 Task: Search one way flight ticket for 5 adults, 1 child, 2 infants in seat and 1 infant on lap in business from Tucson: Tucson International Airport to Wilmington: Wilmington International Airport on 8-6-2023. Choice of flights is American. Number of bags: 1 carry on bag. Price is upto 86000. Outbound departure time preference is 22:45.
Action: Mouse moved to (353, 146)
Screenshot: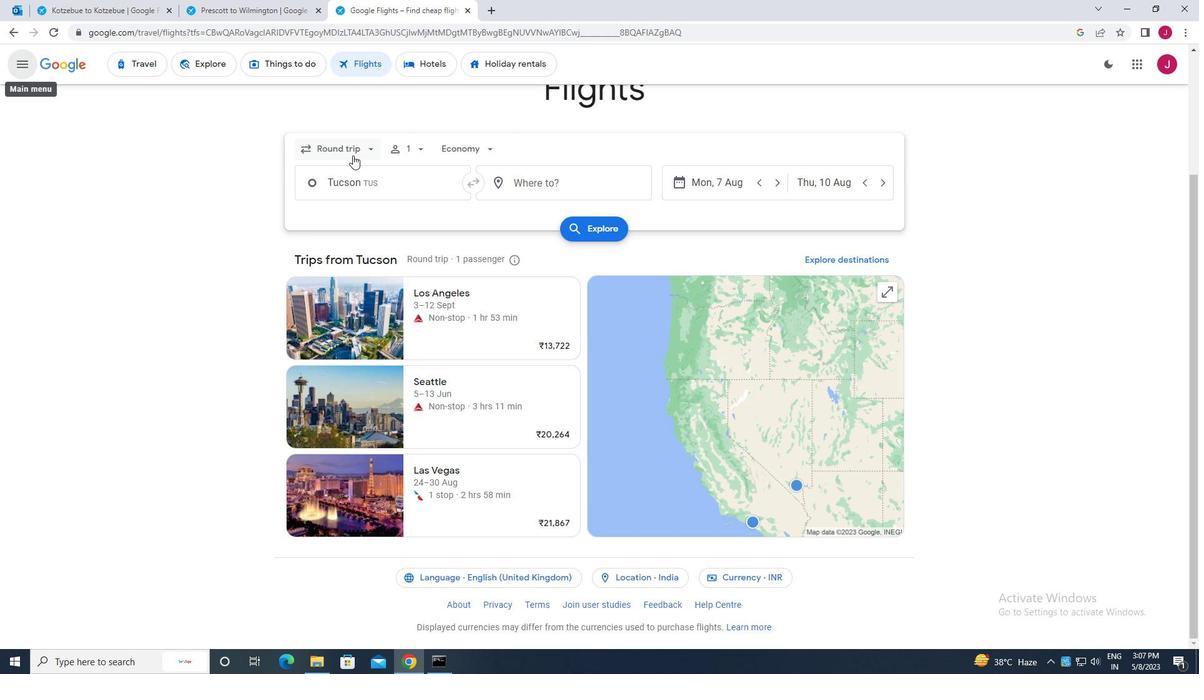 
Action: Mouse pressed left at (353, 146)
Screenshot: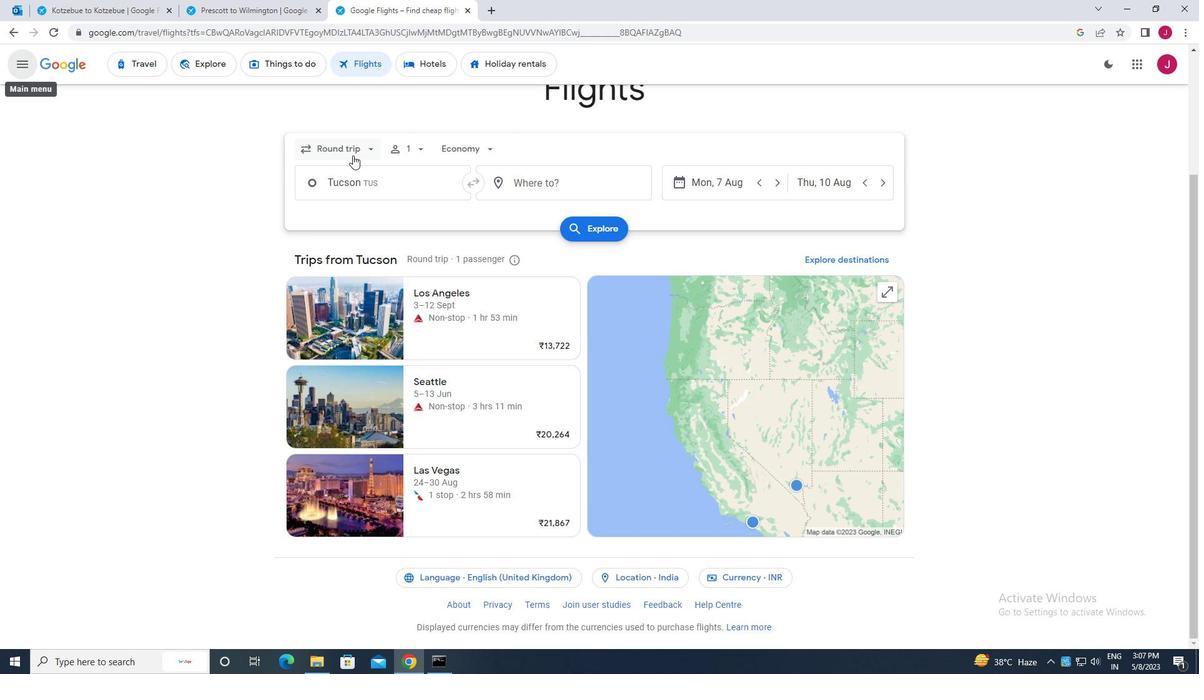 
Action: Mouse moved to (363, 206)
Screenshot: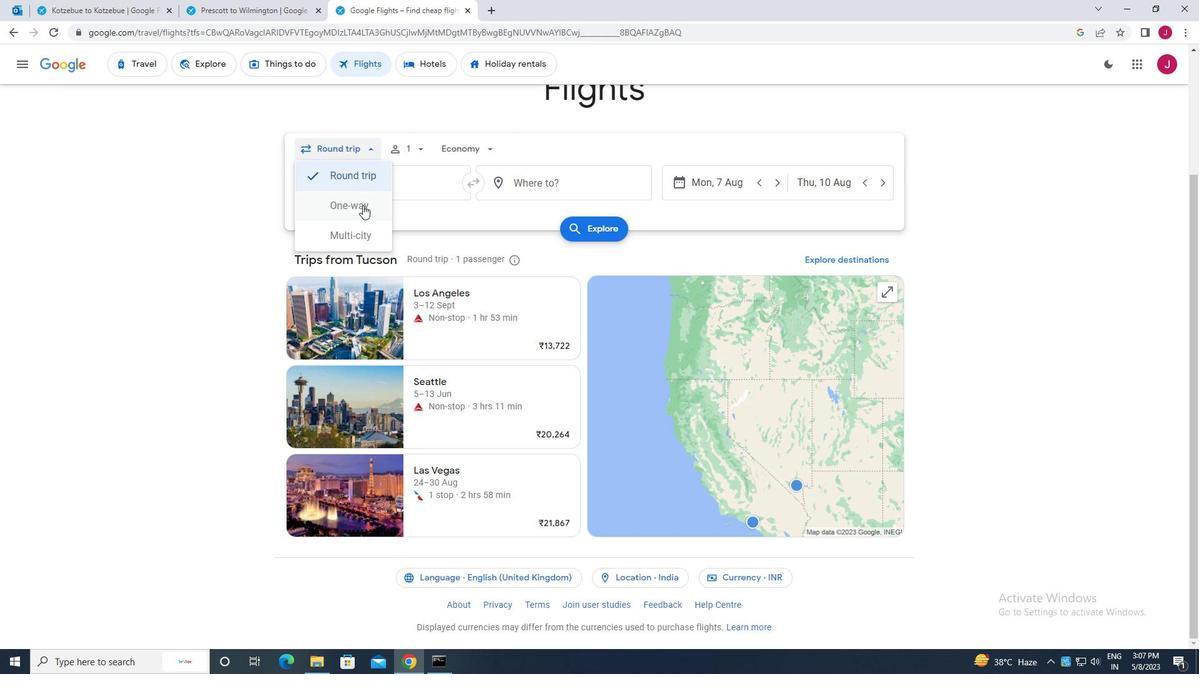 
Action: Mouse pressed left at (363, 206)
Screenshot: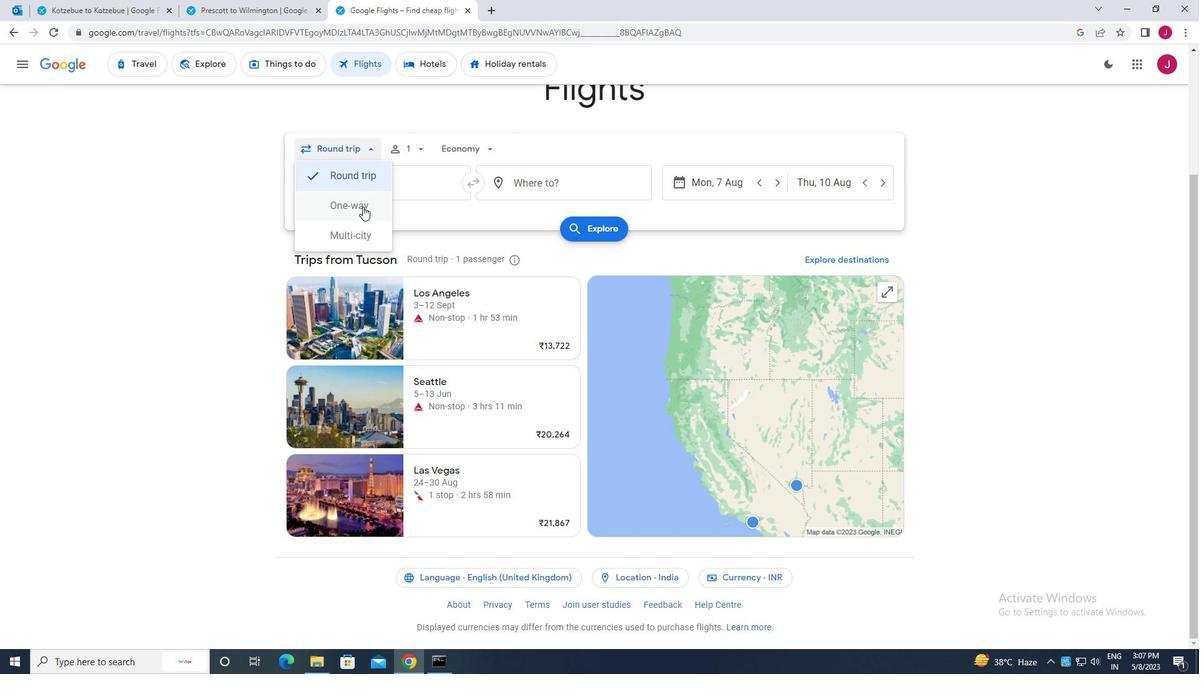 
Action: Mouse moved to (413, 148)
Screenshot: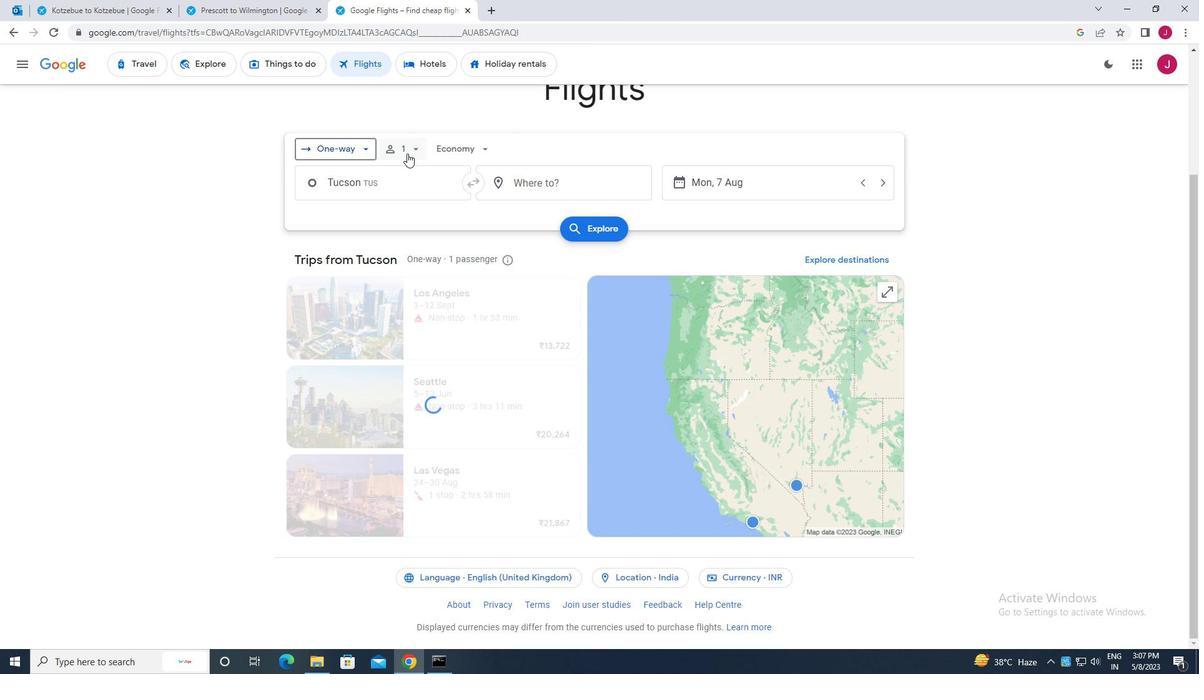 
Action: Mouse pressed left at (413, 148)
Screenshot: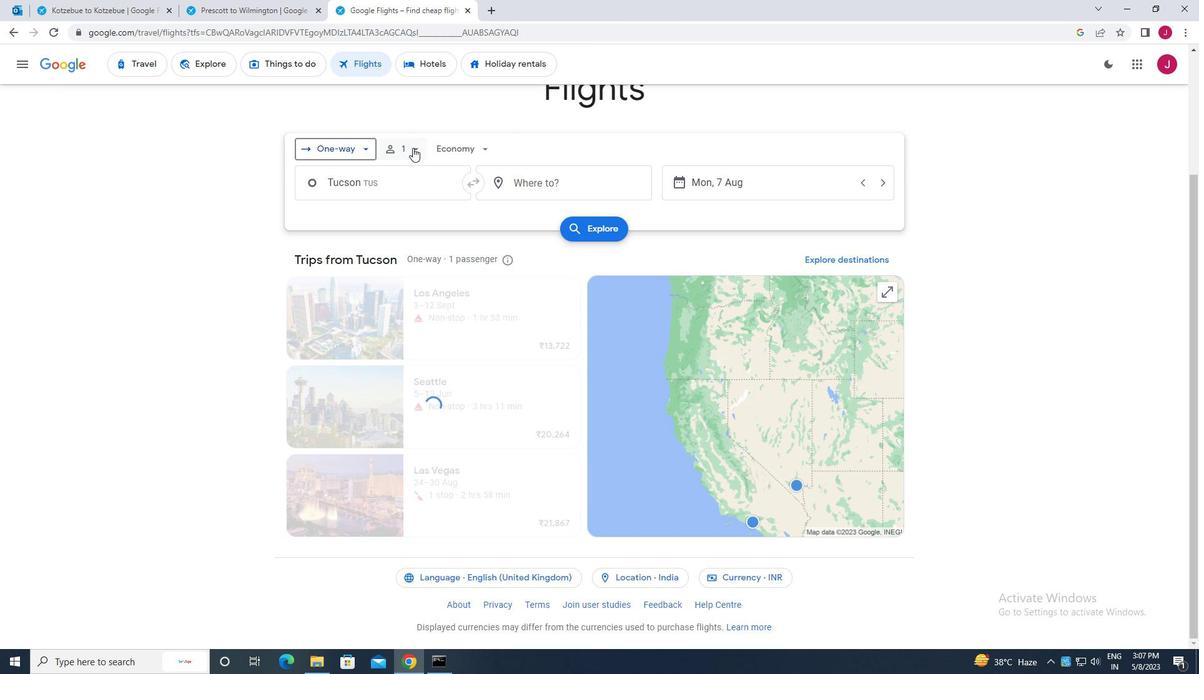 
Action: Mouse moved to (514, 183)
Screenshot: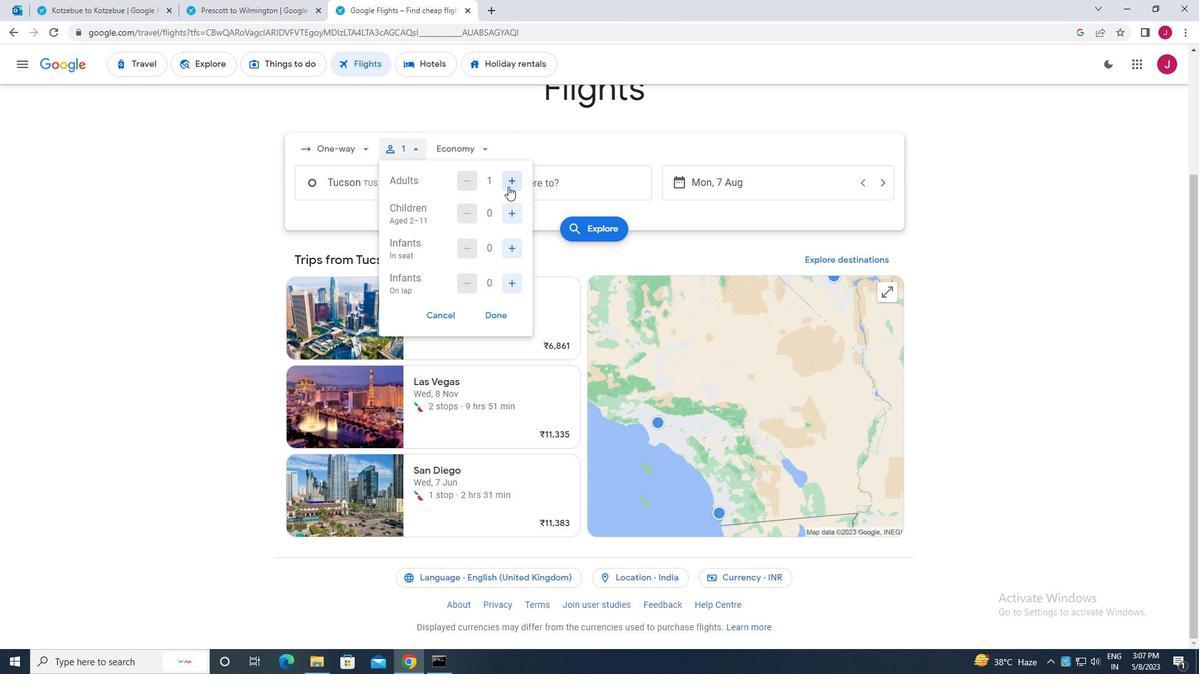 
Action: Mouse pressed left at (514, 183)
Screenshot: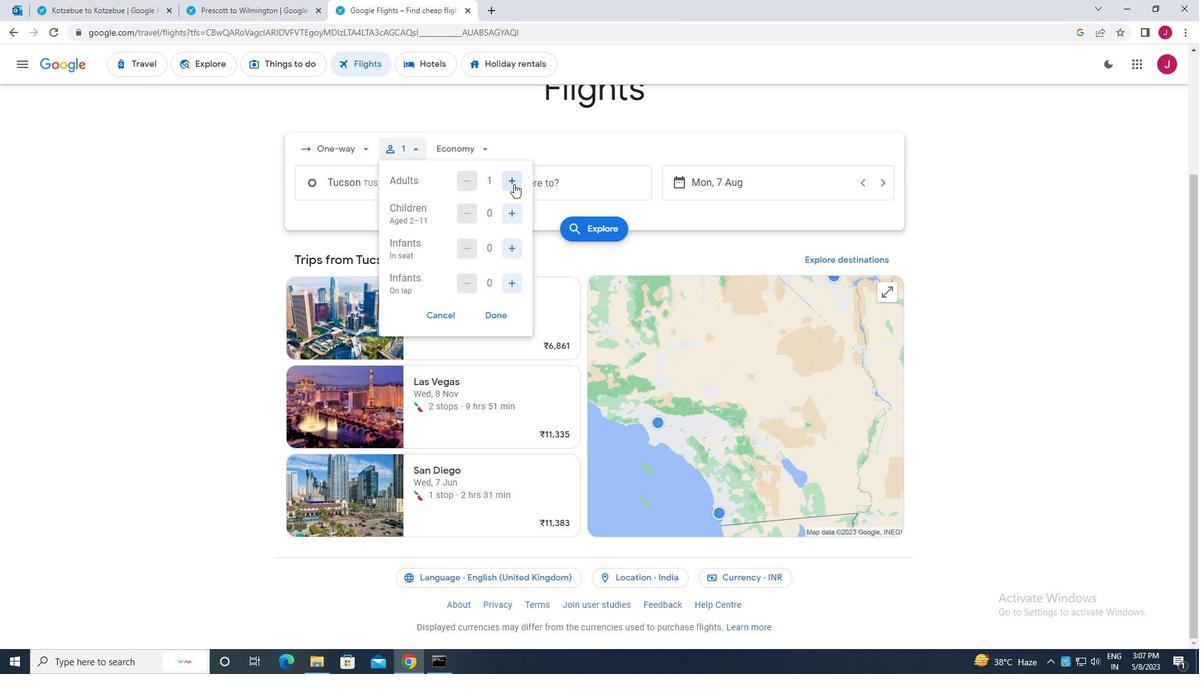 
Action: Mouse pressed left at (514, 183)
Screenshot: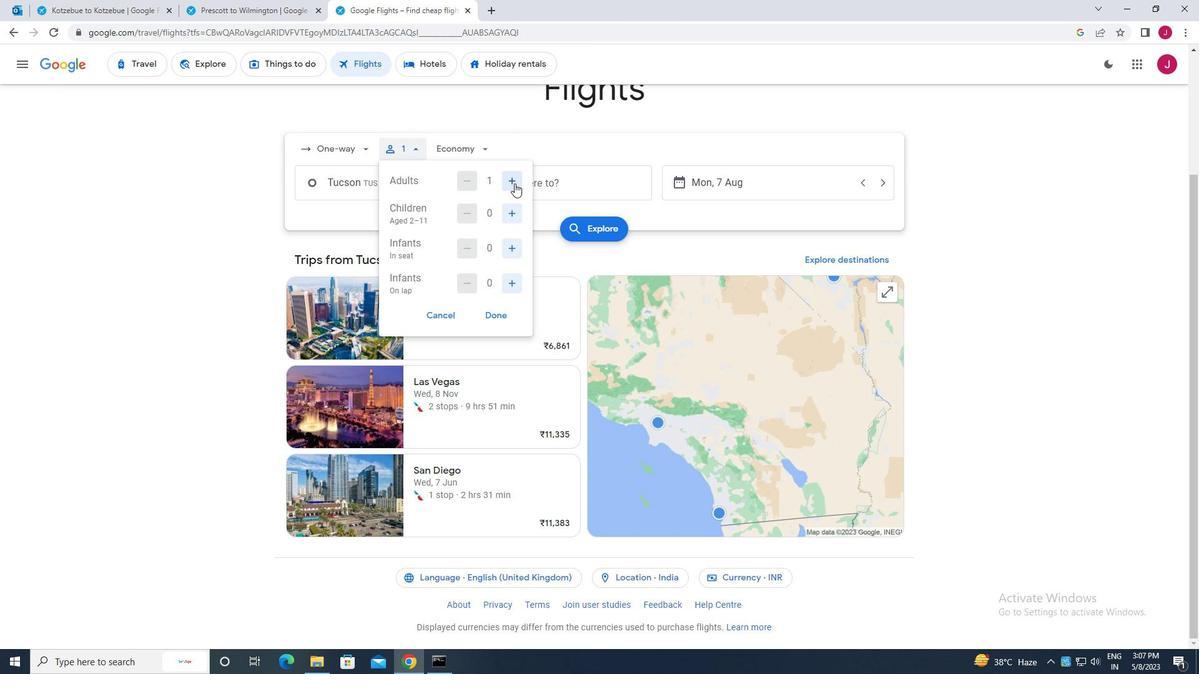 
Action: Mouse pressed left at (514, 183)
Screenshot: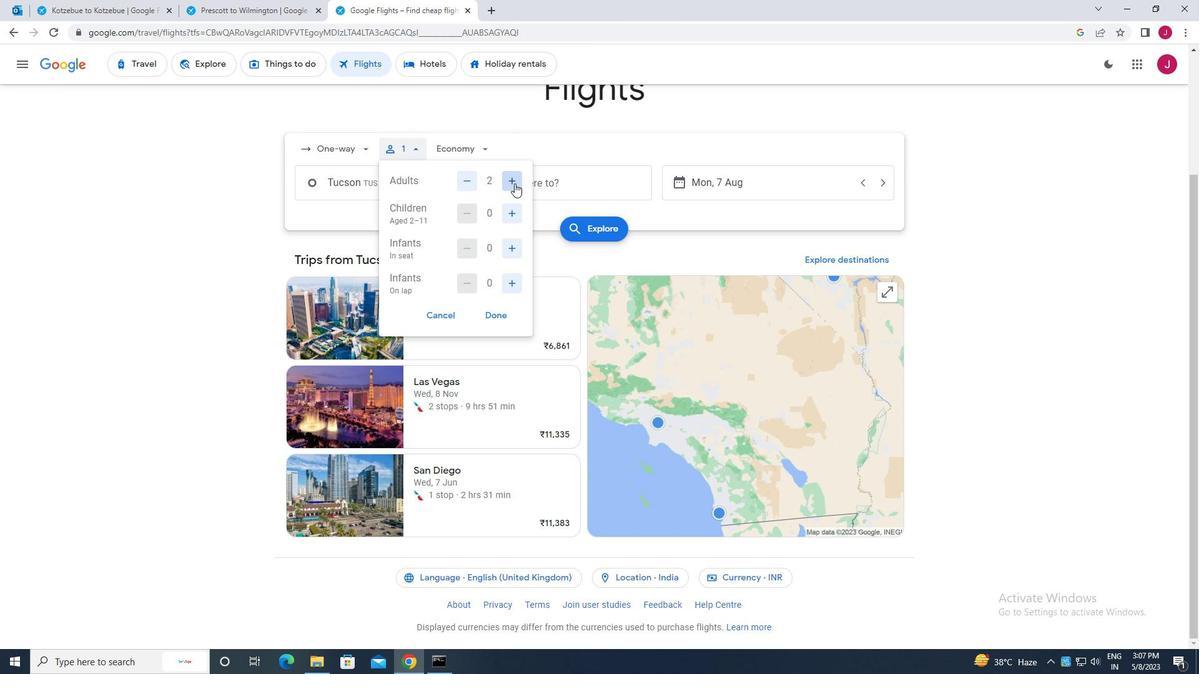 
Action: Mouse pressed left at (514, 183)
Screenshot: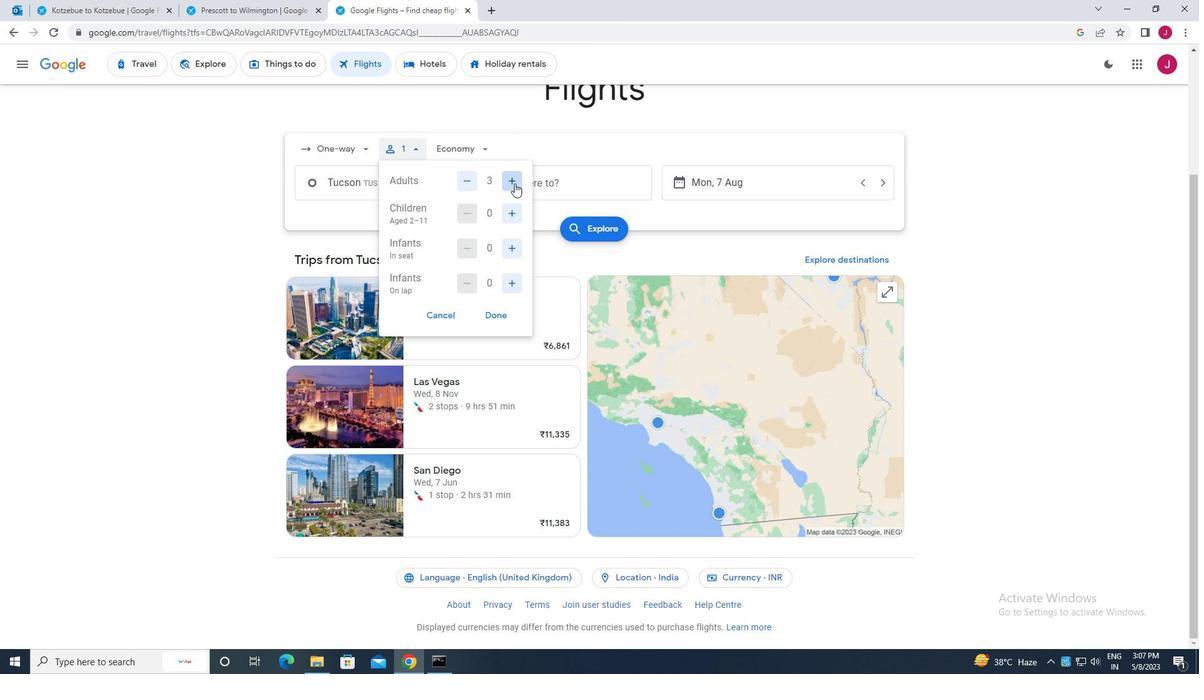 
Action: Mouse pressed left at (514, 183)
Screenshot: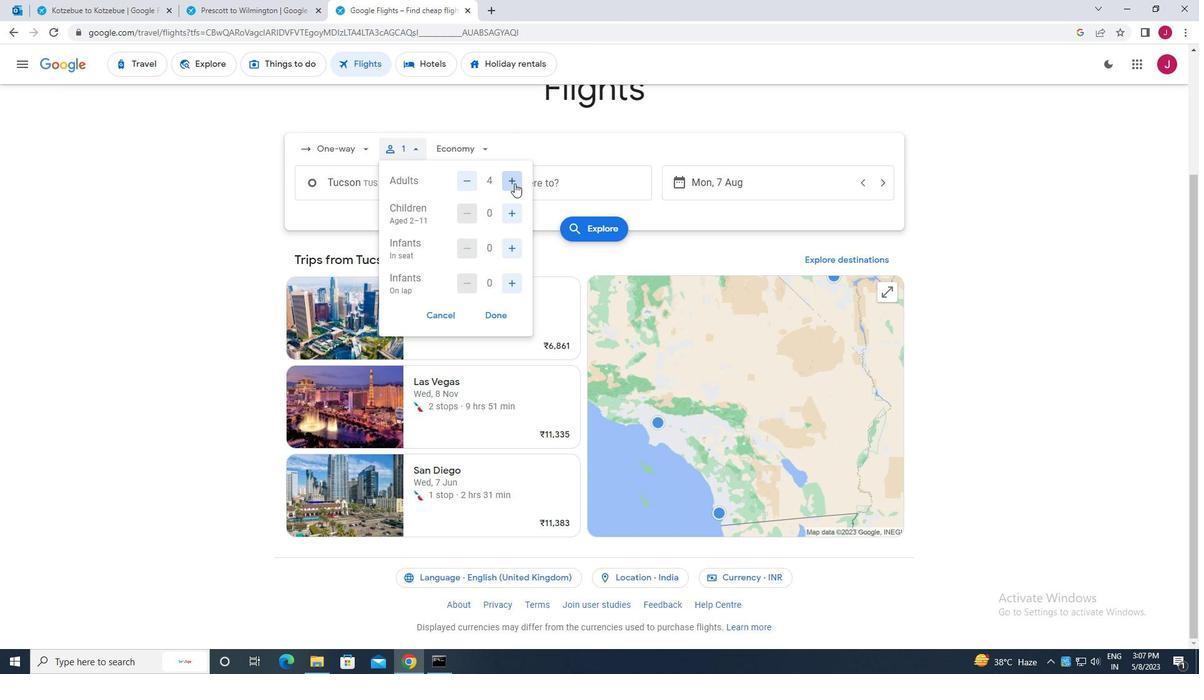 
Action: Mouse moved to (466, 180)
Screenshot: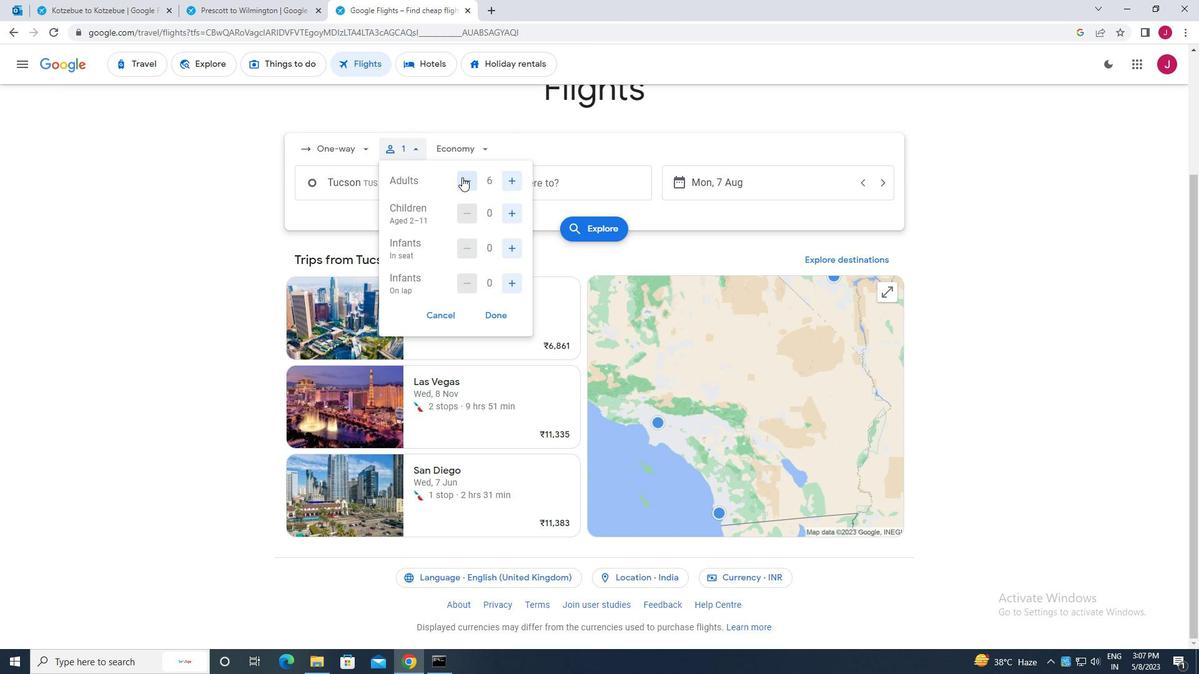 
Action: Mouse pressed left at (466, 180)
Screenshot: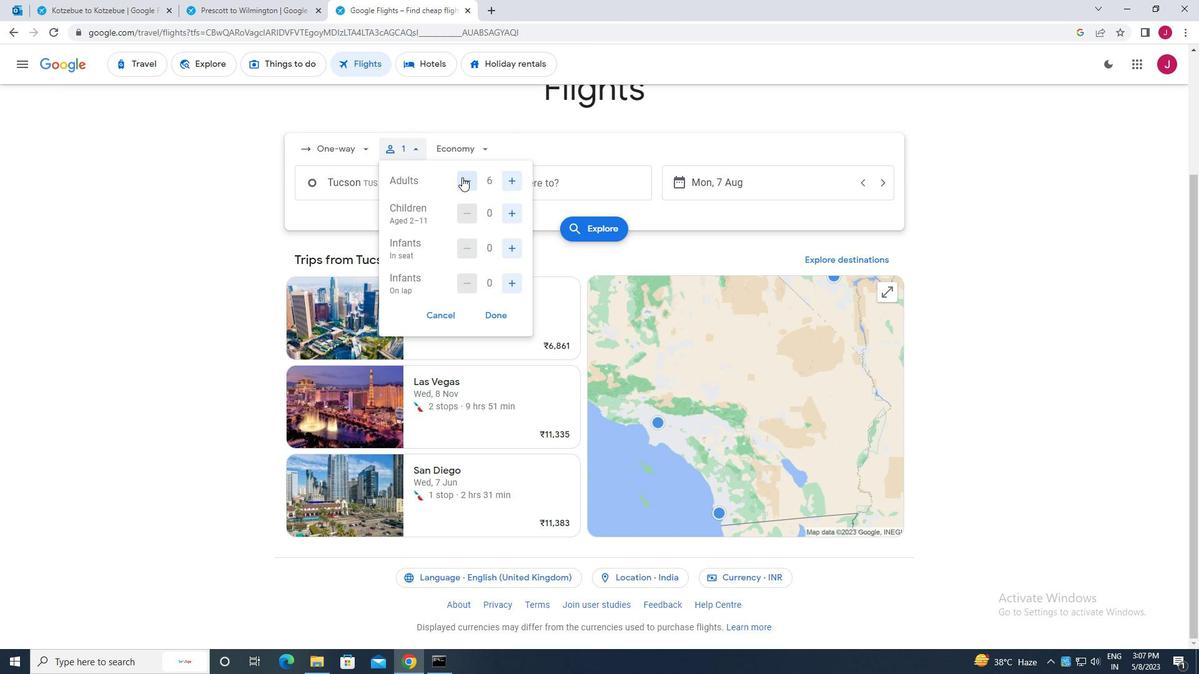 
Action: Mouse moved to (514, 208)
Screenshot: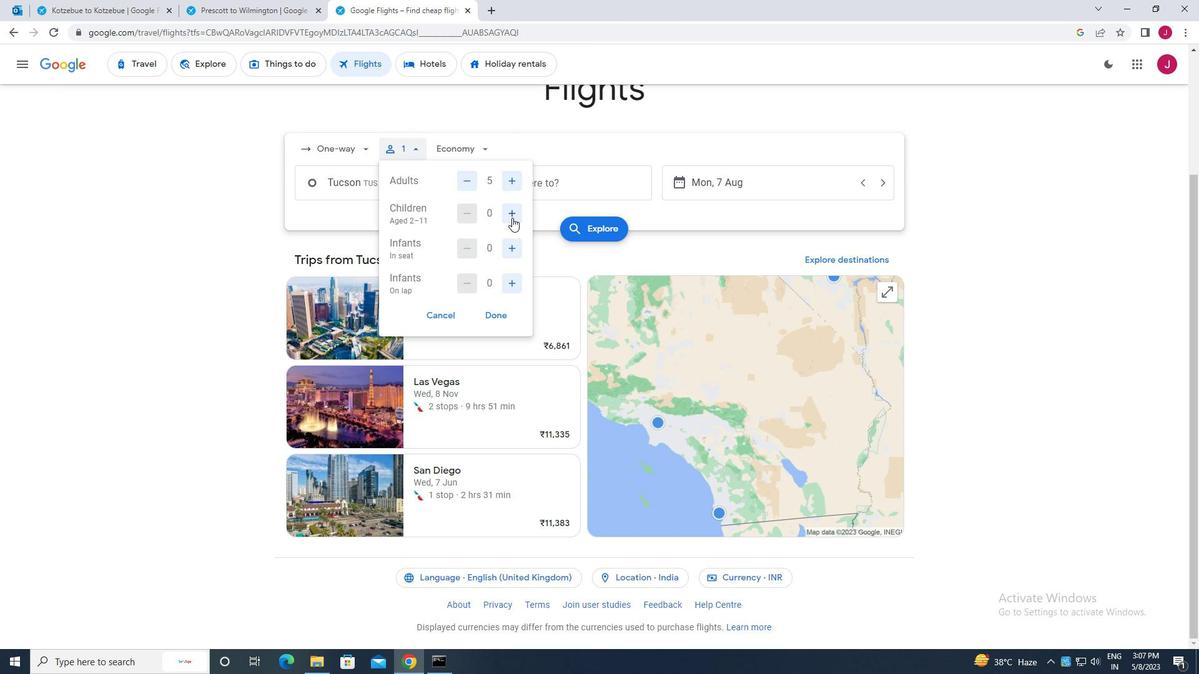 
Action: Mouse pressed left at (514, 208)
Screenshot: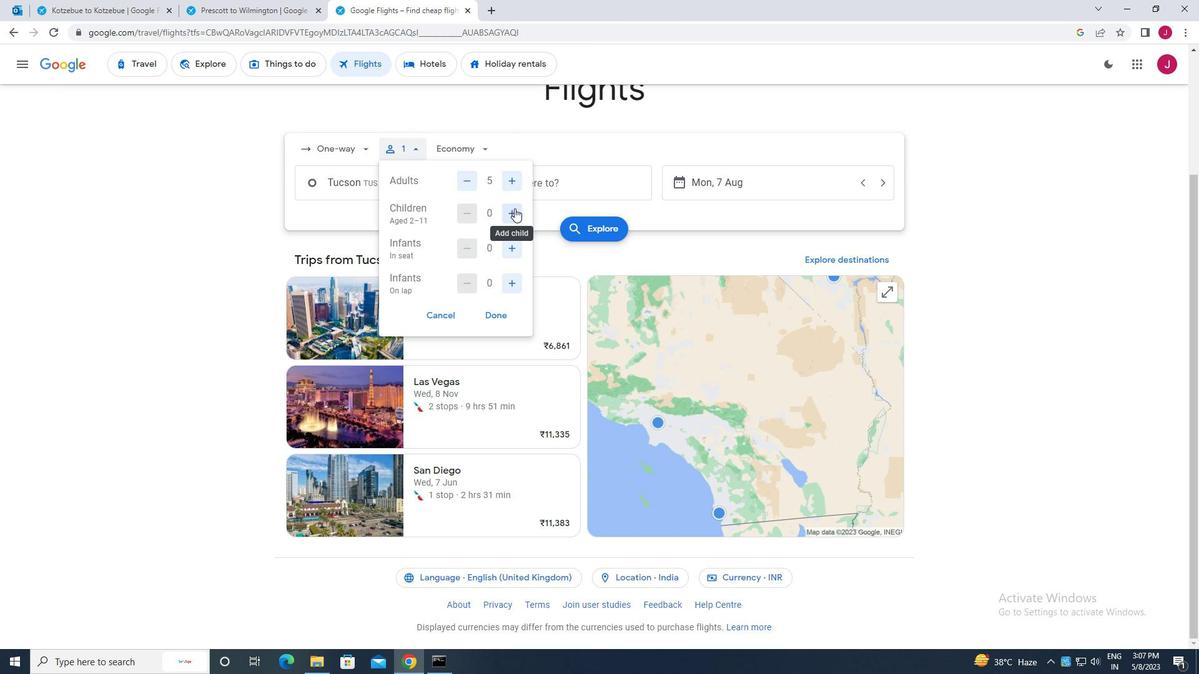 
Action: Mouse moved to (516, 248)
Screenshot: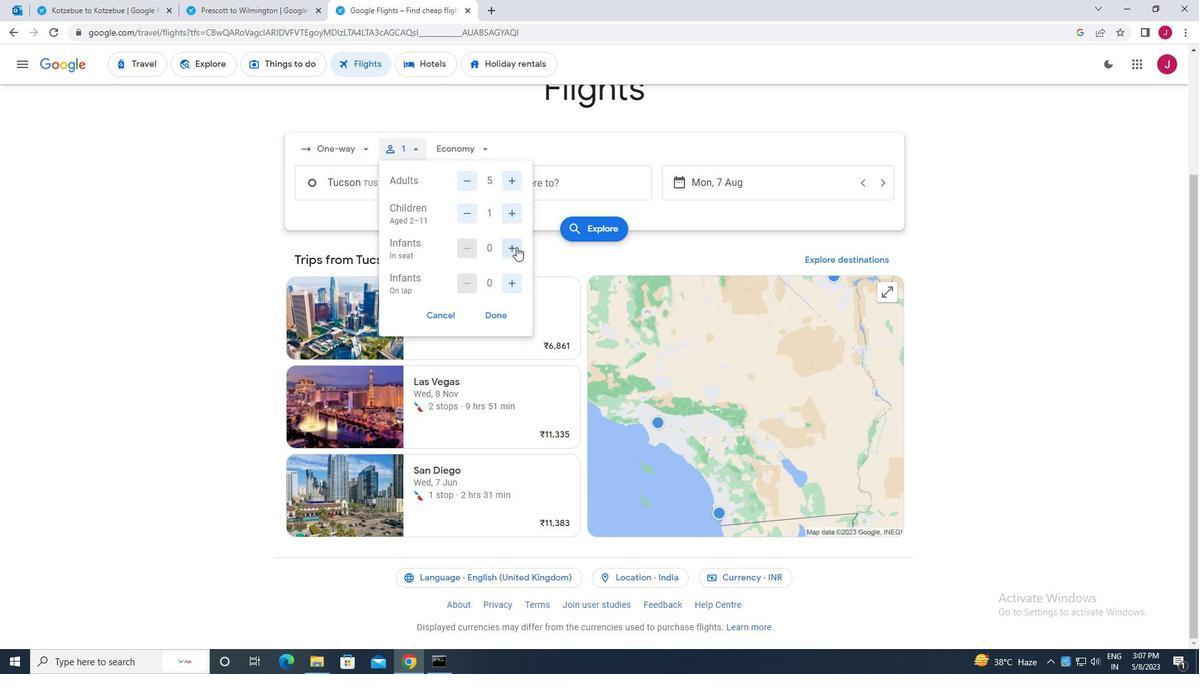 
Action: Mouse pressed left at (516, 248)
Screenshot: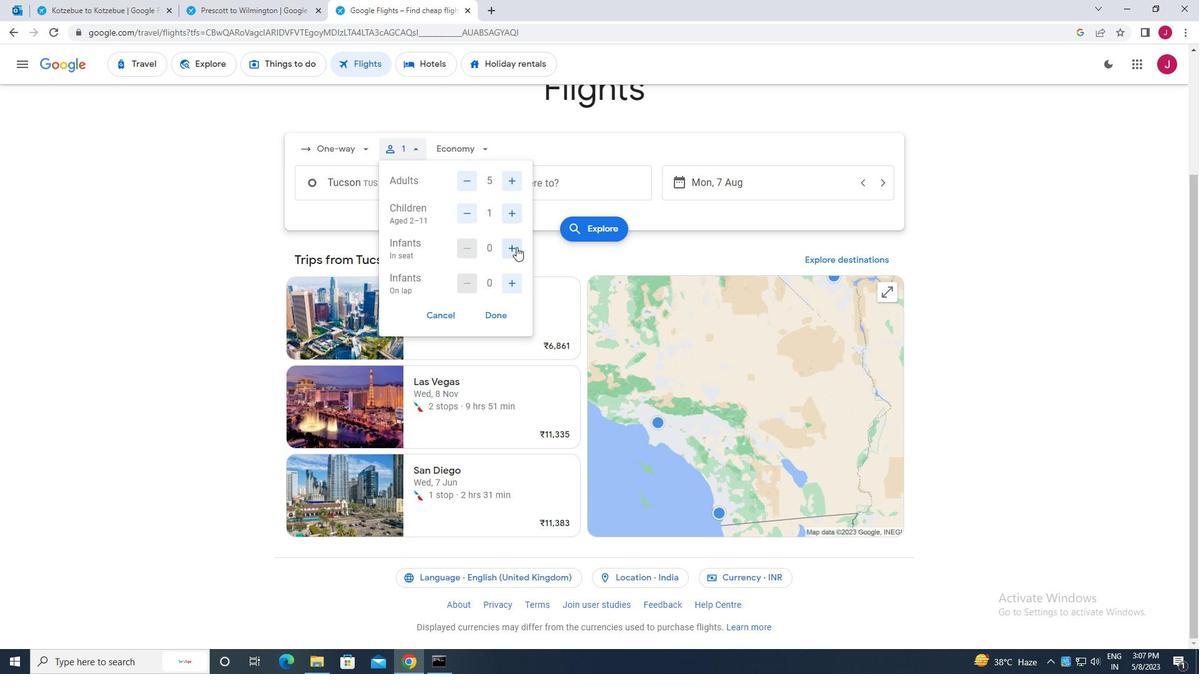 
Action: Mouse pressed left at (516, 248)
Screenshot: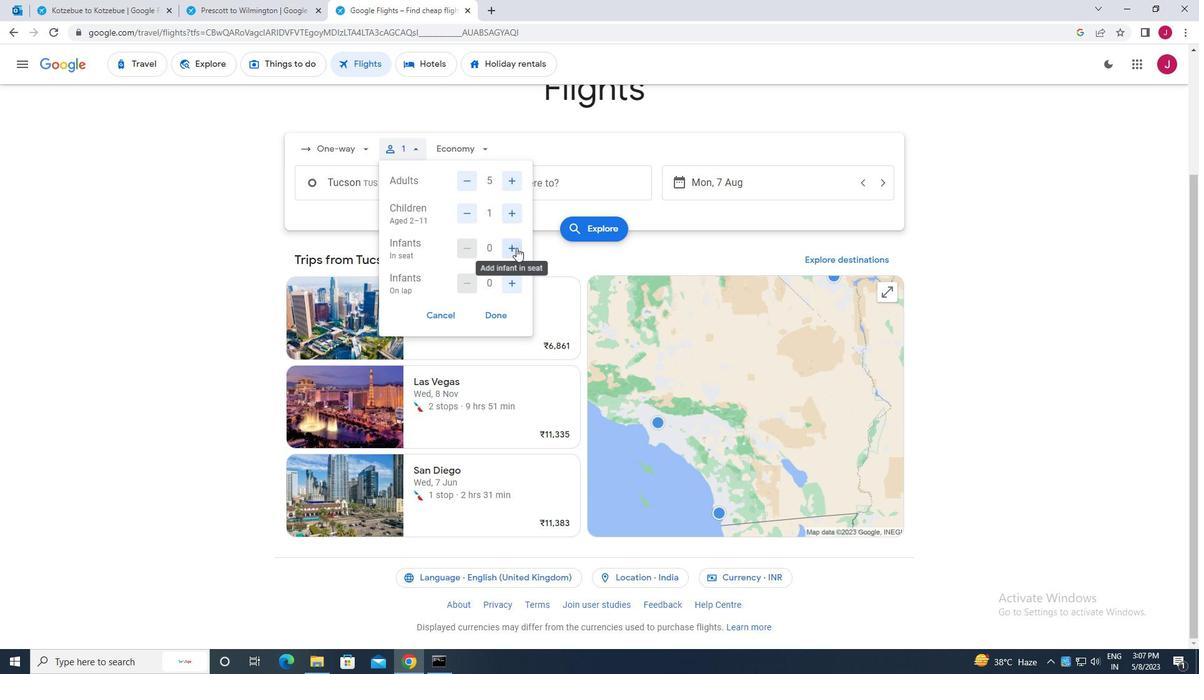 
Action: Mouse moved to (510, 288)
Screenshot: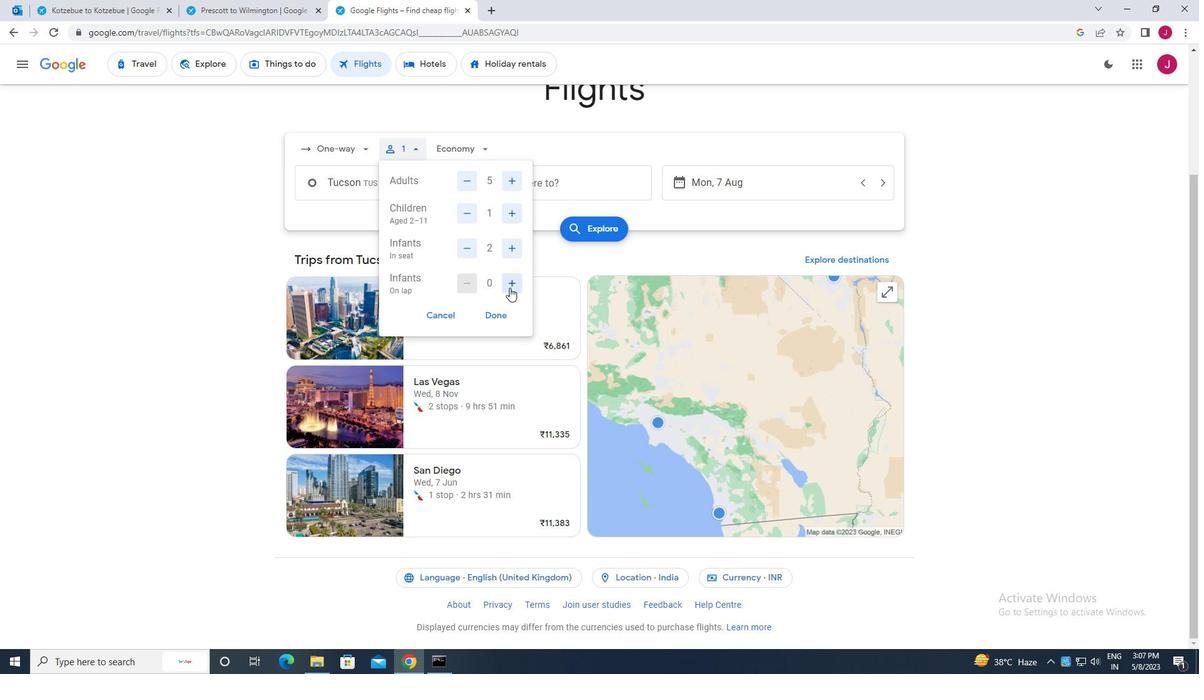 
Action: Mouse pressed left at (510, 288)
Screenshot: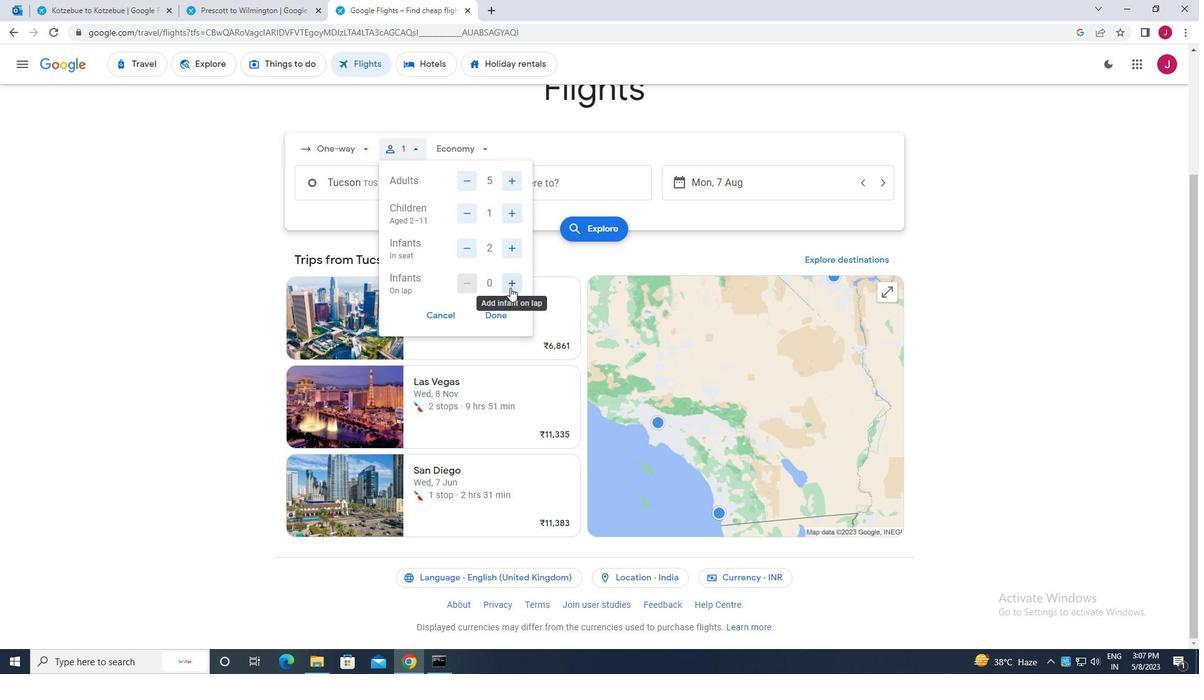 
Action: Mouse moved to (499, 317)
Screenshot: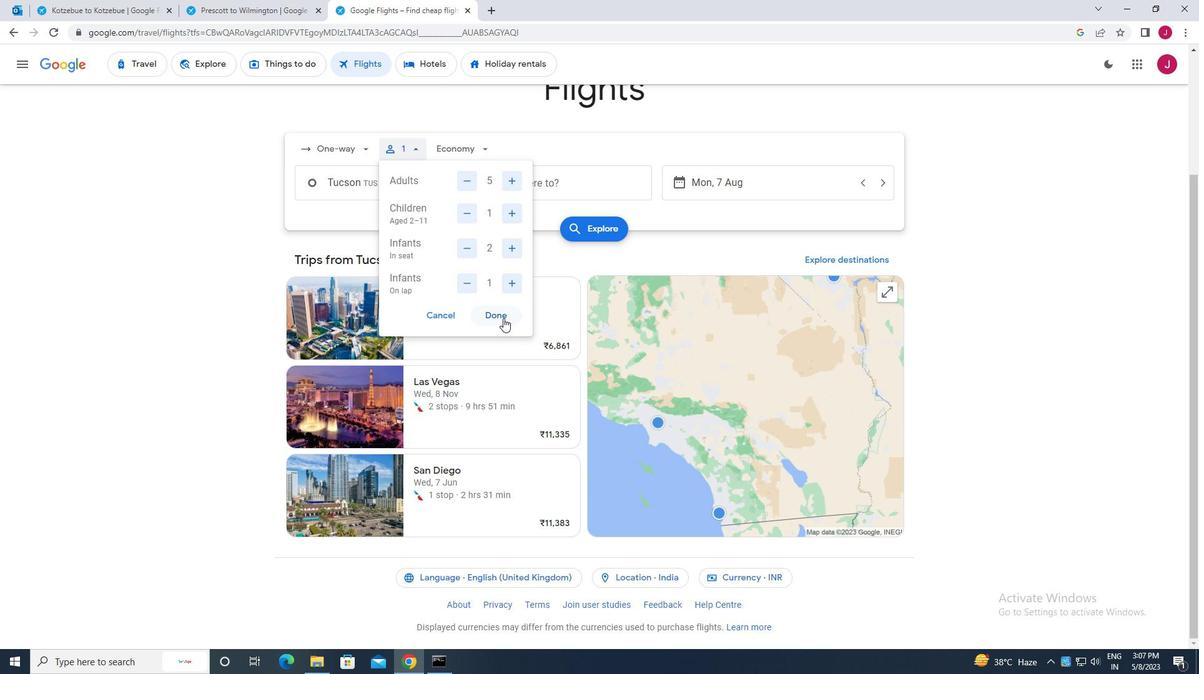 
Action: Mouse pressed left at (499, 317)
Screenshot: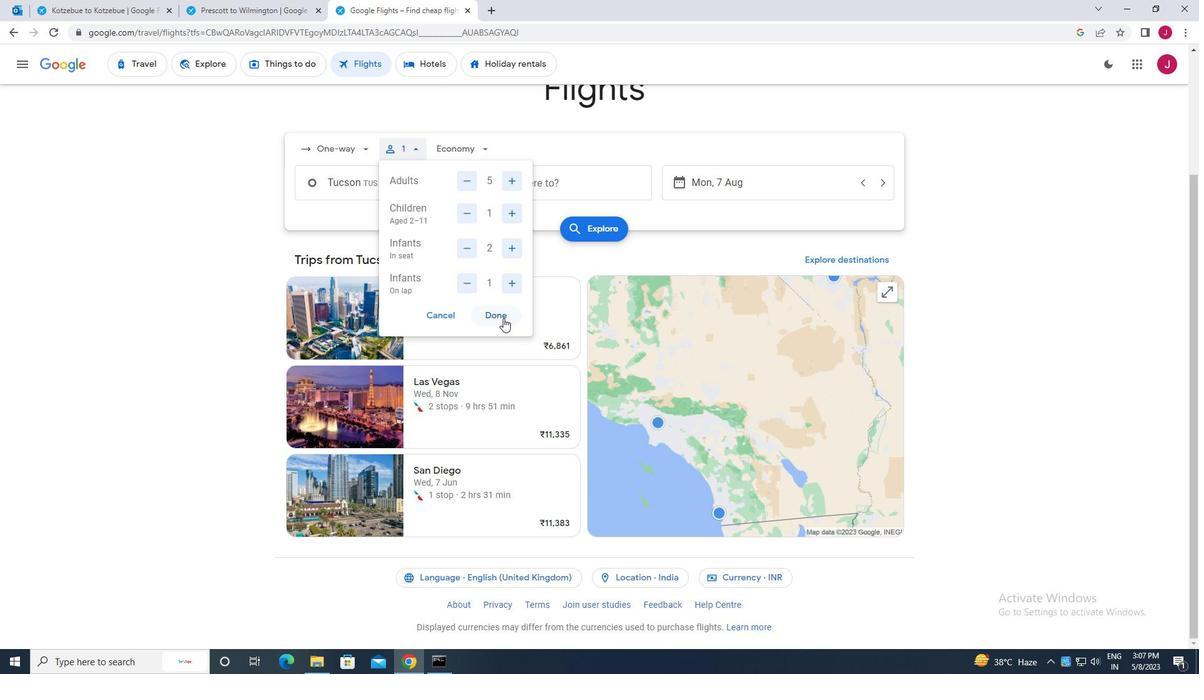 
Action: Mouse moved to (471, 143)
Screenshot: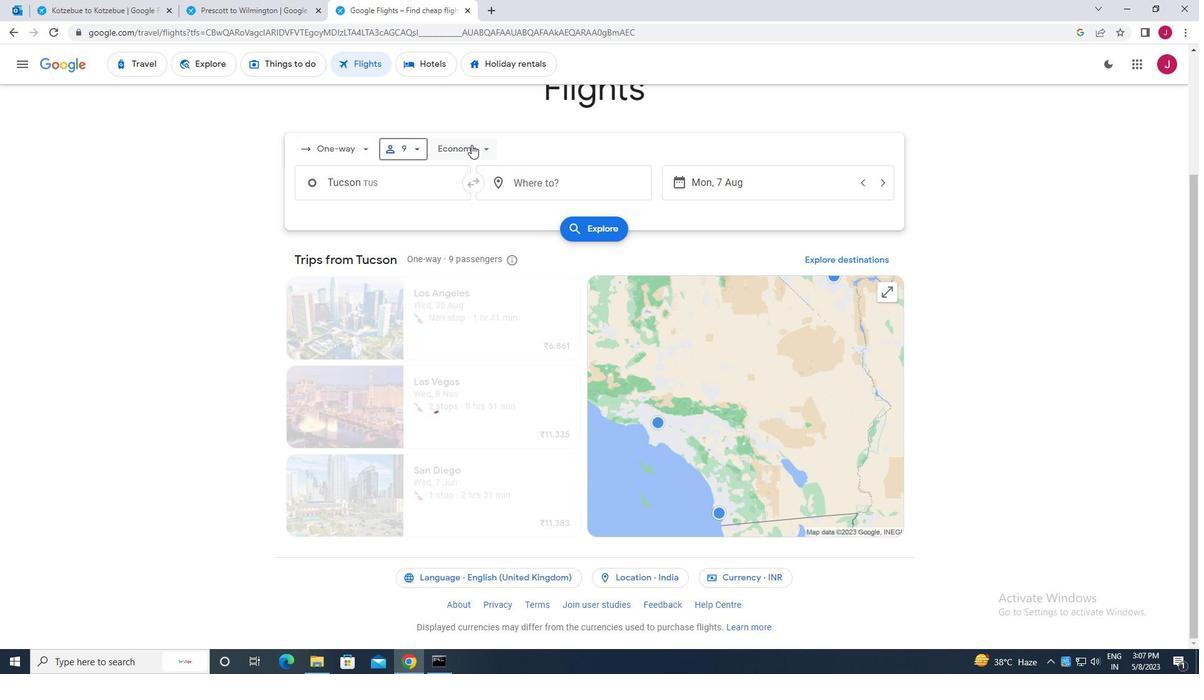 
Action: Mouse pressed left at (471, 143)
Screenshot: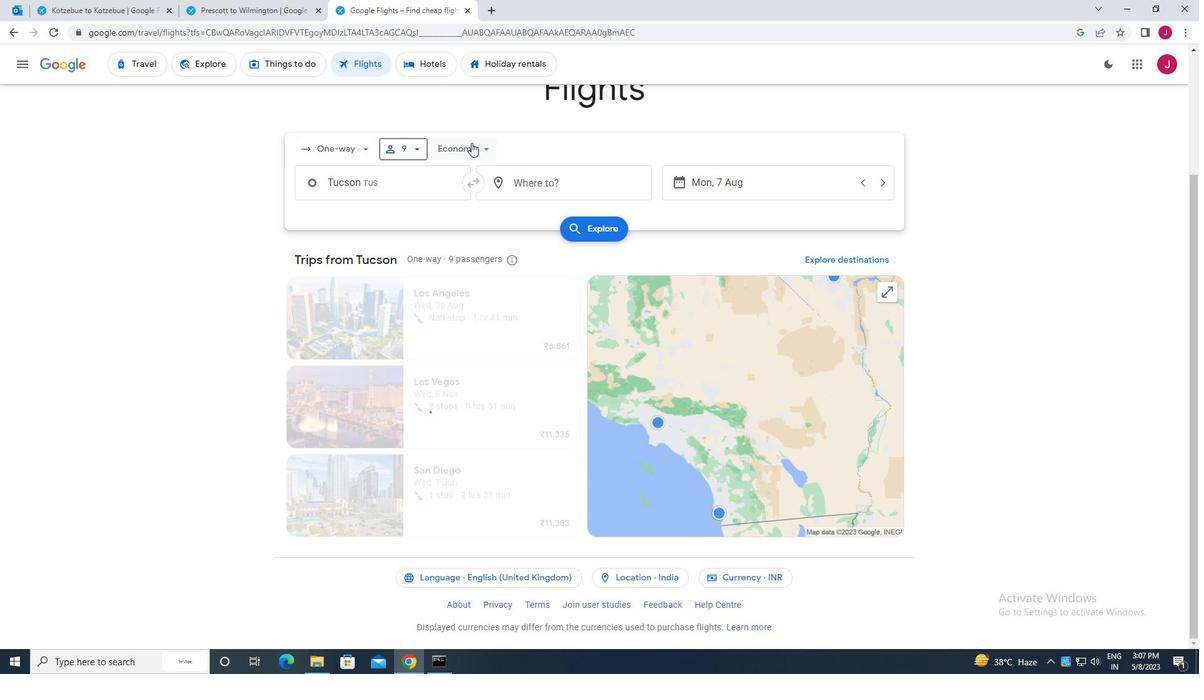 
Action: Mouse moved to (481, 236)
Screenshot: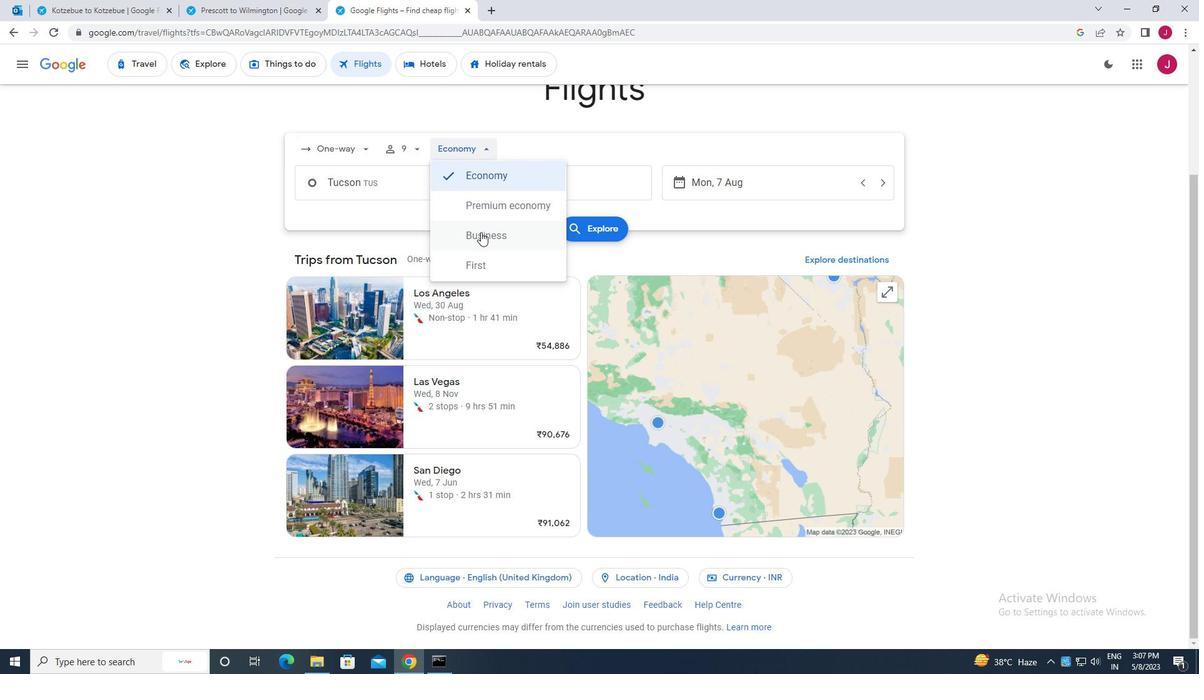 
Action: Mouse pressed left at (481, 236)
Screenshot: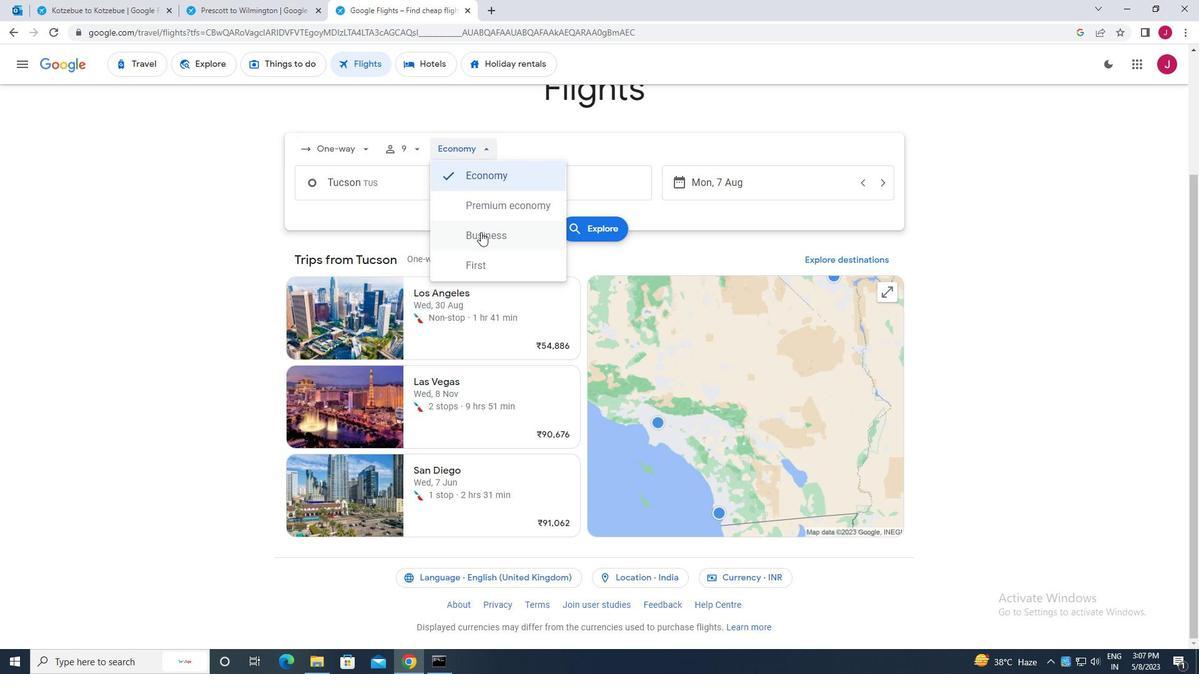 
Action: Mouse moved to (417, 189)
Screenshot: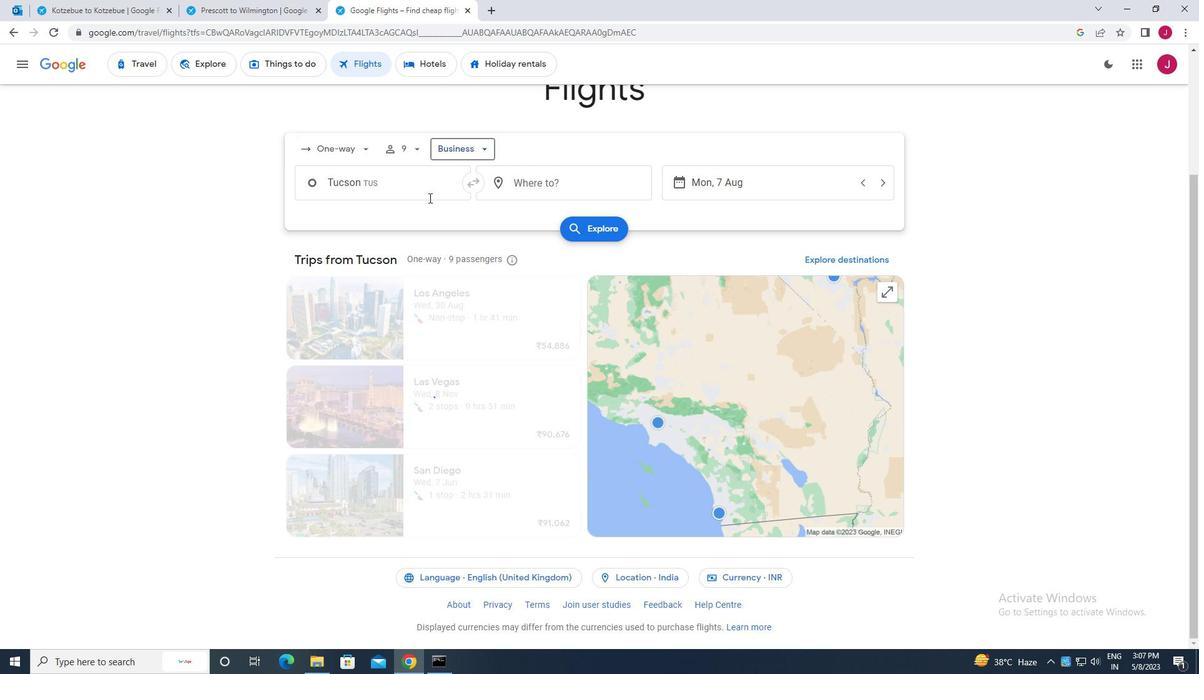 
Action: Mouse pressed left at (417, 189)
Screenshot: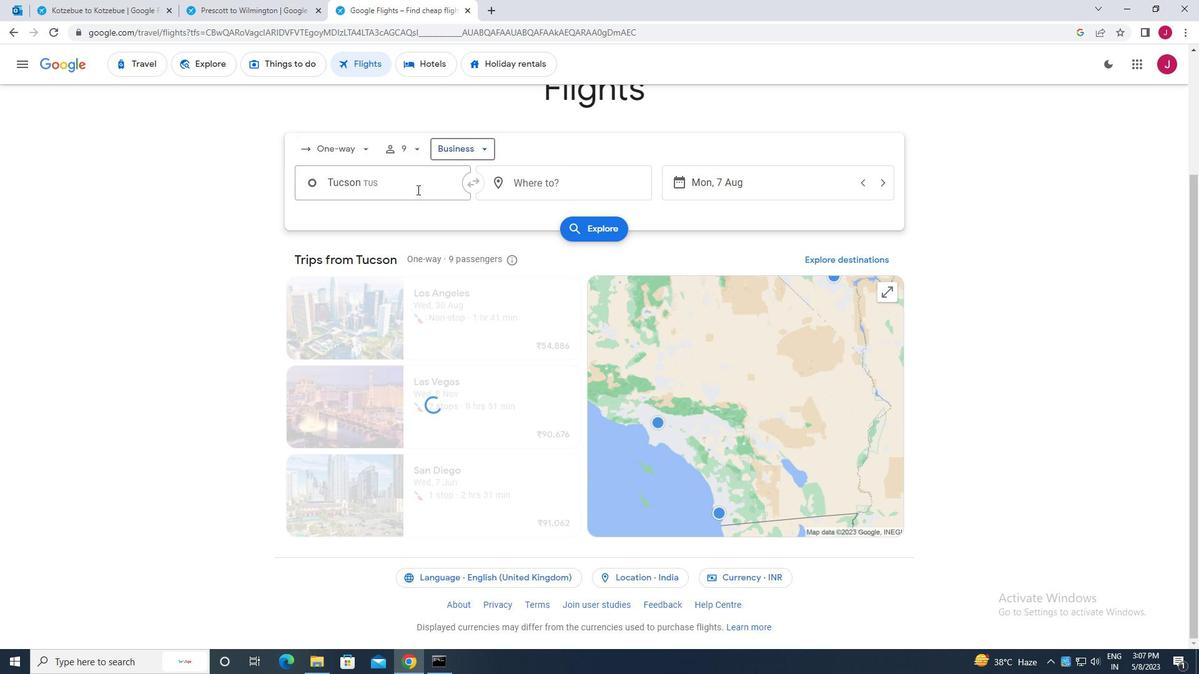 
Action: Key pressed tucson
Screenshot: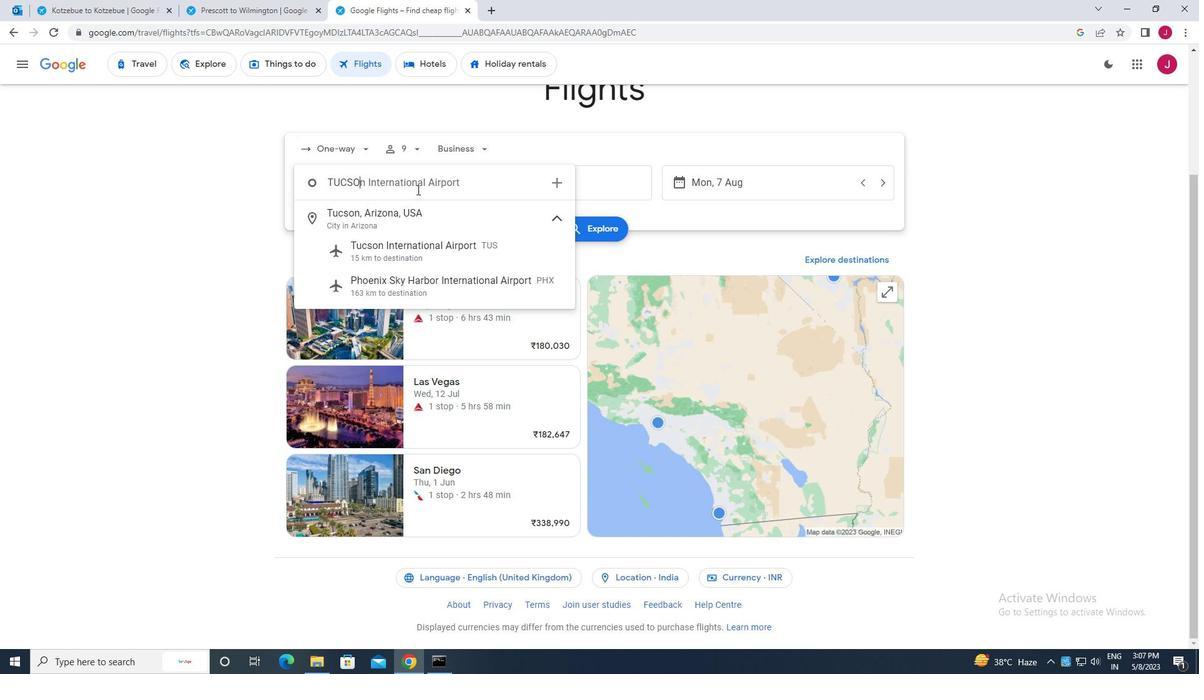 
Action: Mouse moved to (431, 244)
Screenshot: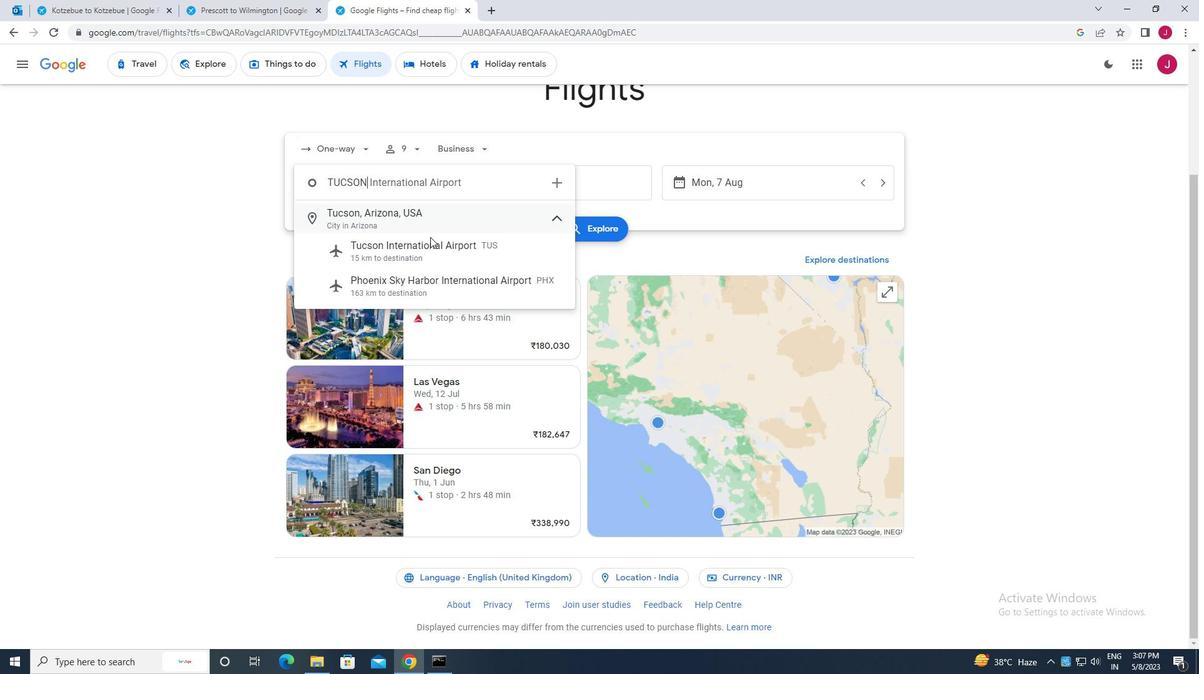 
Action: Mouse pressed left at (431, 244)
Screenshot: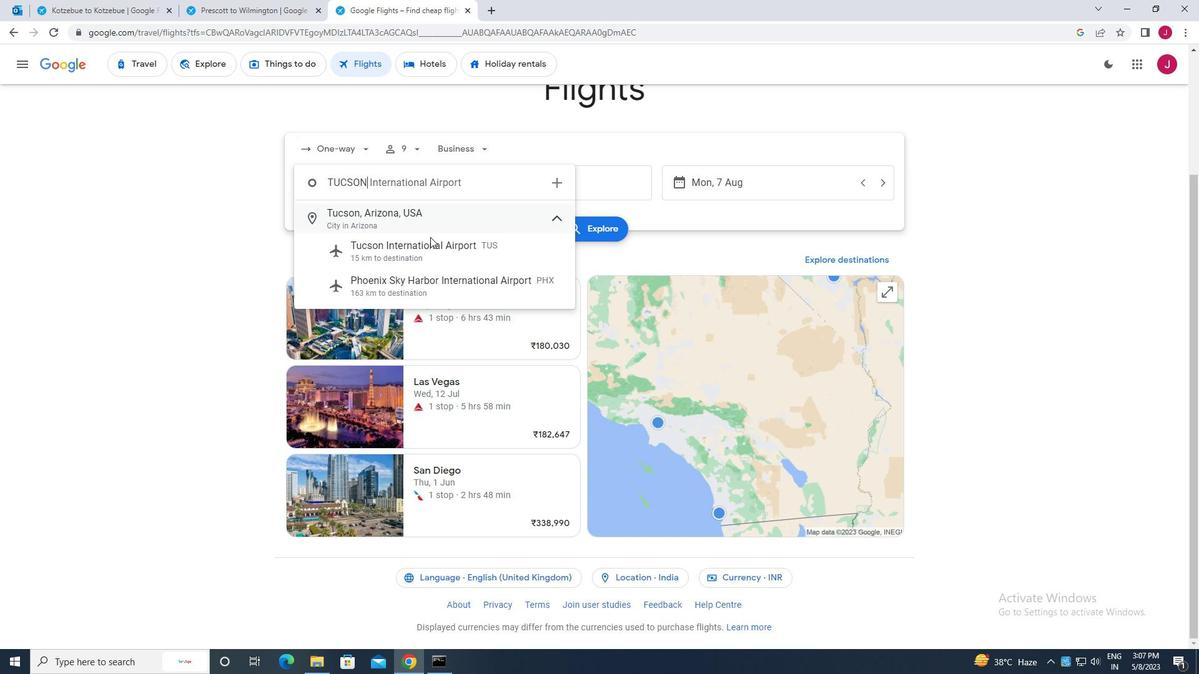 
Action: Mouse moved to (596, 186)
Screenshot: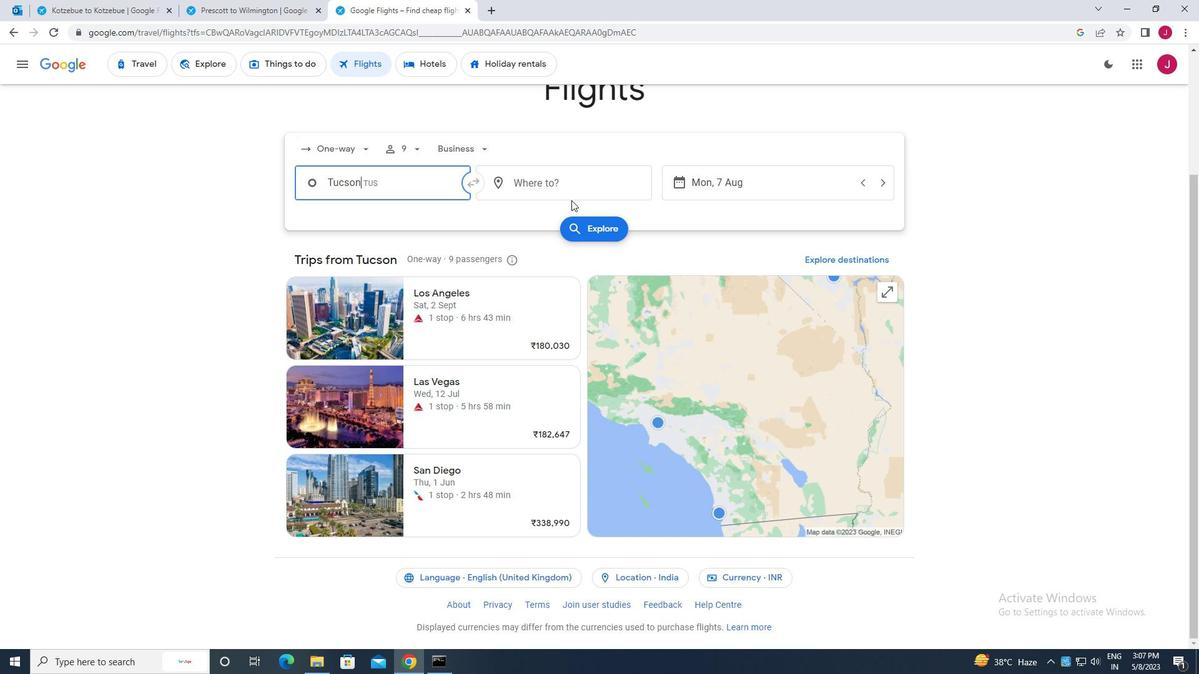 
Action: Mouse pressed left at (596, 186)
Screenshot: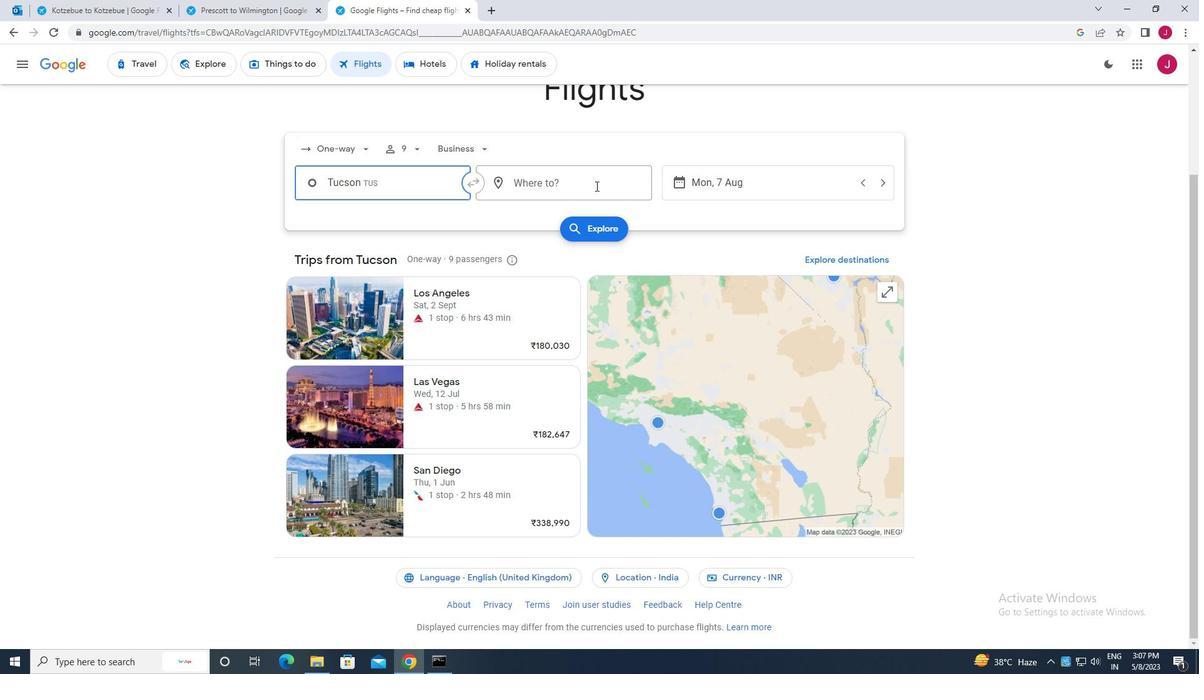 
Action: Mouse moved to (589, 188)
Screenshot: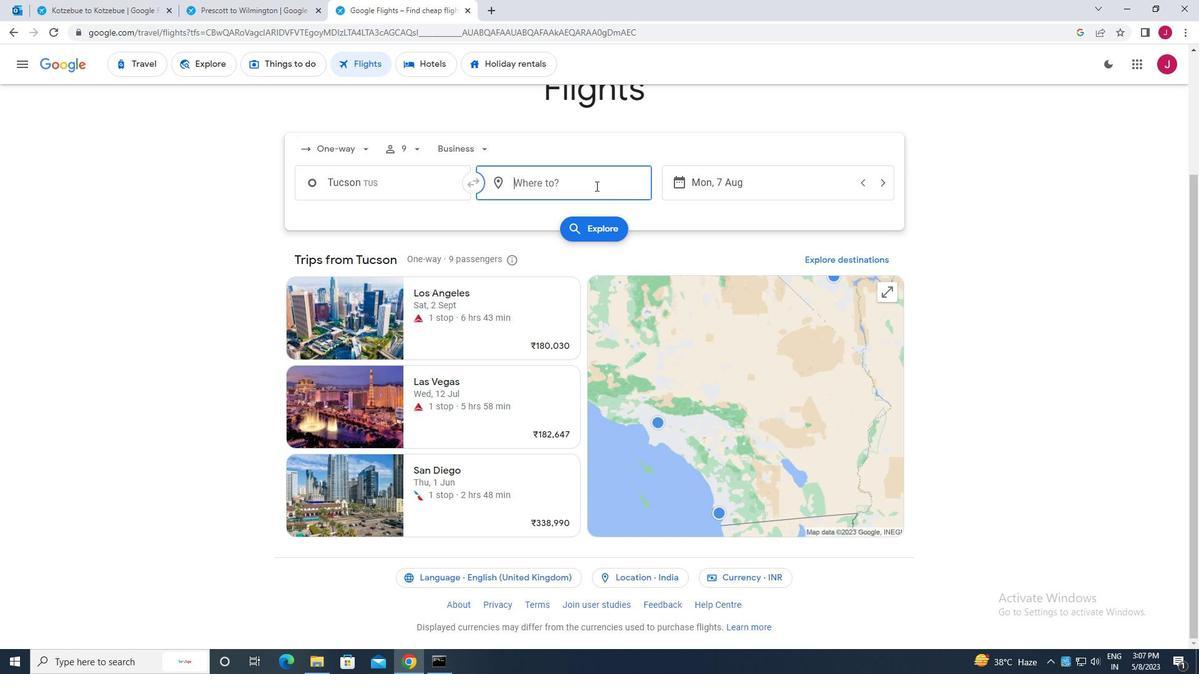
Action: Key pressed wilmn<Key.backspace>in
Screenshot: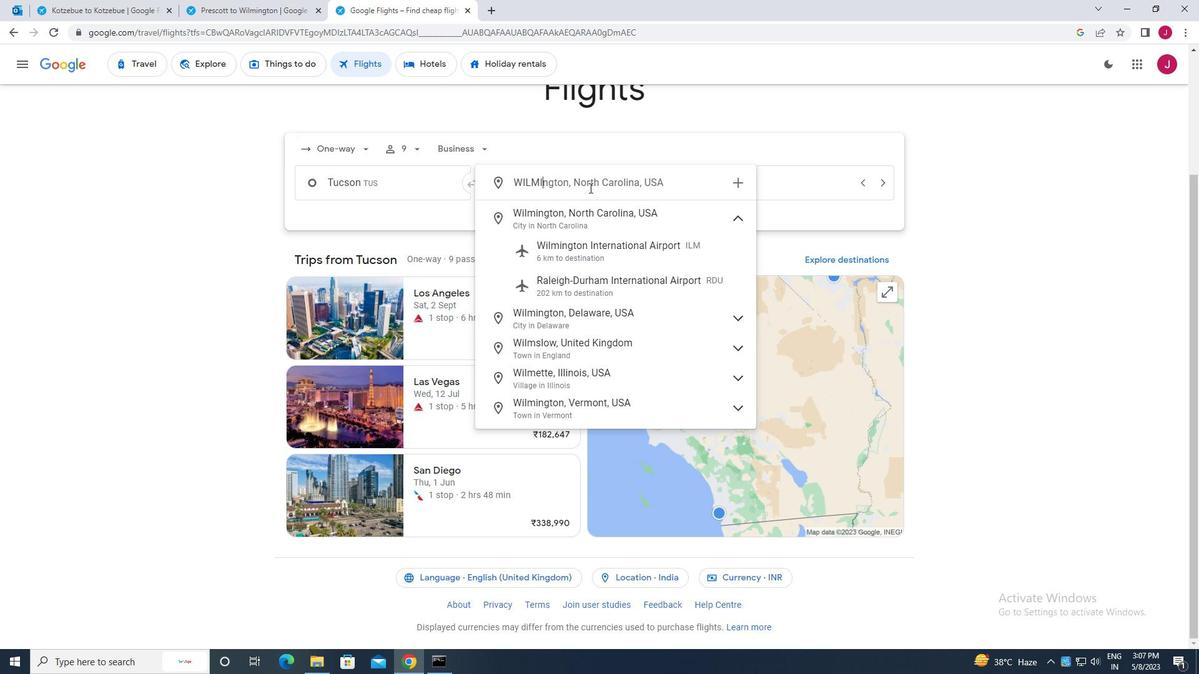 
Action: Mouse moved to (618, 247)
Screenshot: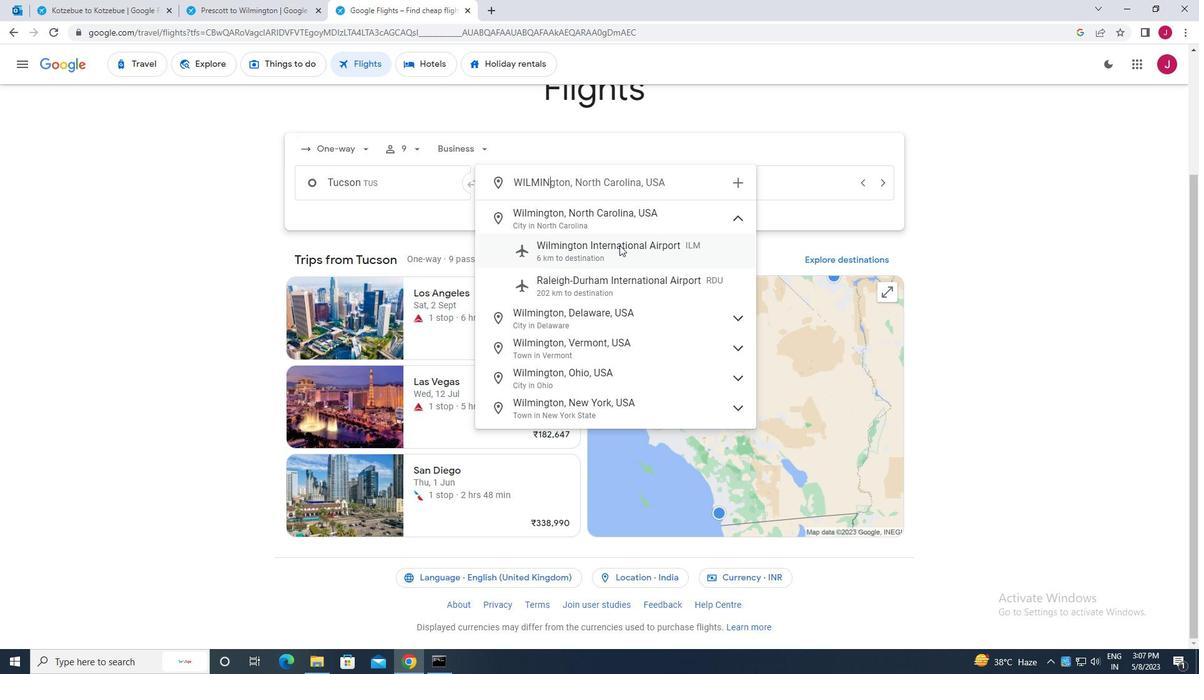 
Action: Mouse pressed left at (618, 247)
Screenshot: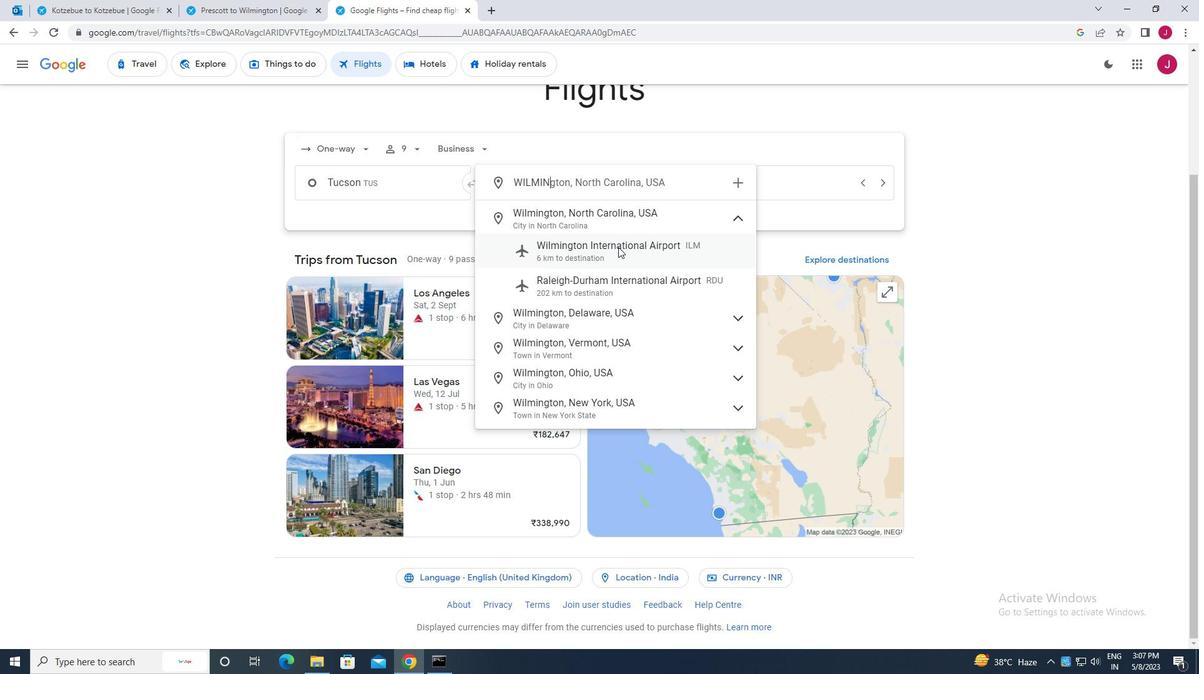 
Action: Mouse moved to (747, 181)
Screenshot: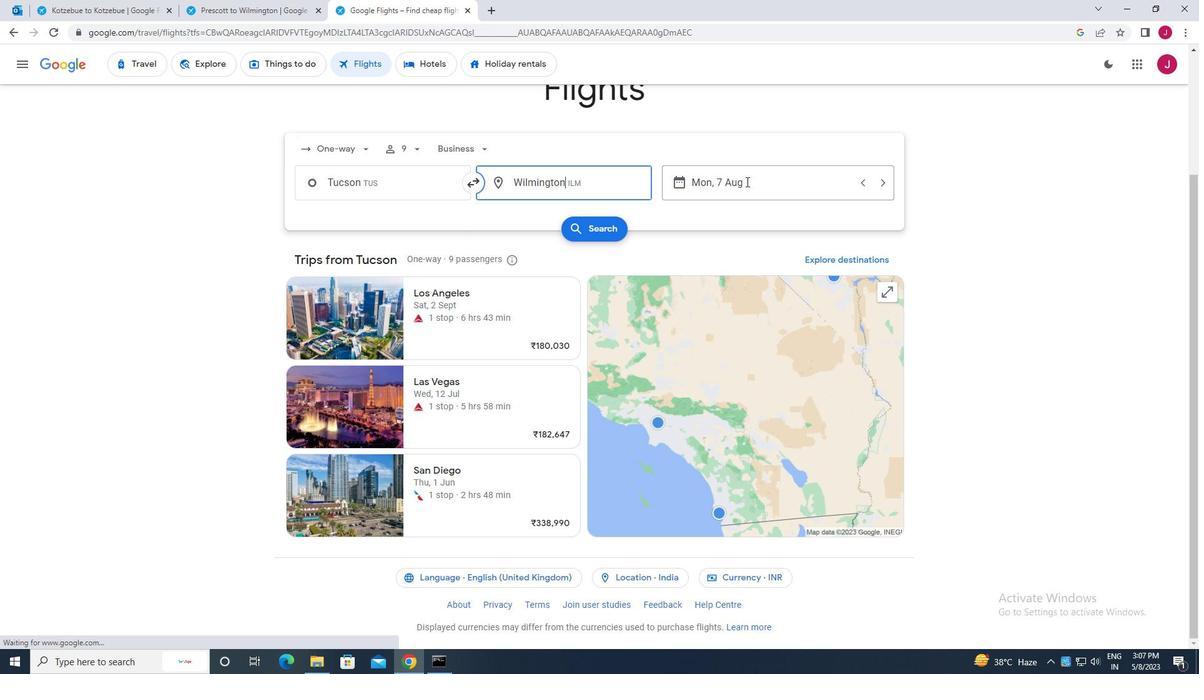 
Action: Mouse pressed left at (747, 181)
Screenshot: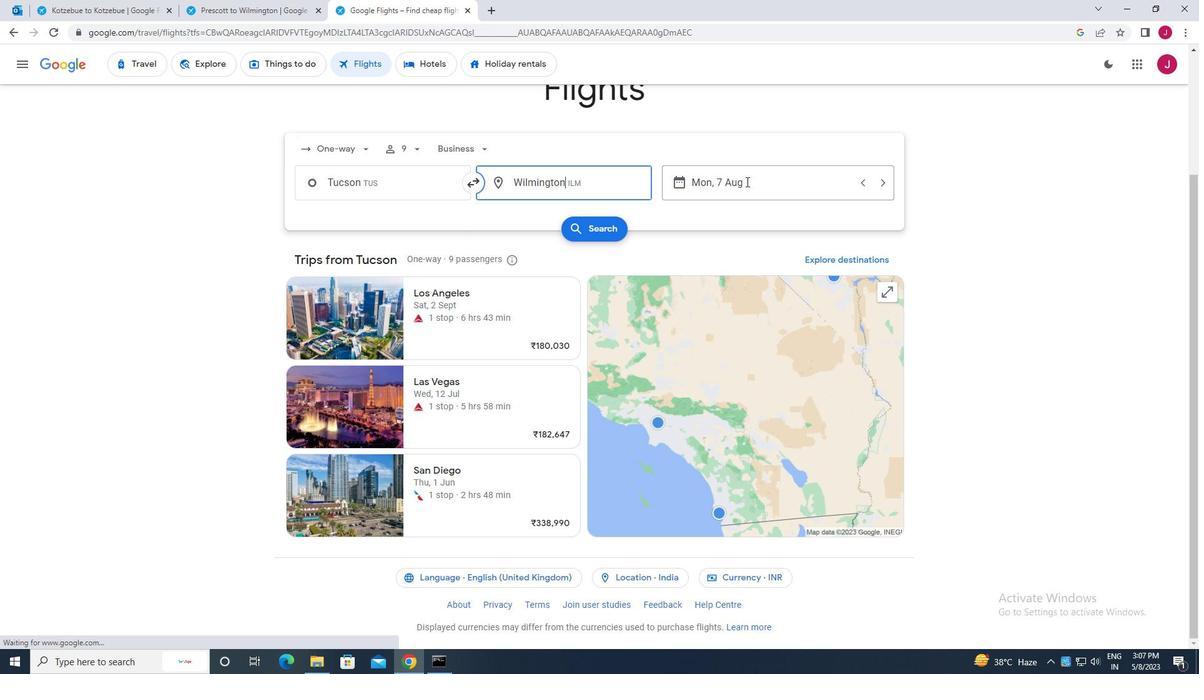 
Action: Mouse moved to (453, 305)
Screenshot: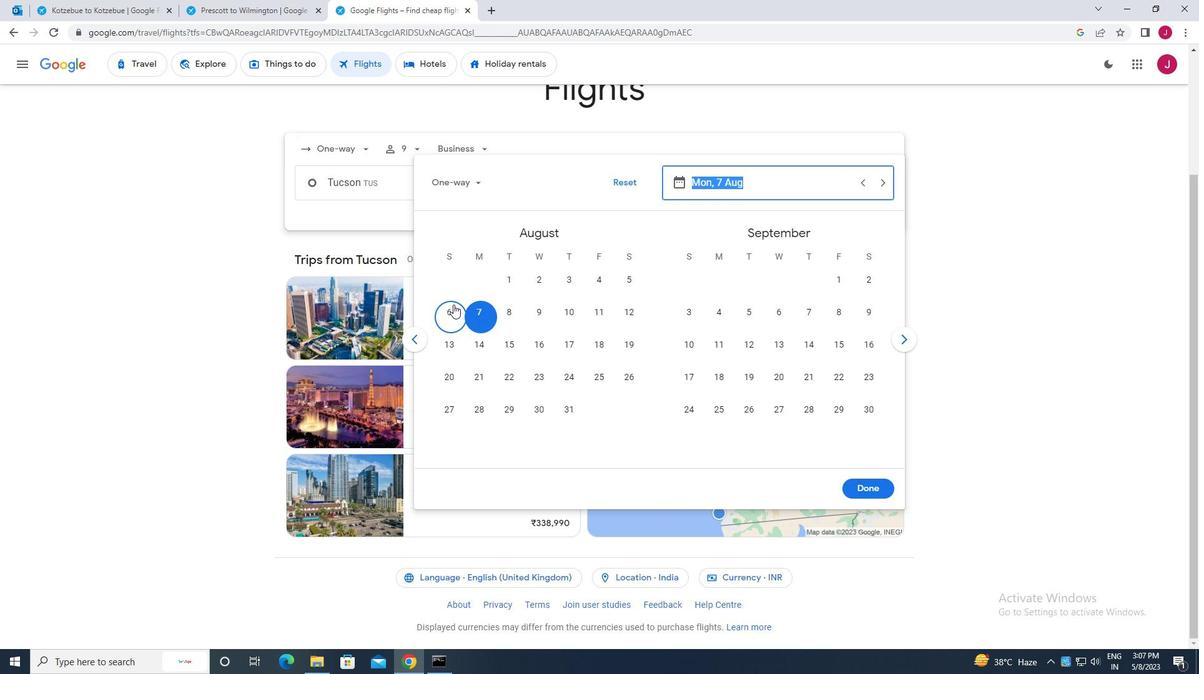 
Action: Mouse pressed left at (453, 305)
Screenshot: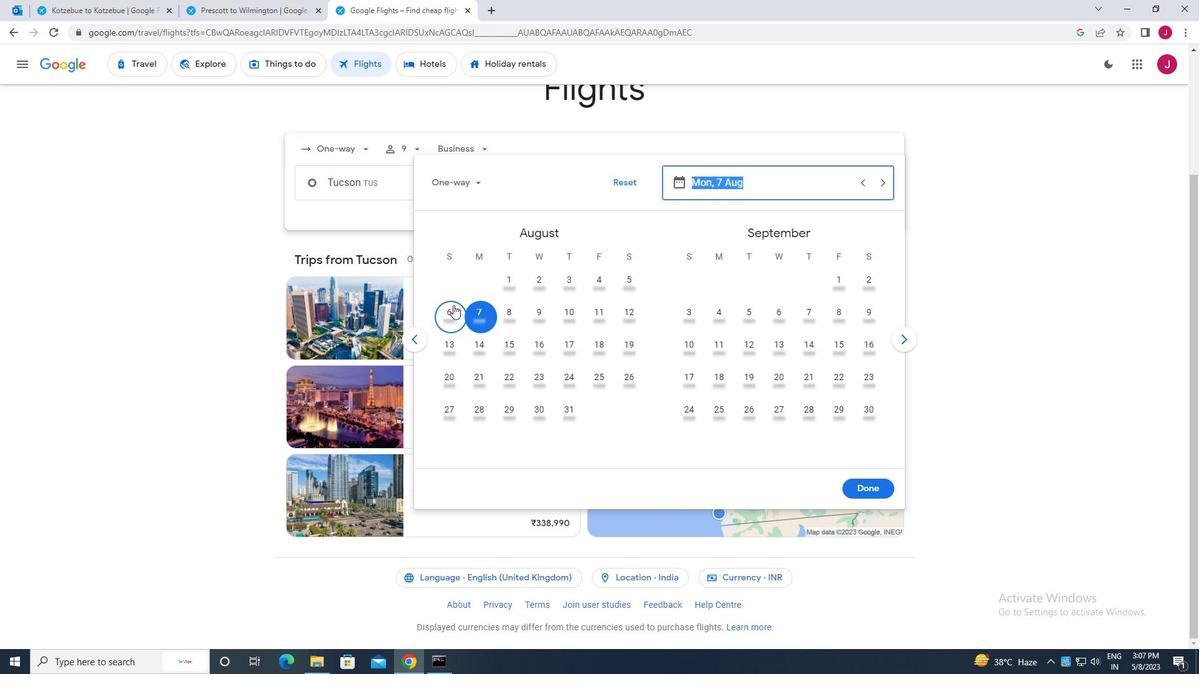 
Action: Mouse moved to (871, 487)
Screenshot: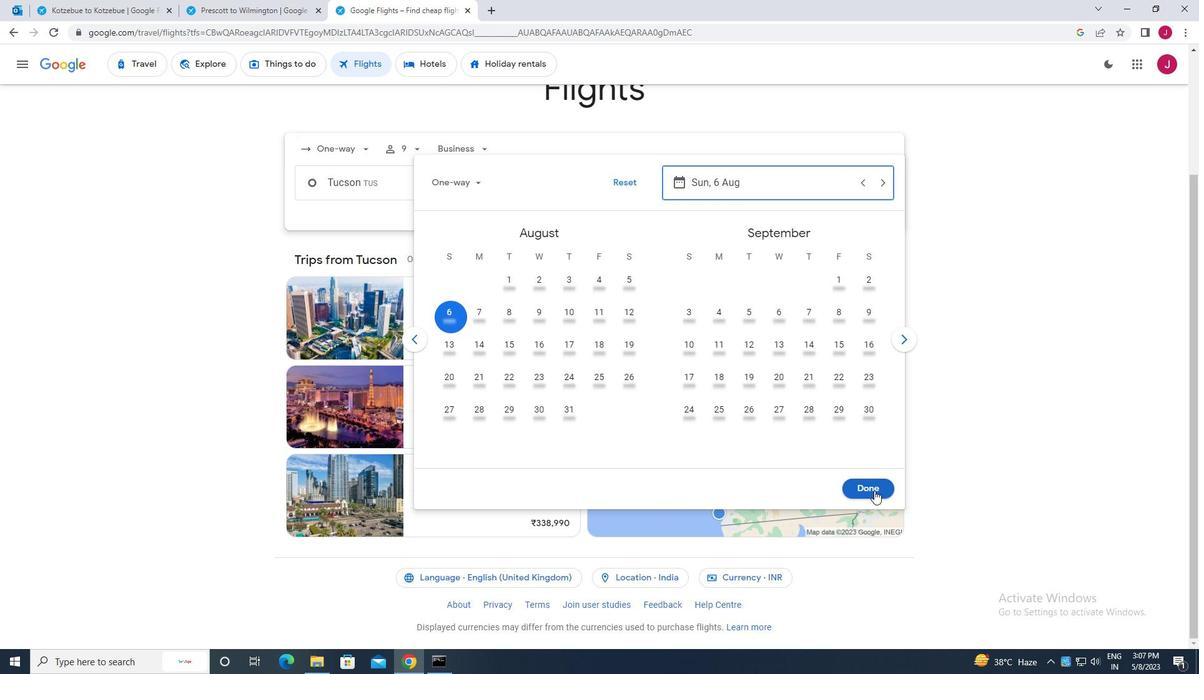 
Action: Mouse pressed left at (871, 487)
Screenshot: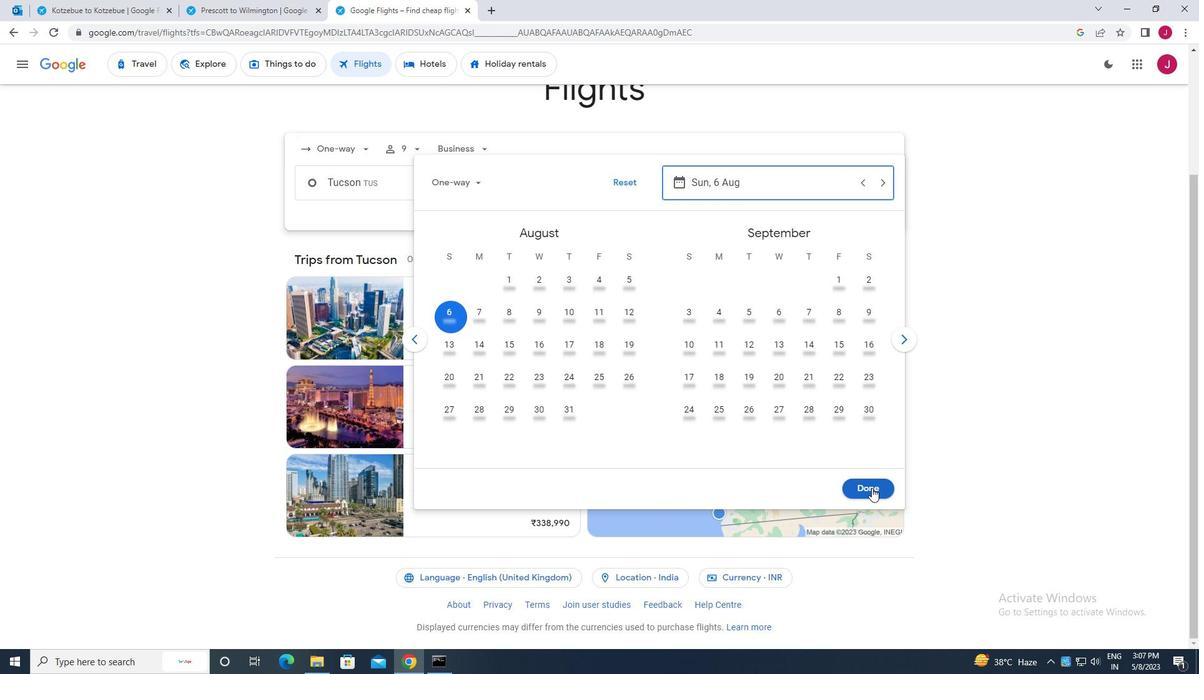 
Action: Mouse moved to (606, 225)
Screenshot: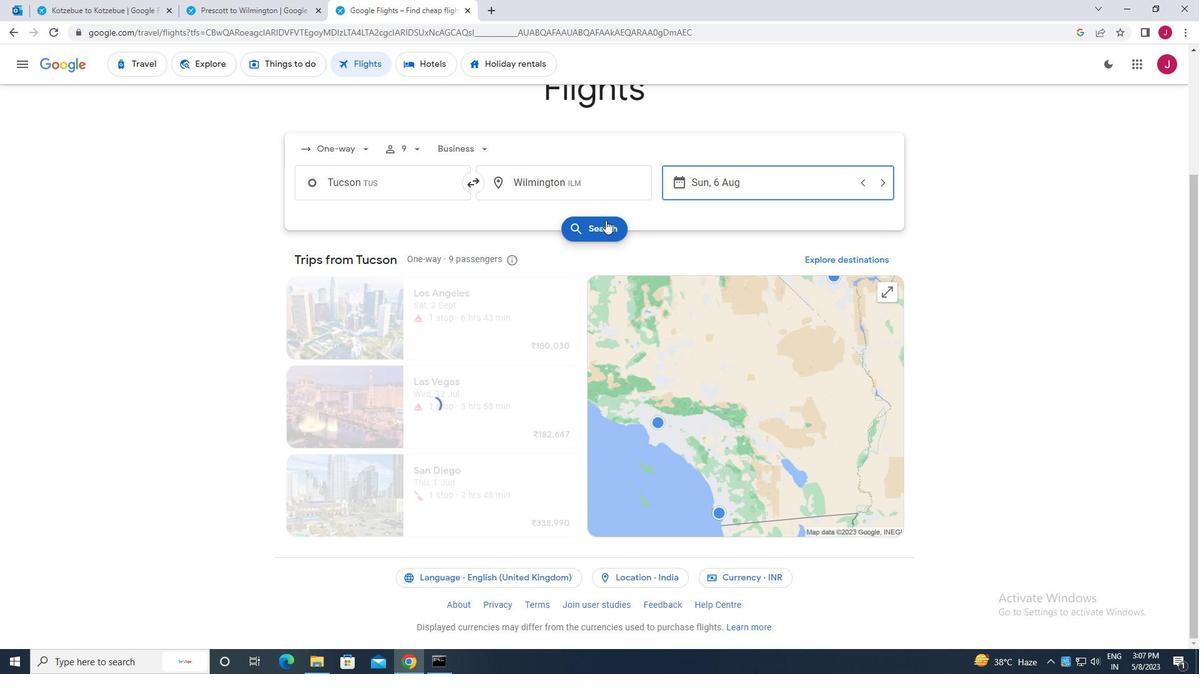 
Action: Mouse pressed left at (606, 225)
Screenshot: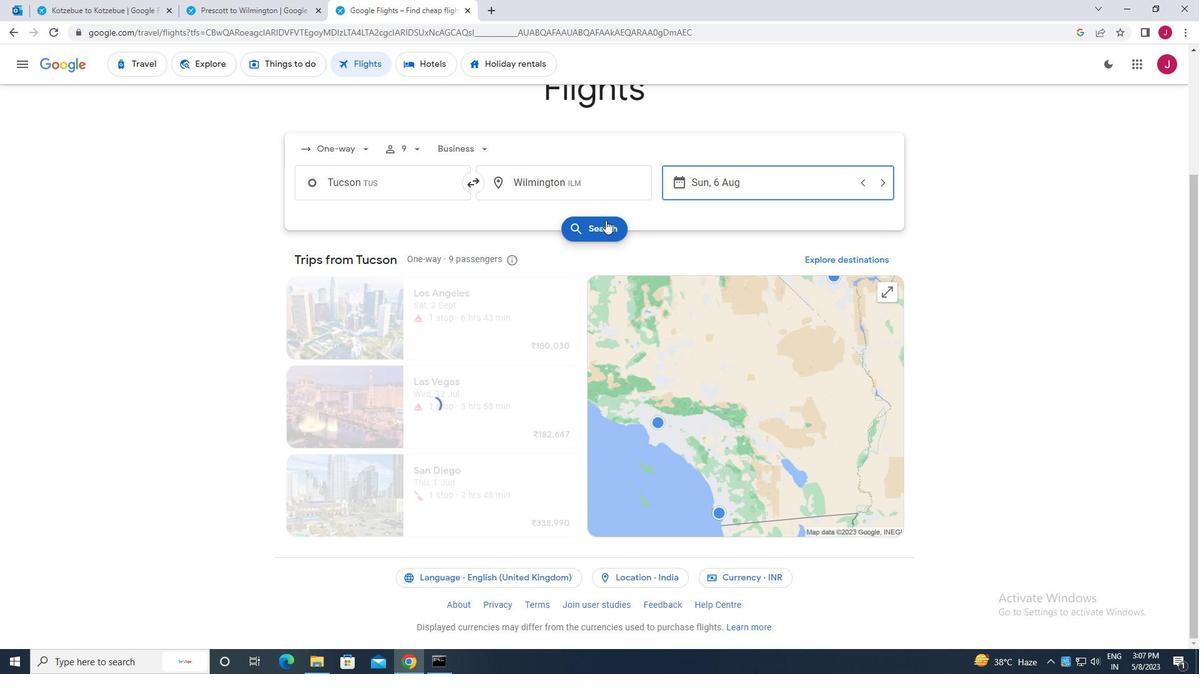 
Action: Mouse moved to (311, 181)
Screenshot: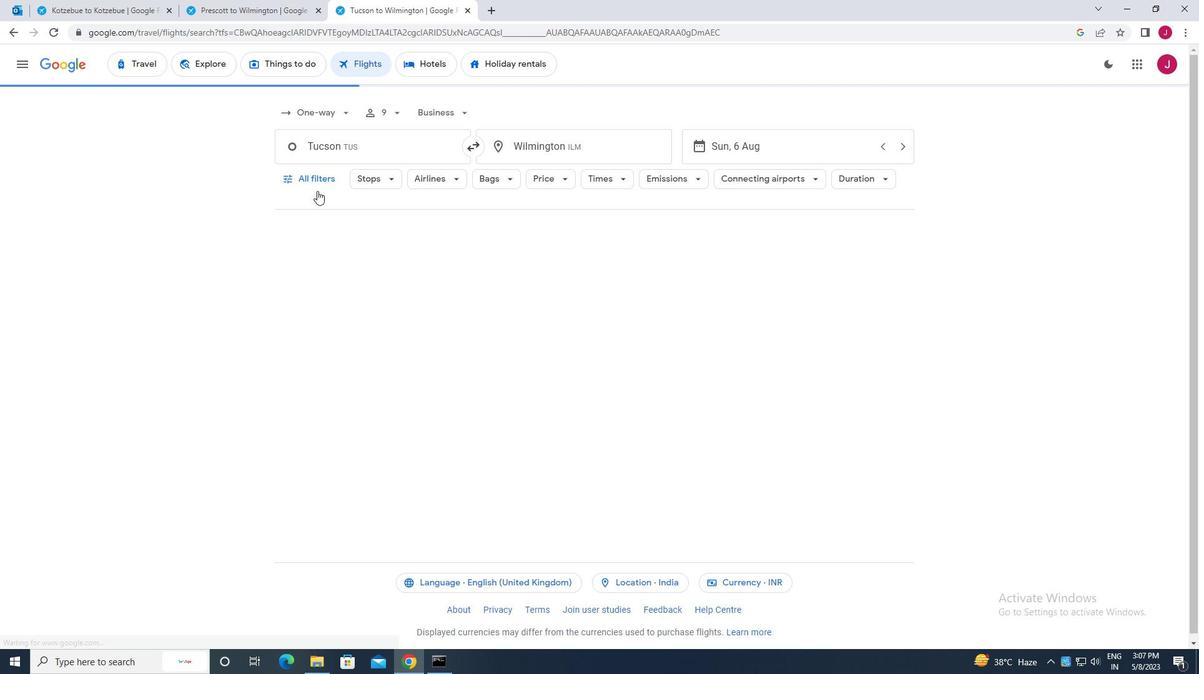 
Action: Mouse pressed left at (311, 181)
Screenshot: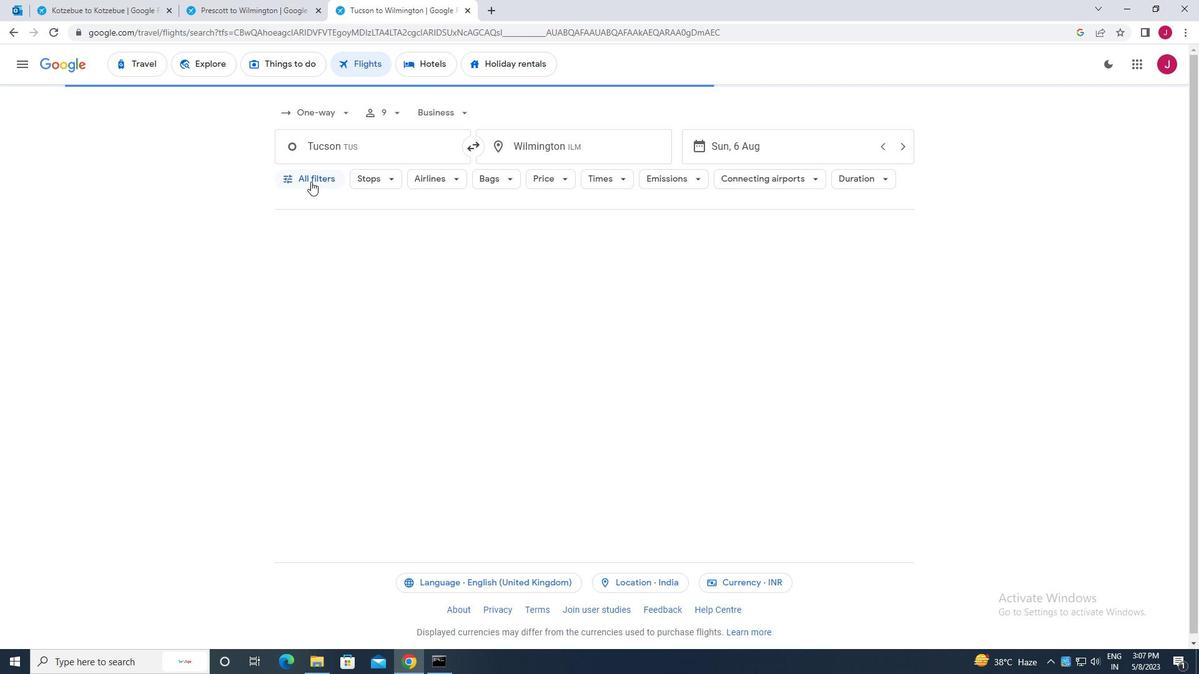 
Action: Mouse moved to (357, 268)
Screenshot: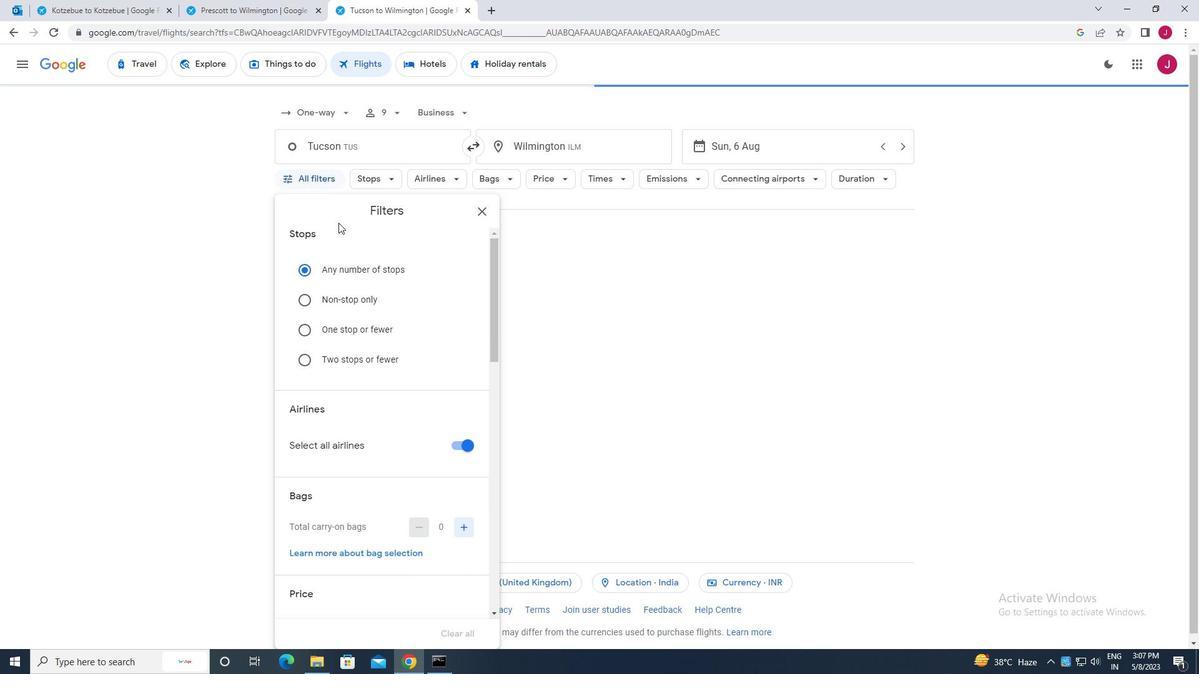 
Action: Mouse scrolled (357, 268) with delta (0, 0)
Screenshot: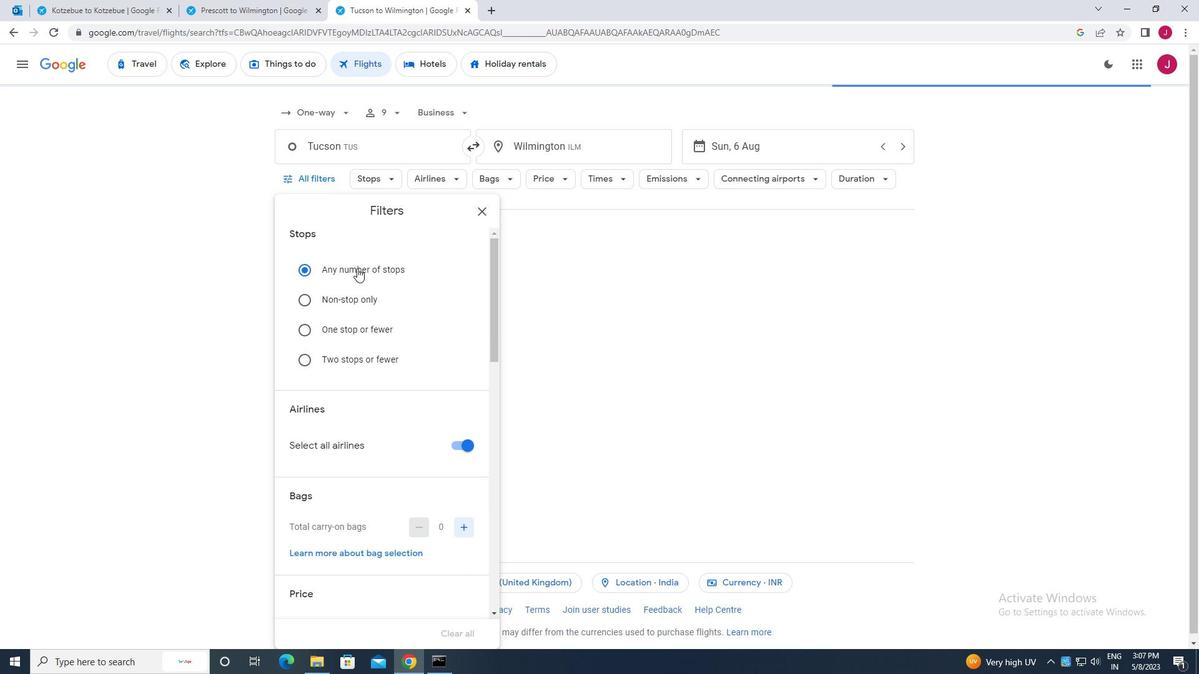 
Action: Mouse scrolled (357, 268) with delta (0, 0)
Screenshot: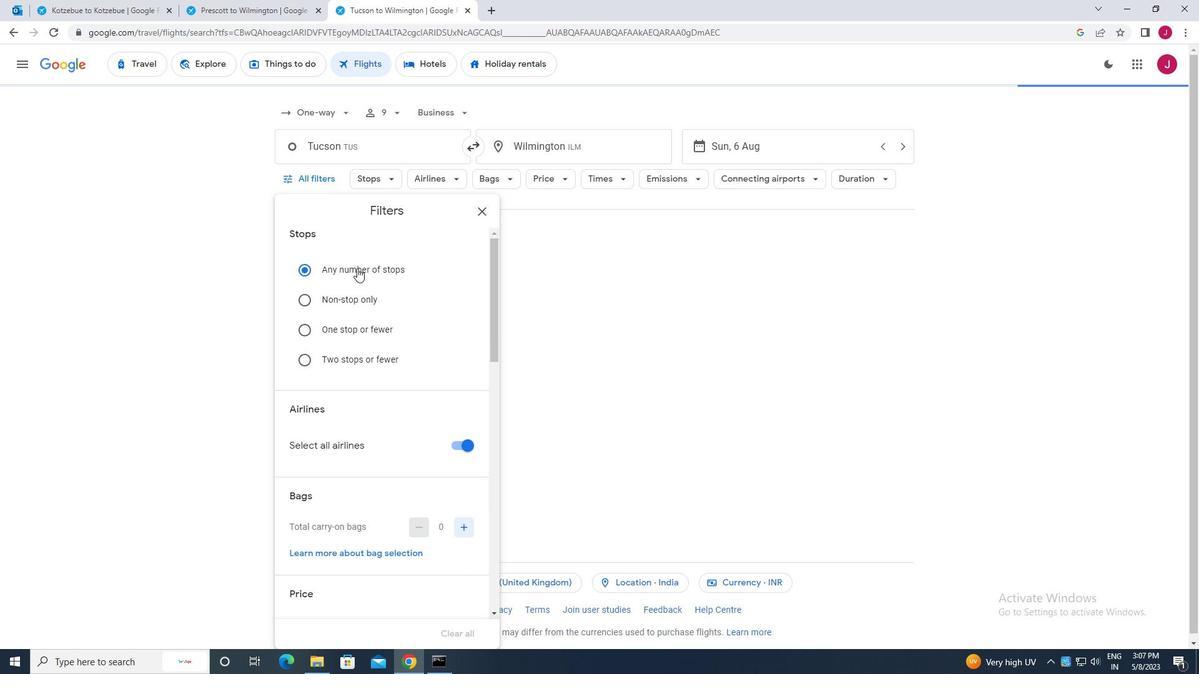 
Action: Mouse scrolled (357, 268) with delta (0, 0)
Screenshot: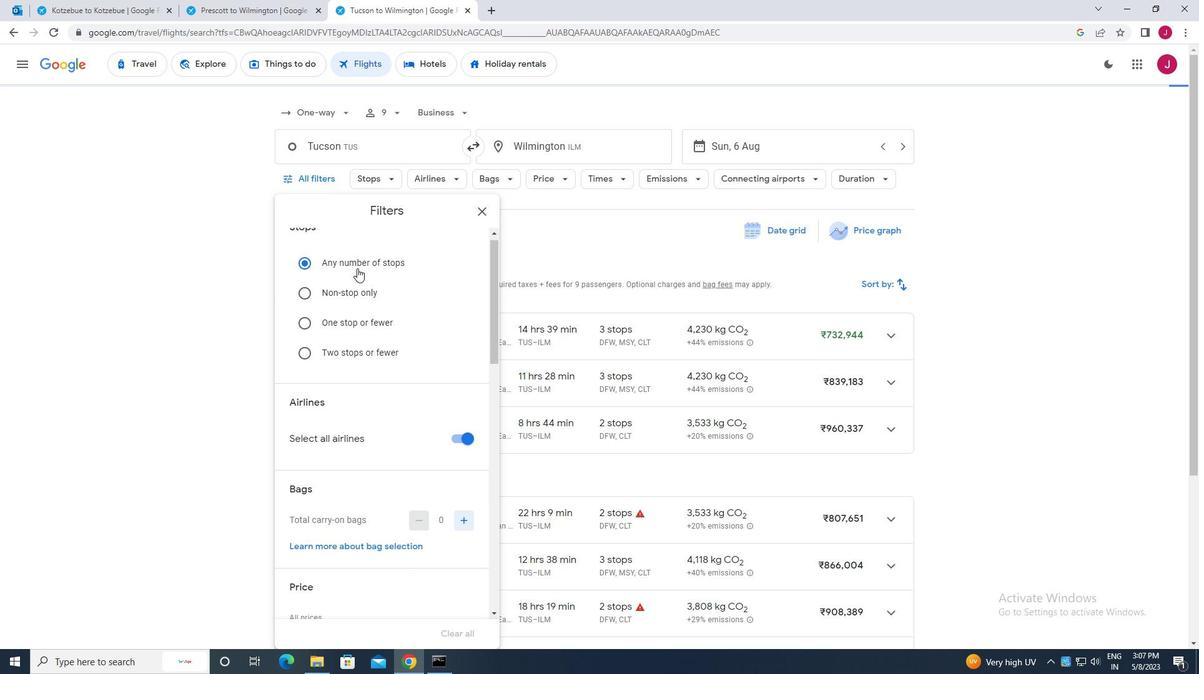 
Action: Mouse moved to (448, 275)
Screenshot: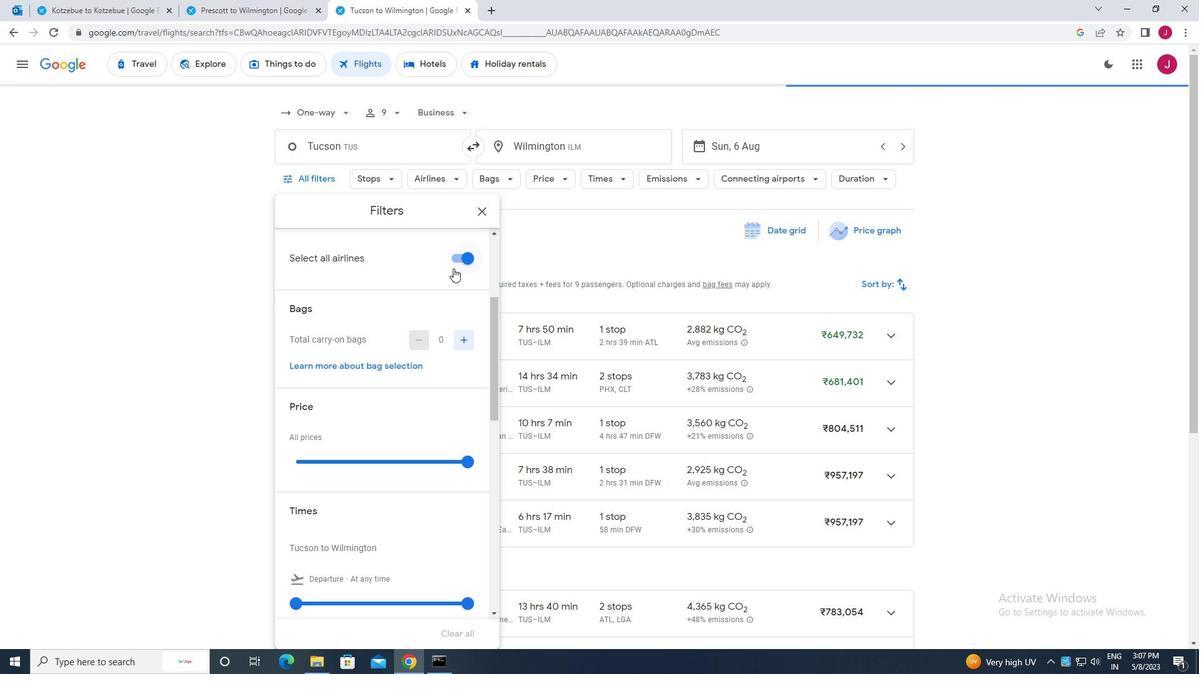 
Action: Mouse scrolled (448, 276) with delta (0, 0)
Screenshot: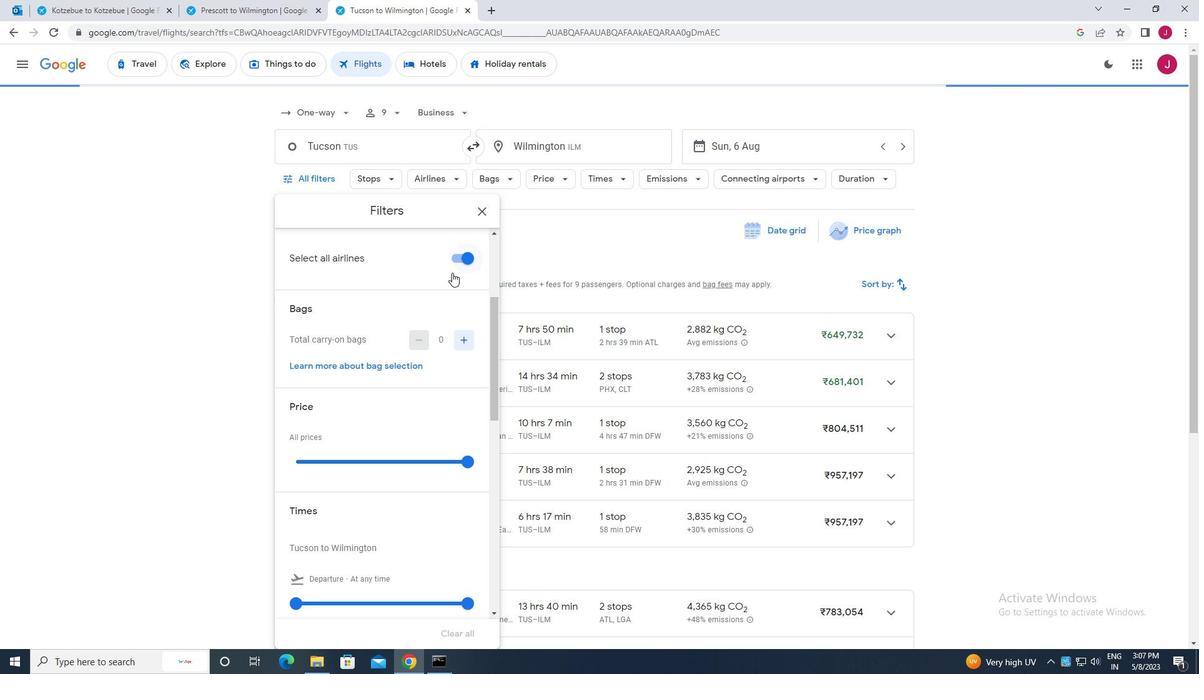
Action: Mouse scrolled (448, 276) with delta (0, 0)
Screenshot: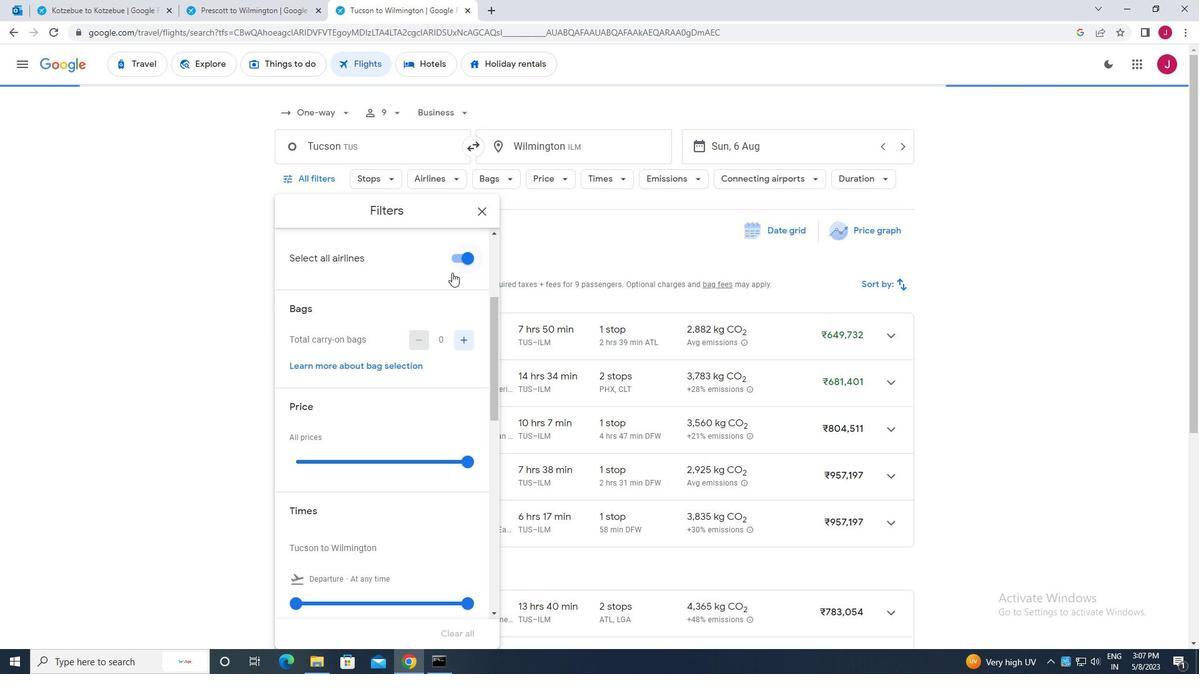 
Action: Mouse moved to (447, 275)
Screenshot: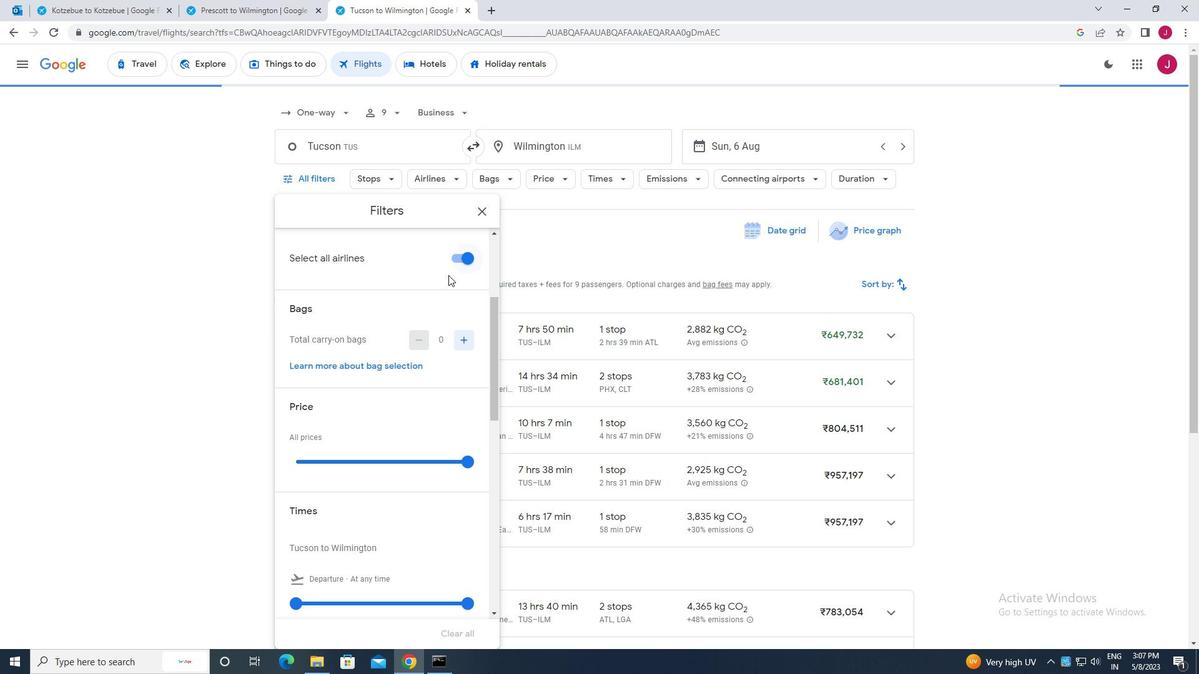 
Action: Mouse scrolled (447, 276) with delta (0, 0)
Screenshot: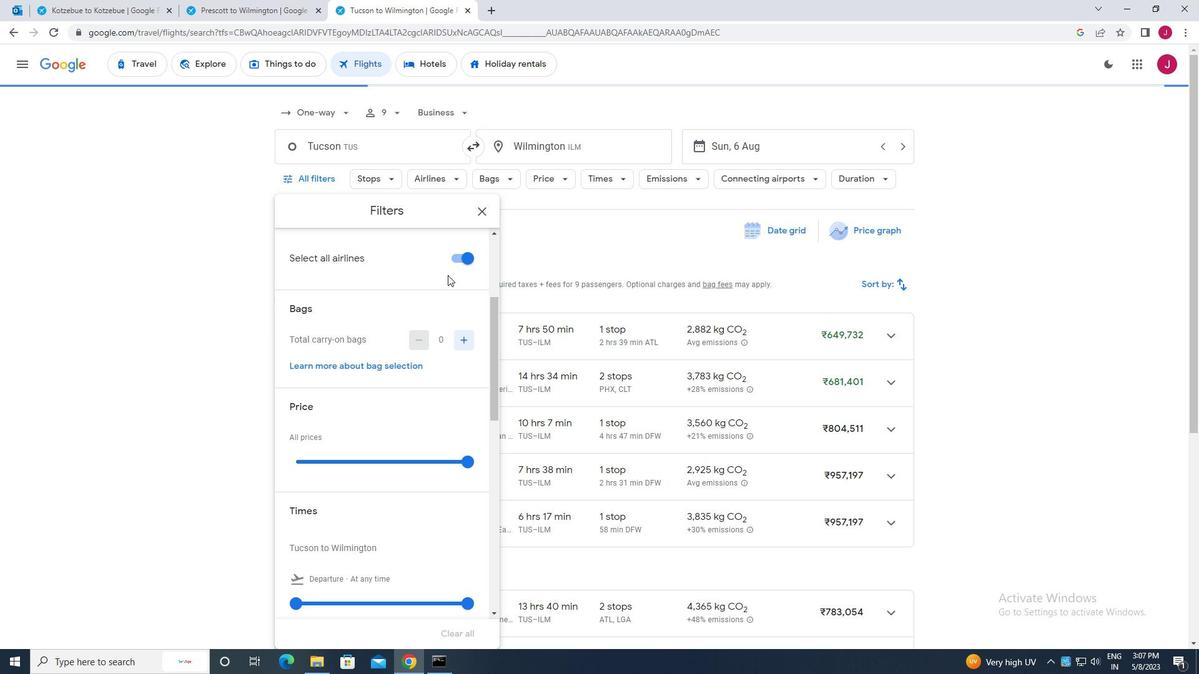 
Action: Mouse moved to (438, 395)
Screenshot: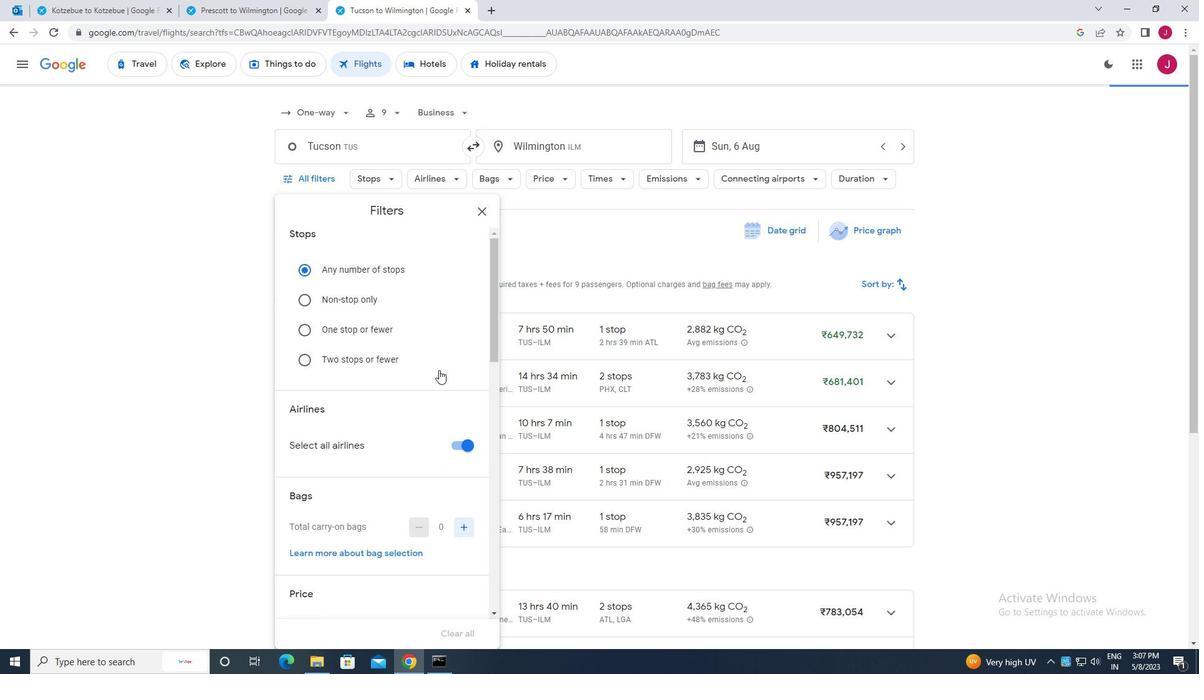 
Action: Mouse scrolled (438, 394) with delta (0, 0)
Screenshot: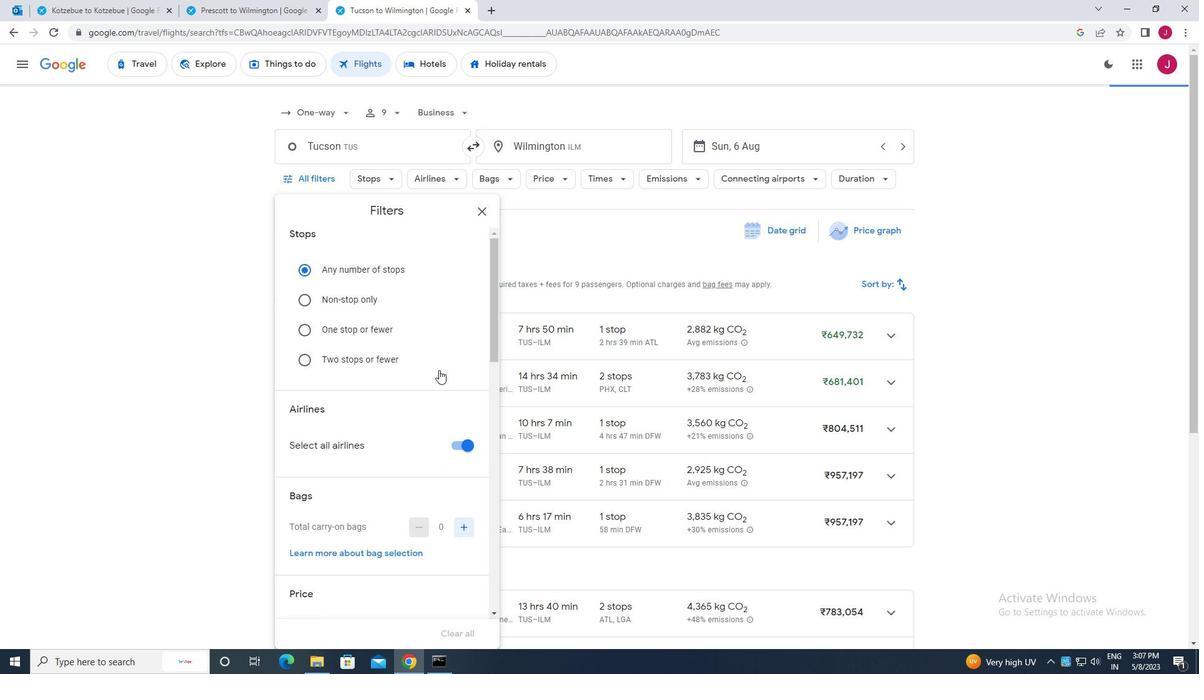 
Action: Mouse moved to (459, 407)
Screenshot: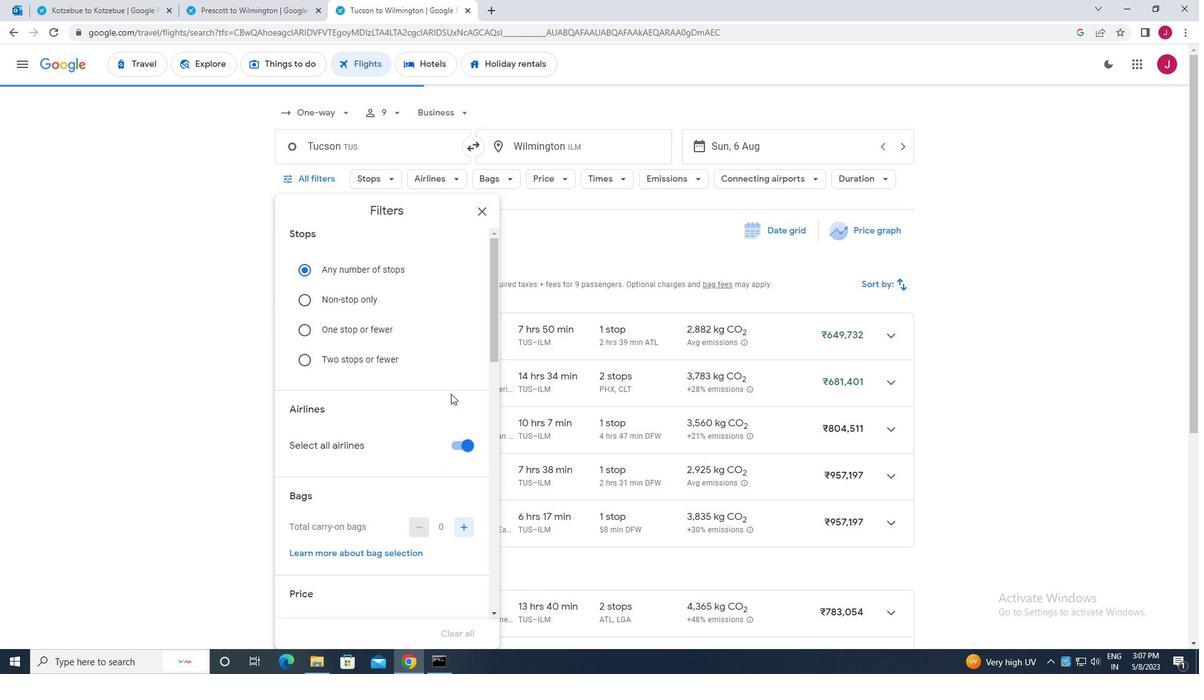 
Action: Mouse scrolled (459, 406) with delta (0, 0)
Screenshot: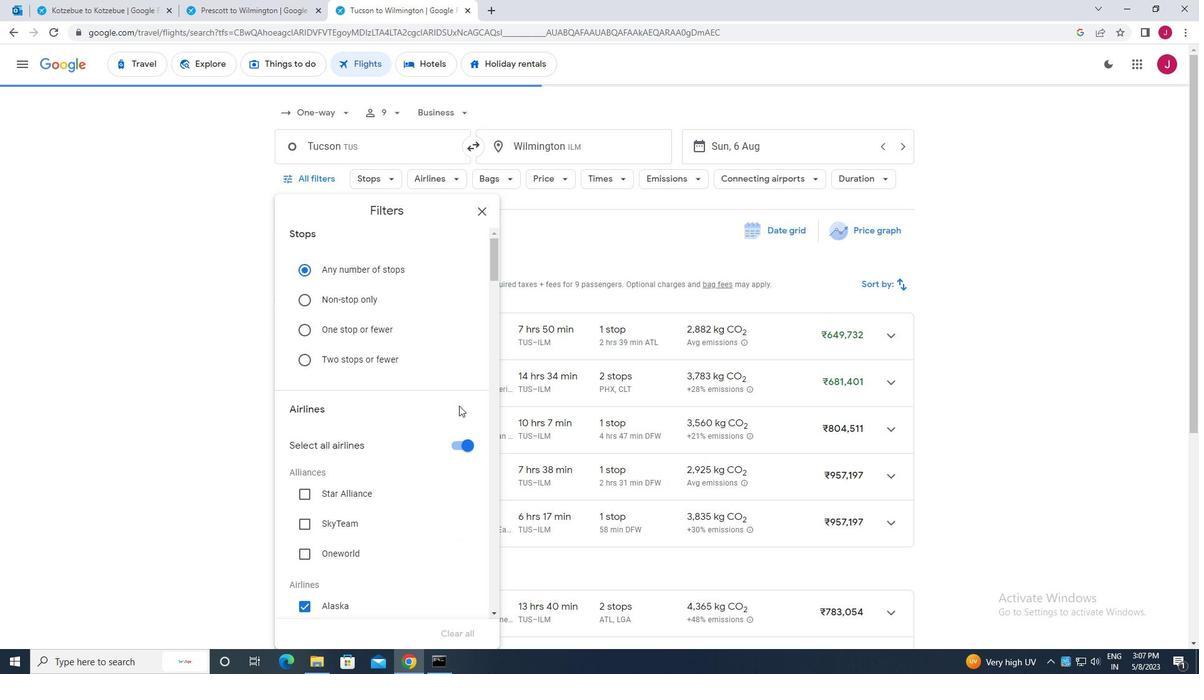 
Action: Mouse moved to (458, 408)
Screenshot: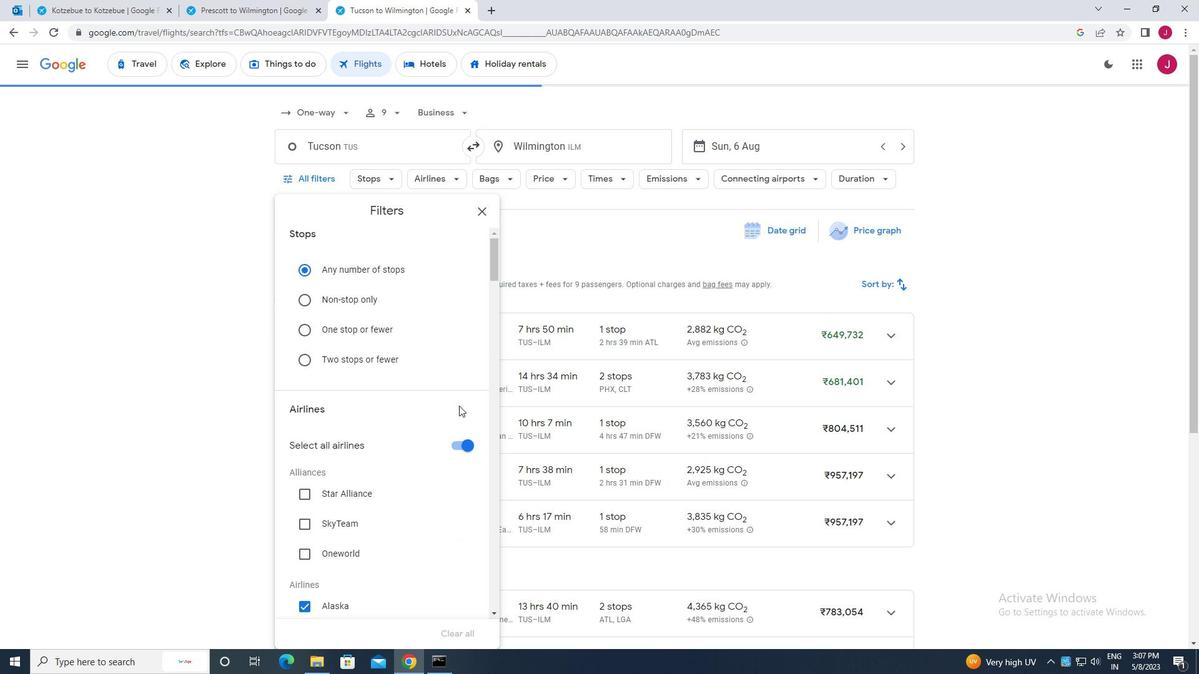 
Action: Mouse scrolled (458, 407) with delta (0, 0)
Screenshot: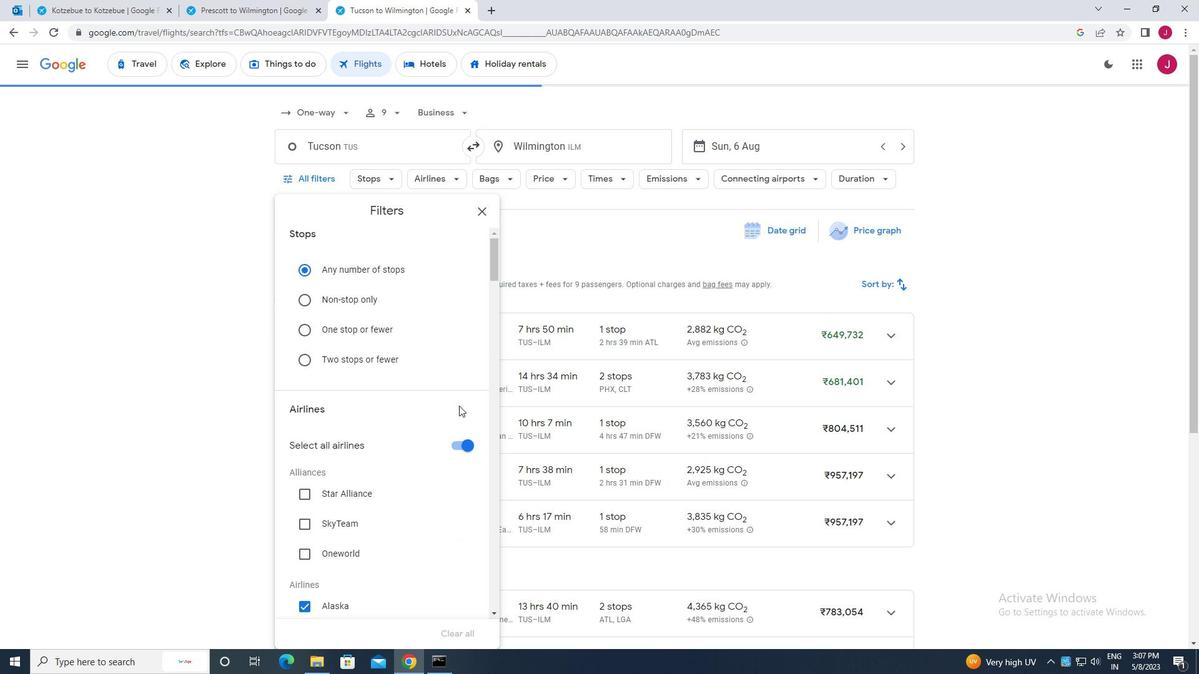 
Action: Mouse moved to (456, 258)
Screenshot: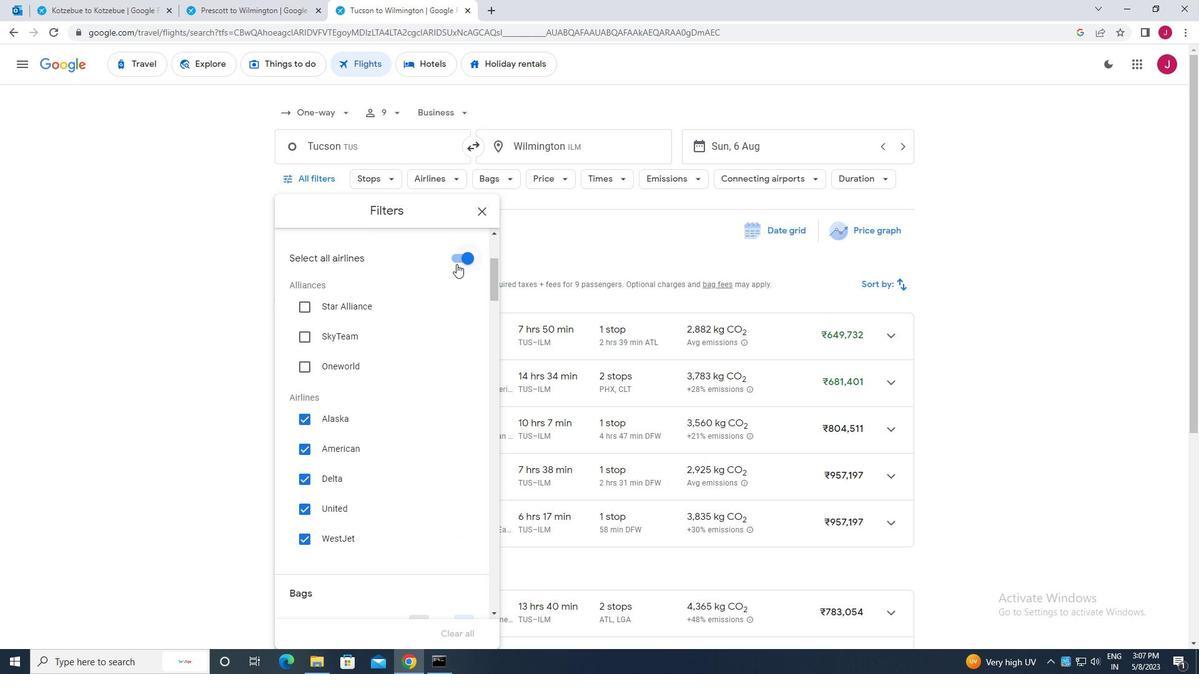 
Action: Mouse pressed left at (456, 258)
Screenshot: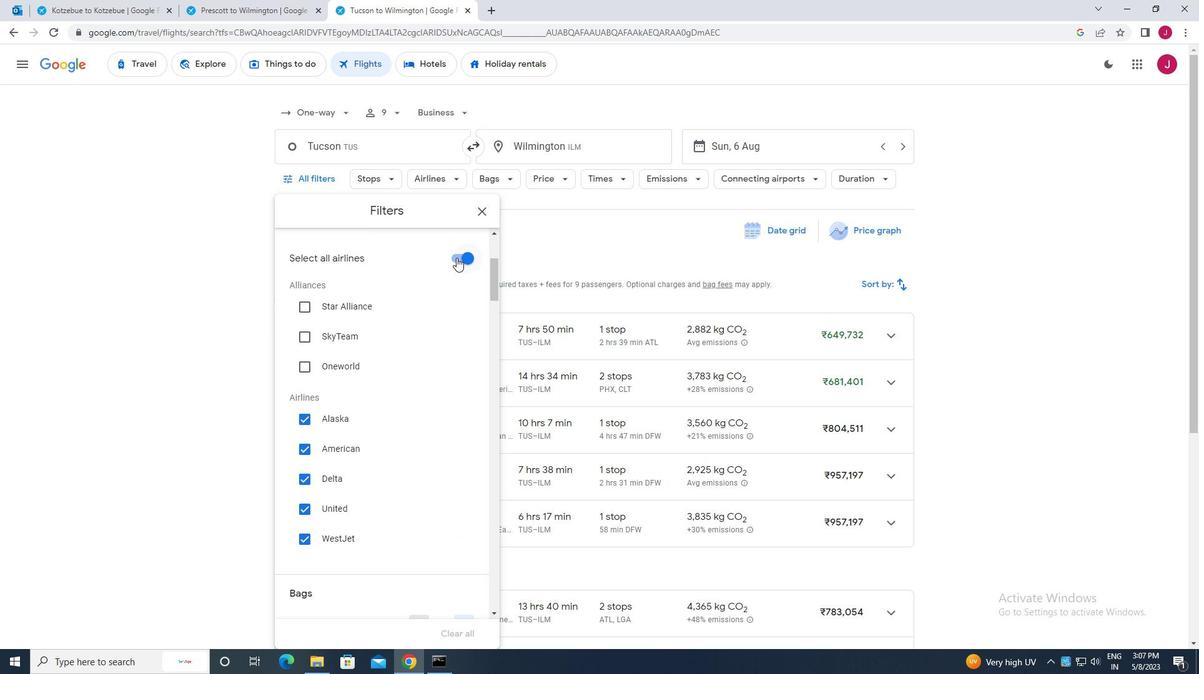 
Action: Mouse moved to (428, 278)
Screenshot: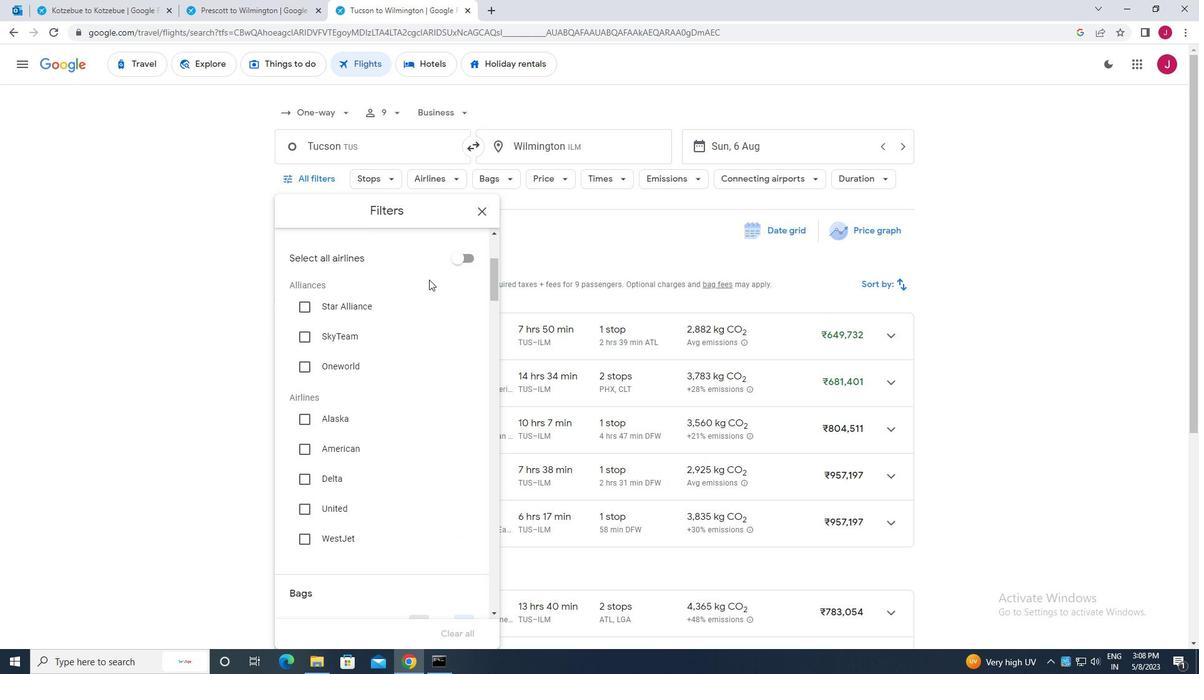 
Action: Mouse scrolled (428, 278) with delta (0, 0)
Screenshot: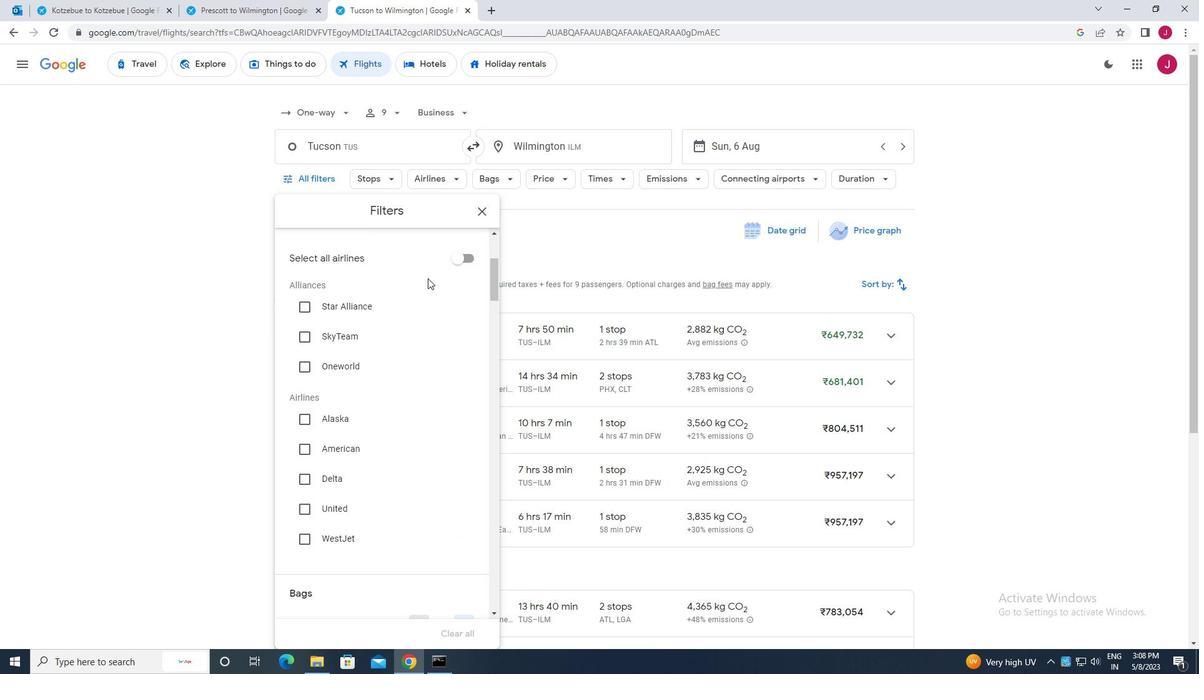 
Action: Mouse moved to (304, 387)
Screenshot: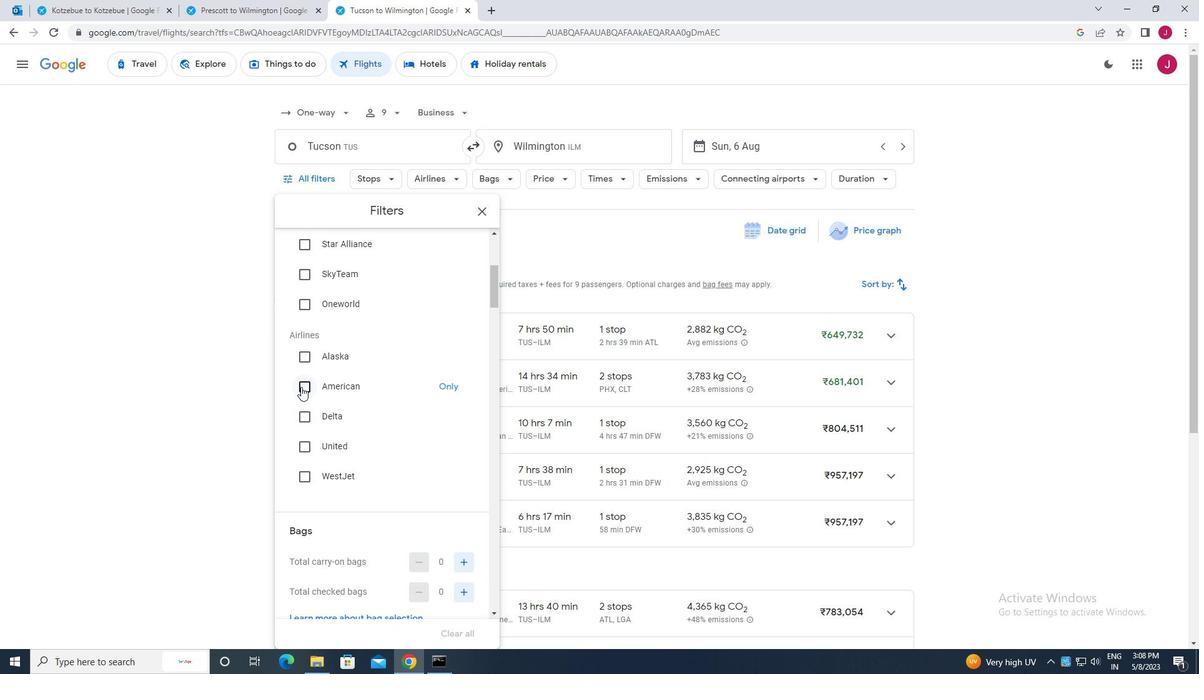 
Action: Mouse pressed left at (304, 387)
Screenshot: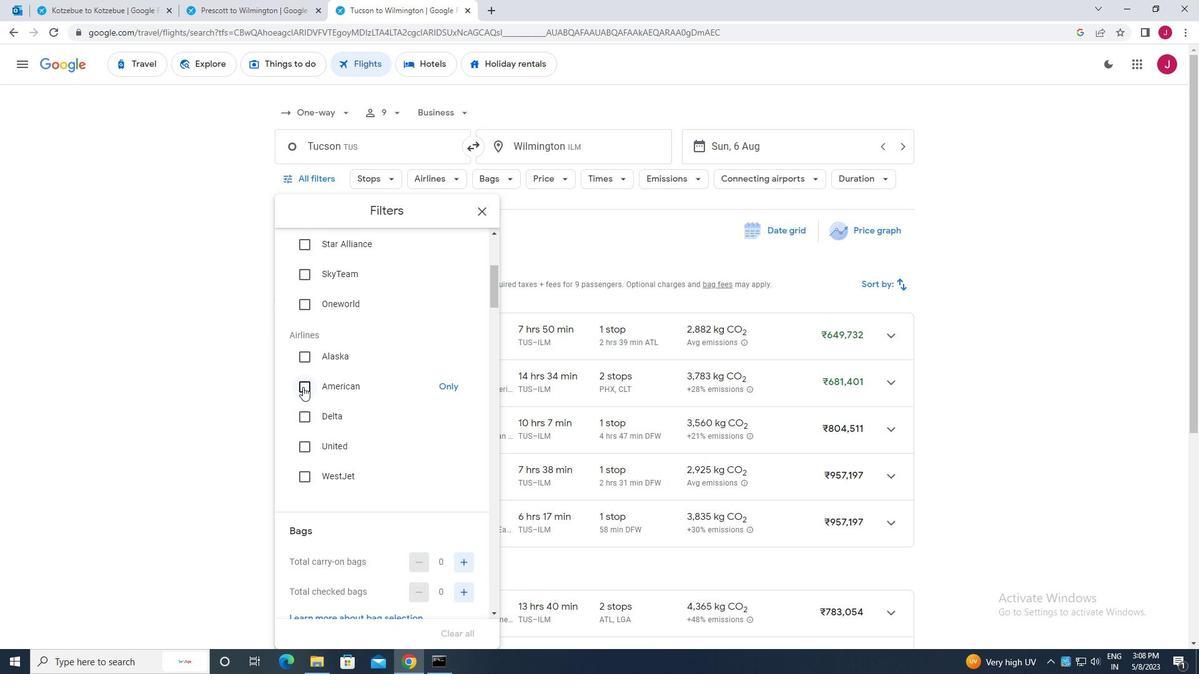 
Action: Mouse moved to (359, 384)
Screenshot: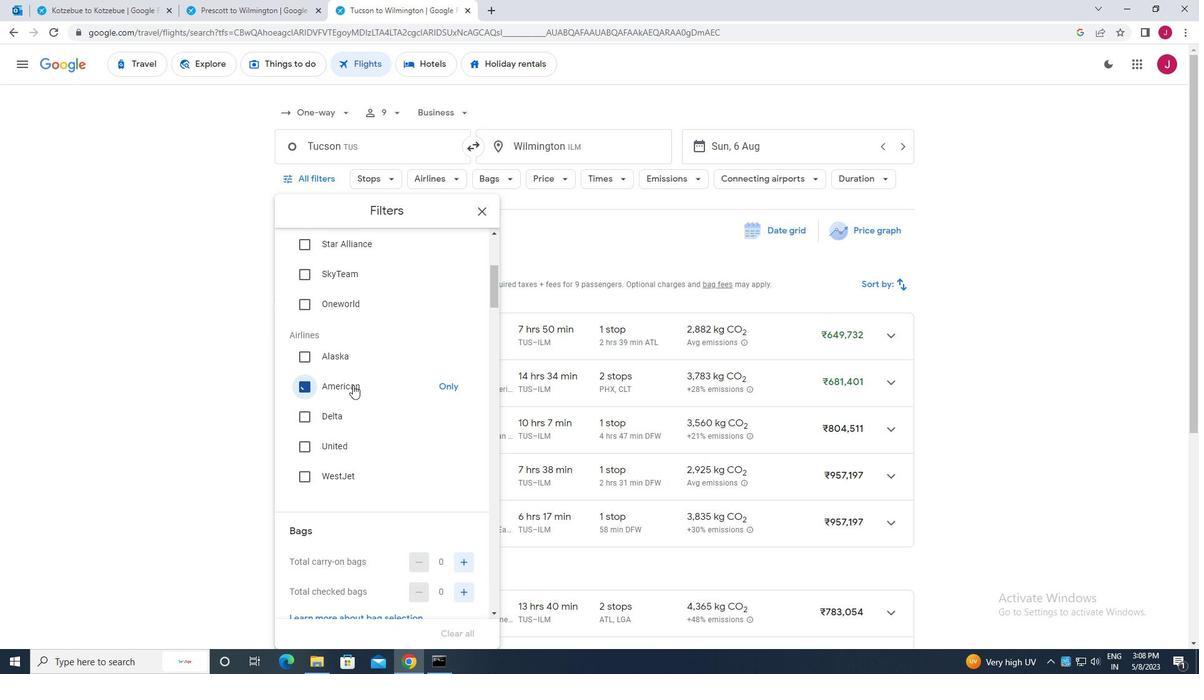 
Action: Mouse scrolled (359, 383) with delta (0, 0)
Screenshot: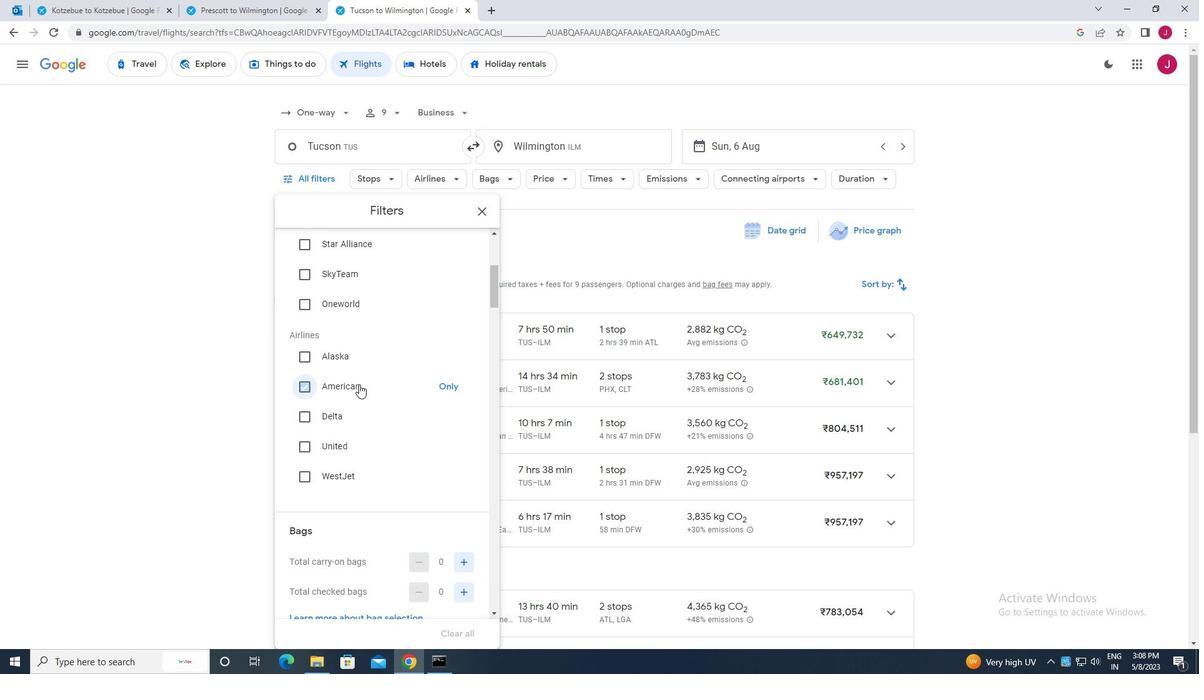 
Action: Mouse scrolled (359, 383) with delta (0, 0)
Screenshot: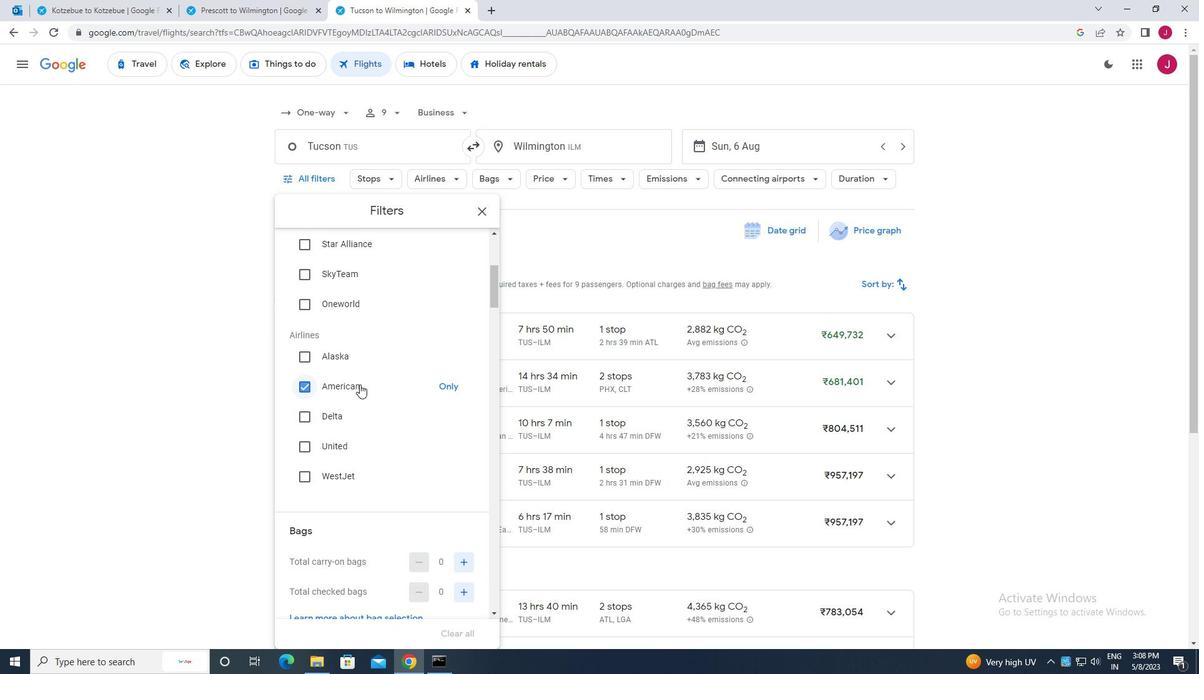 
Action: Mouse scrolled (359, 383) with delta (0, 0)
Screenshot: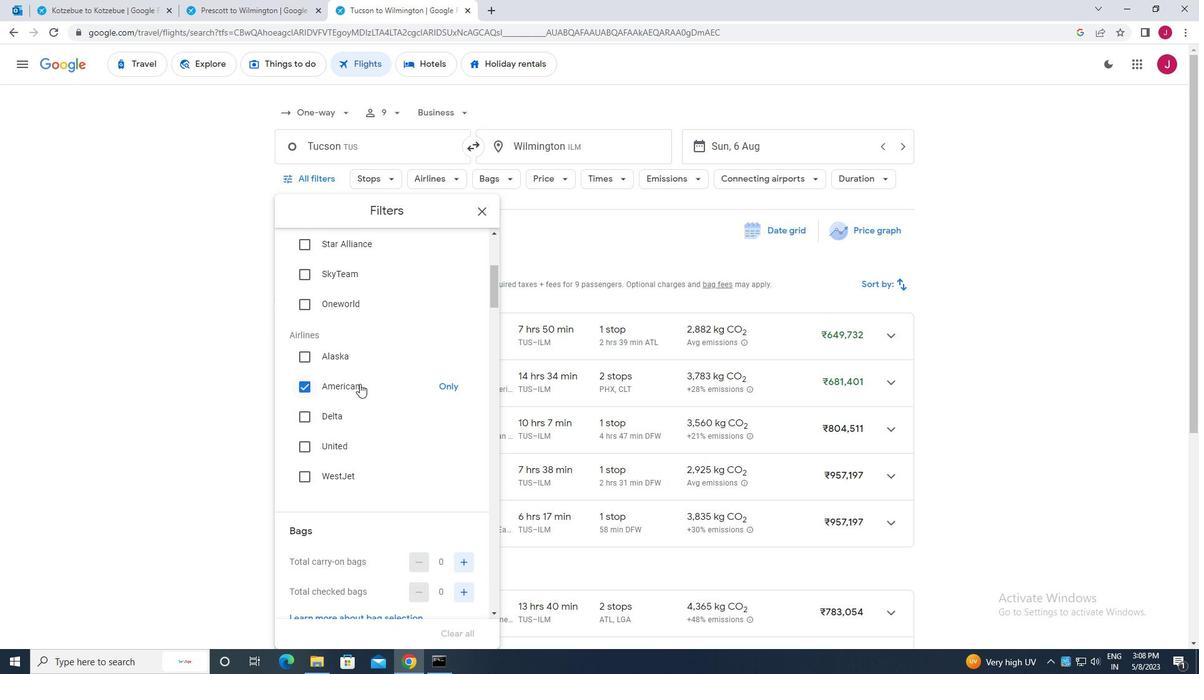 
Action: Mouse scrolled (359, 383) with delta (0, 0)
Screenshot: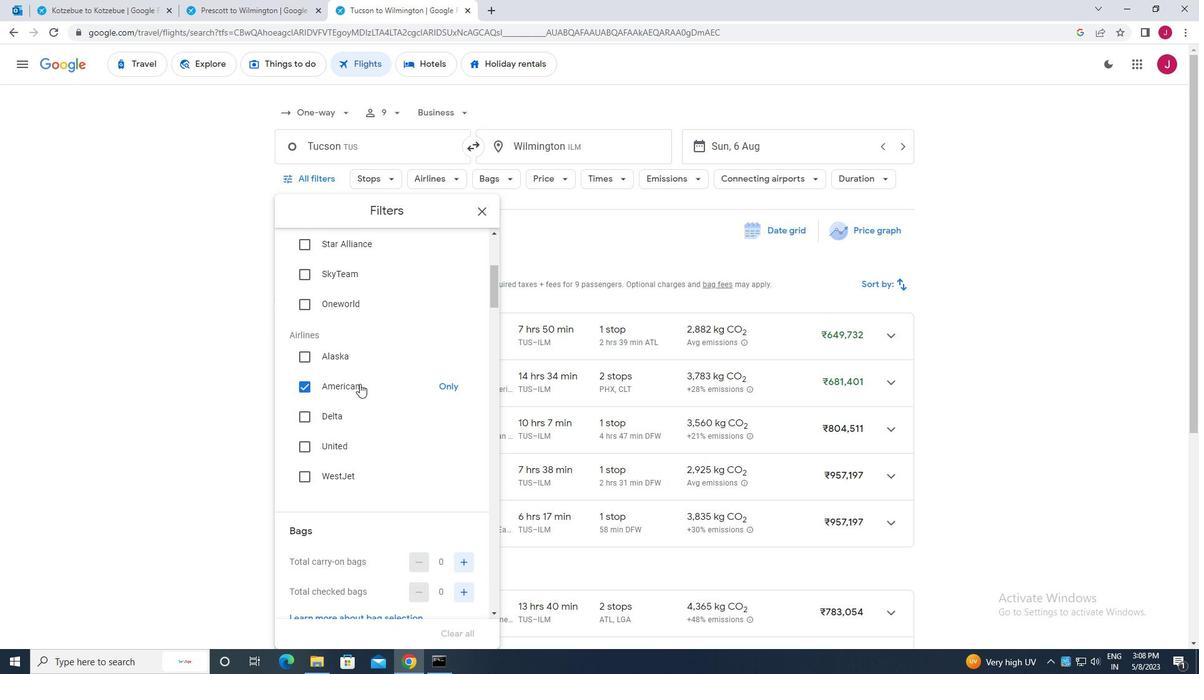 
Action: Mouse moved to (461, 316)
Screenshot: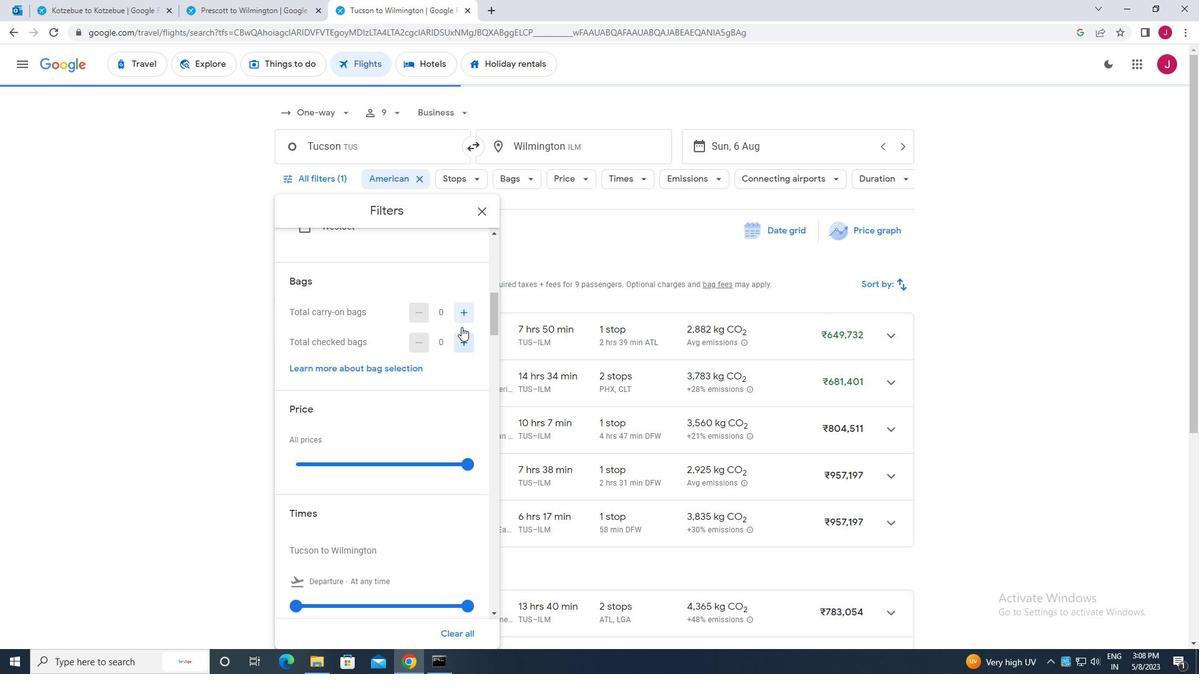 
Action: Mouse pressed left at (461, 316)
Screenshot: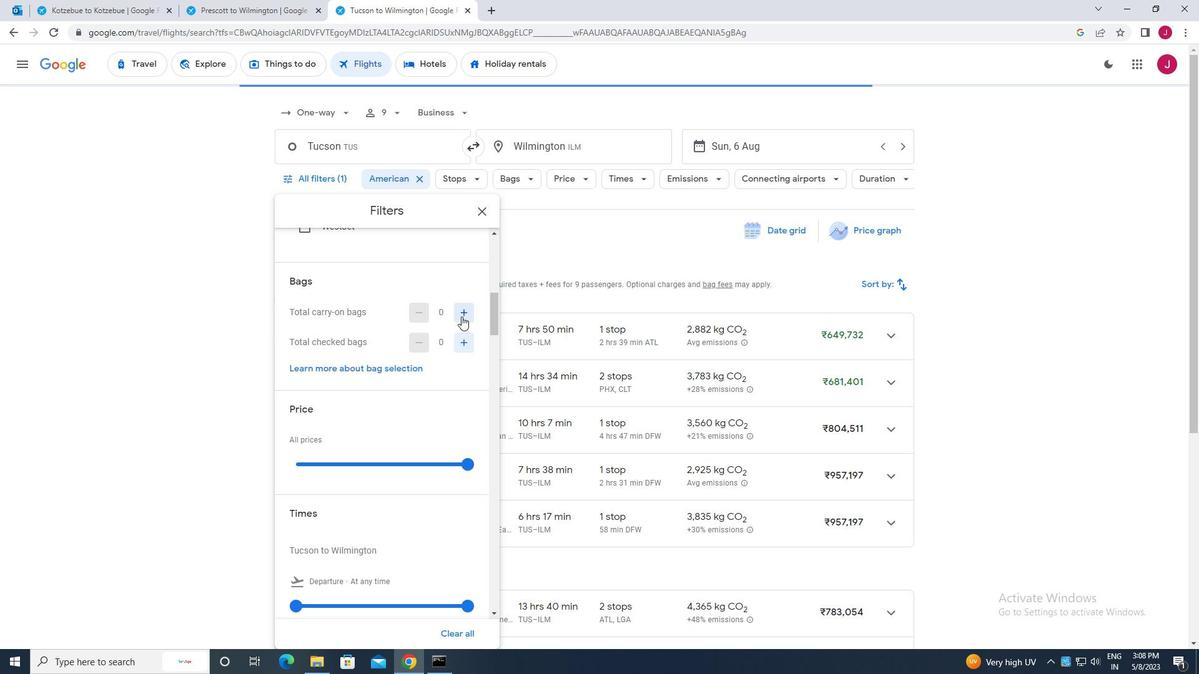 
Action: Mouse moved to (384, 323)
Screenshot: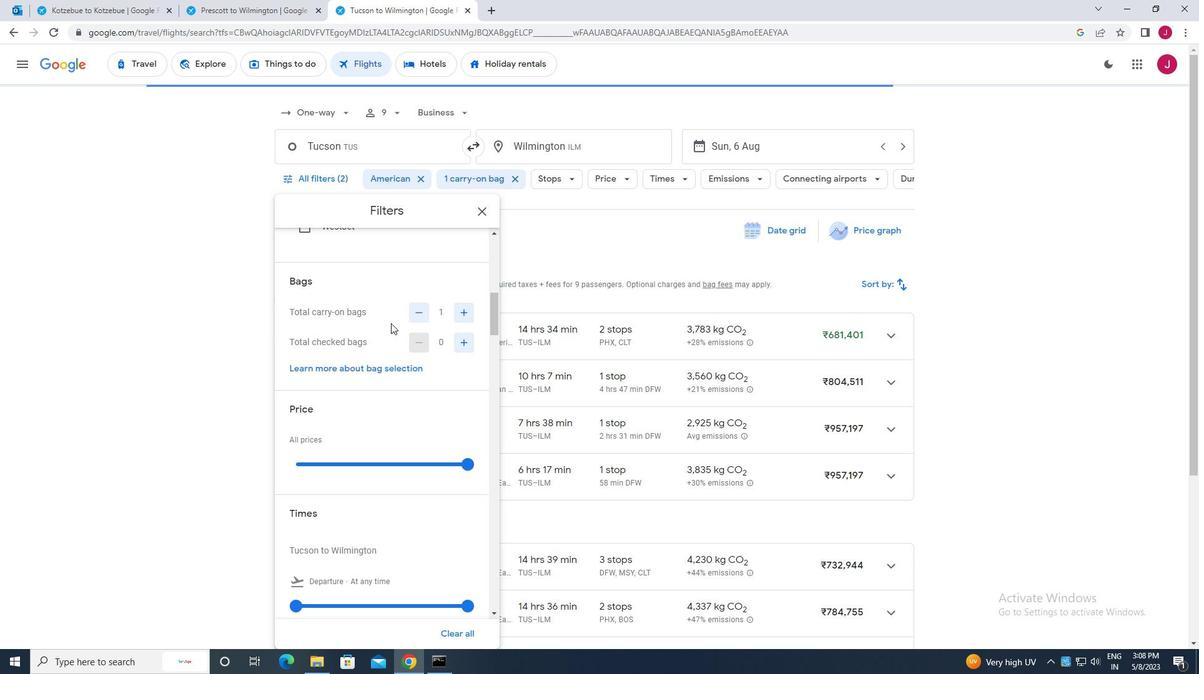 
Action: Mouse scrolled (384, 323) with delta (0, 0)
Screenshot: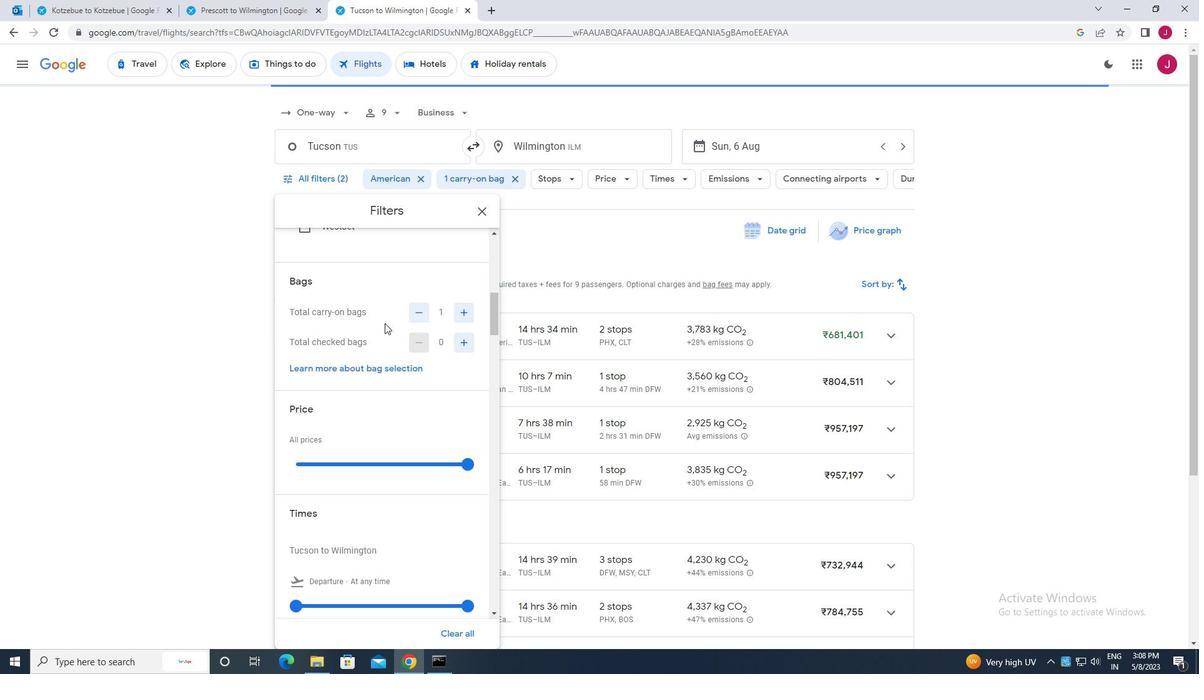 
Action: Mouse scrolled (384, 323) with delta (0, 0)
Screenshot: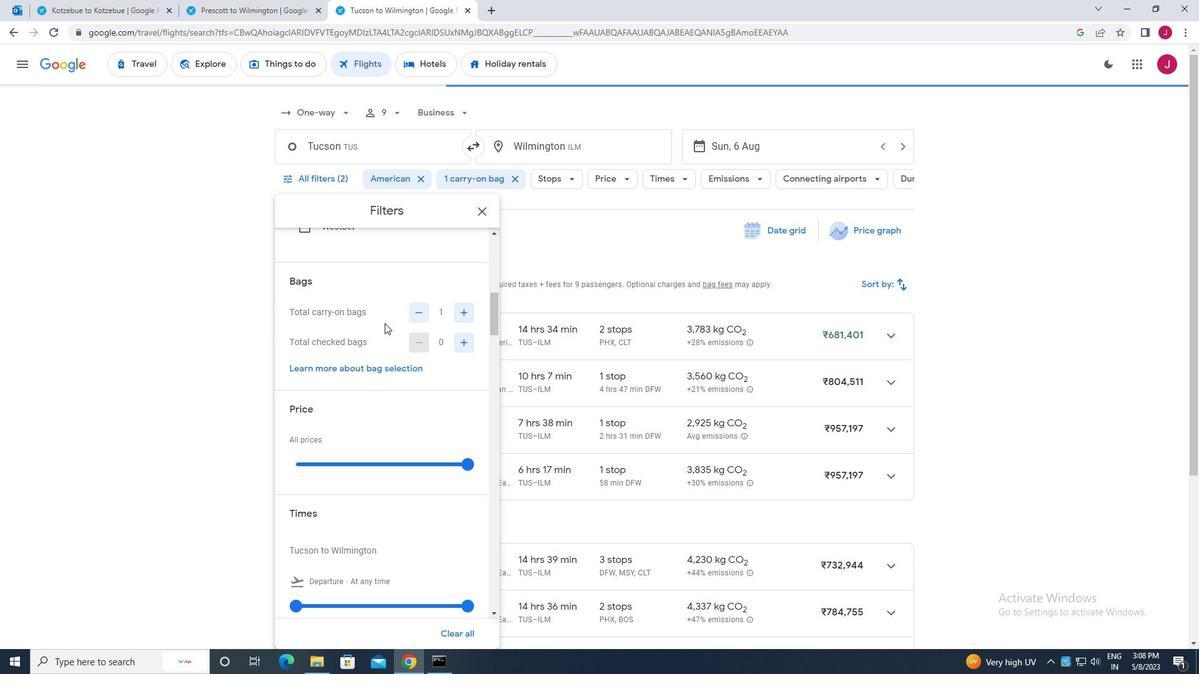 
Action: Mouse moved to (464, 343)
Screenshot: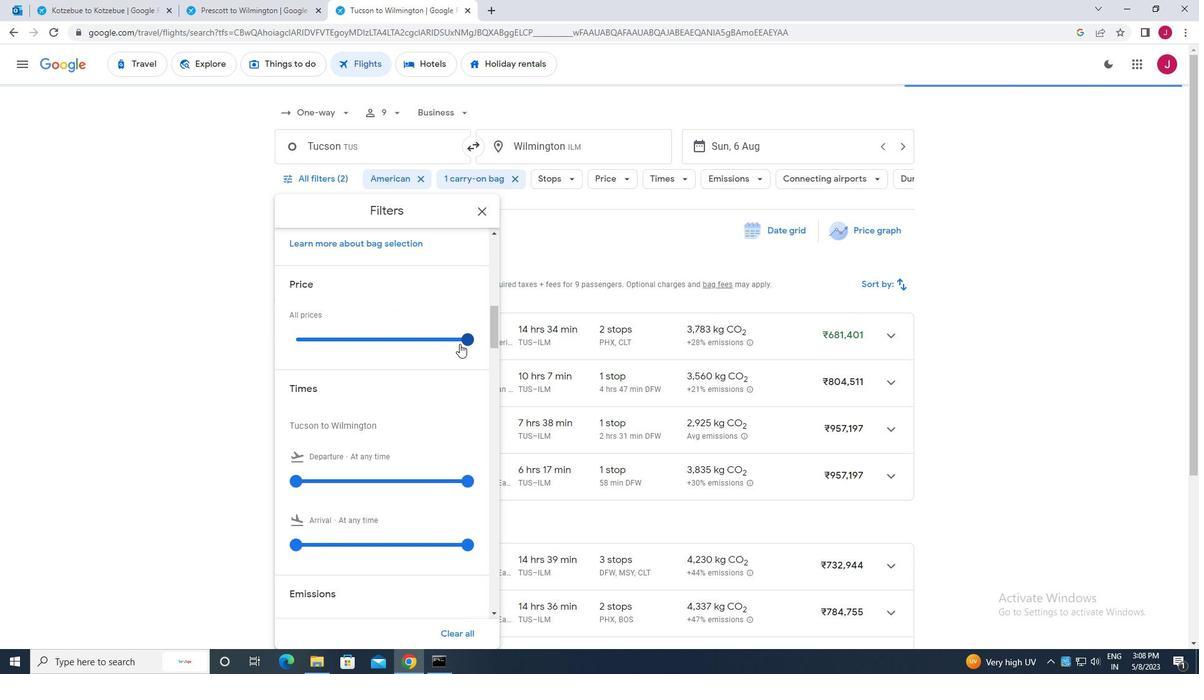 
Action: Mouse pressed left at (464, 343)
Screenshot: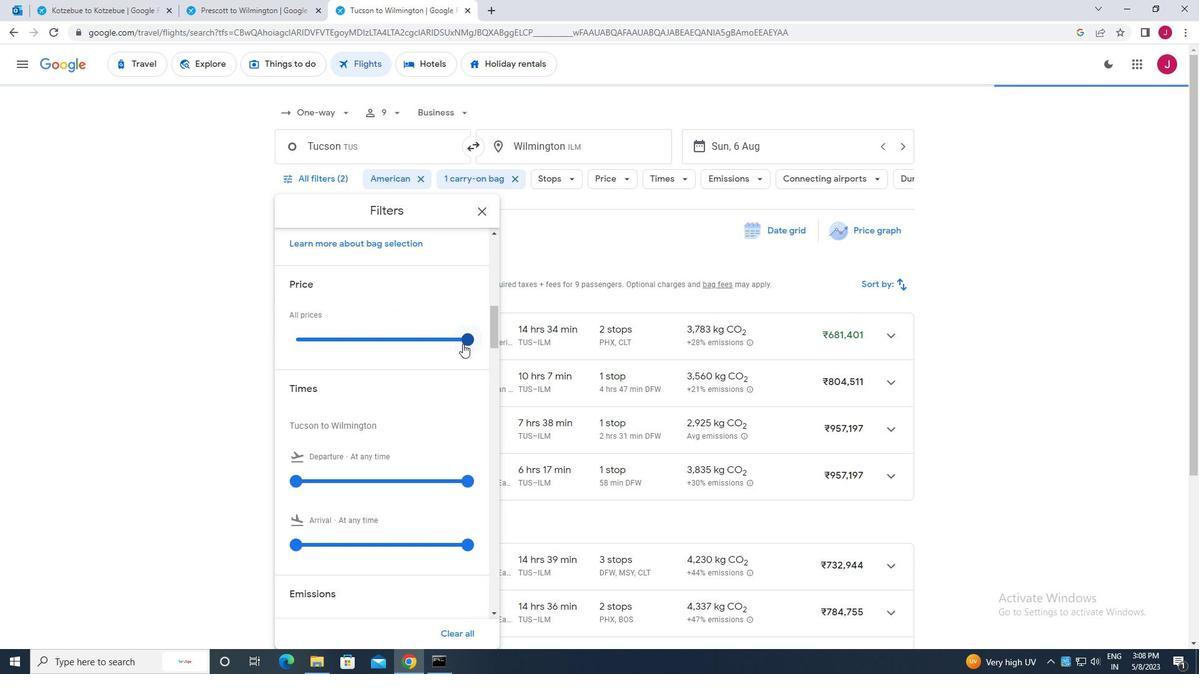 
Action: Mouse moved to (469, 337)
Screenshot: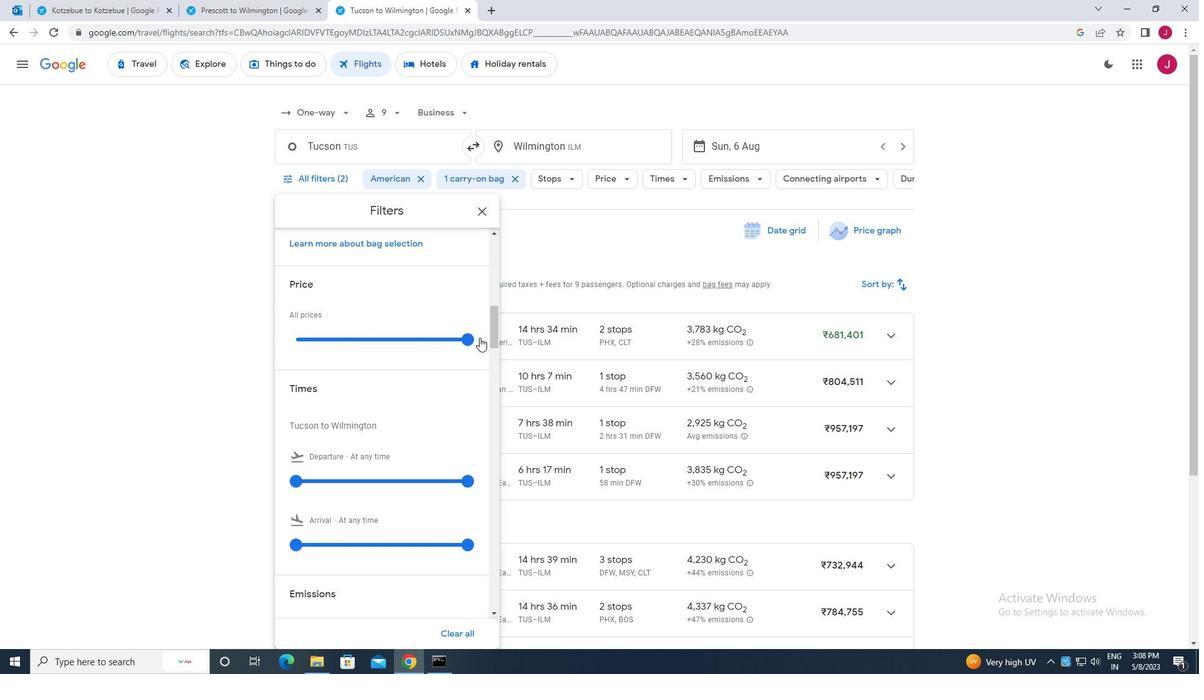 
Action: Mouse pressed left at (469, 337)
Screenshot: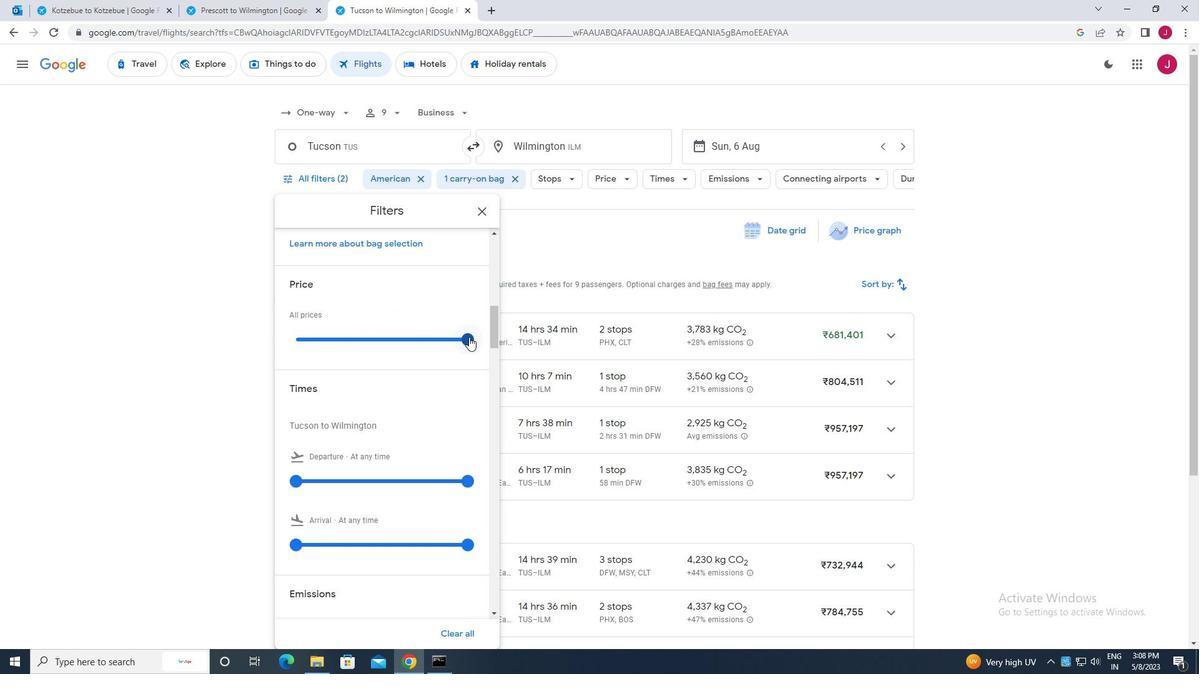 
Action: Mouse moved to (353, 341)
Screenshot: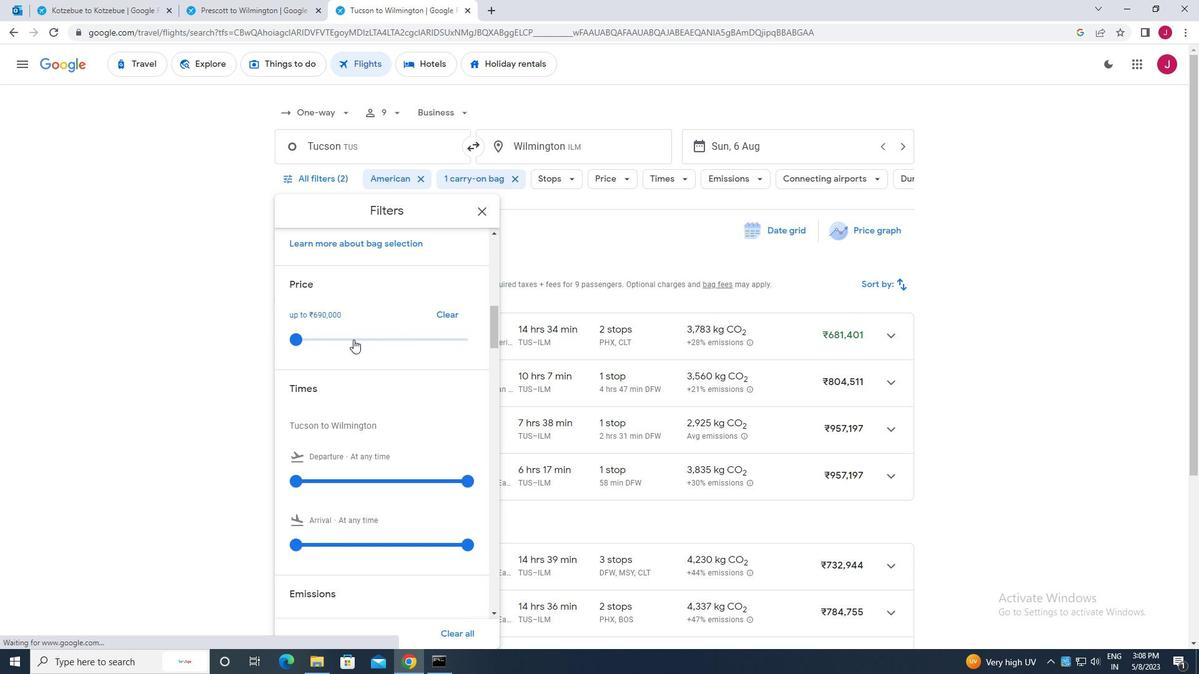 
Action: Mouse scrolled (353, 340) with delta (0, 0)
Screenshot: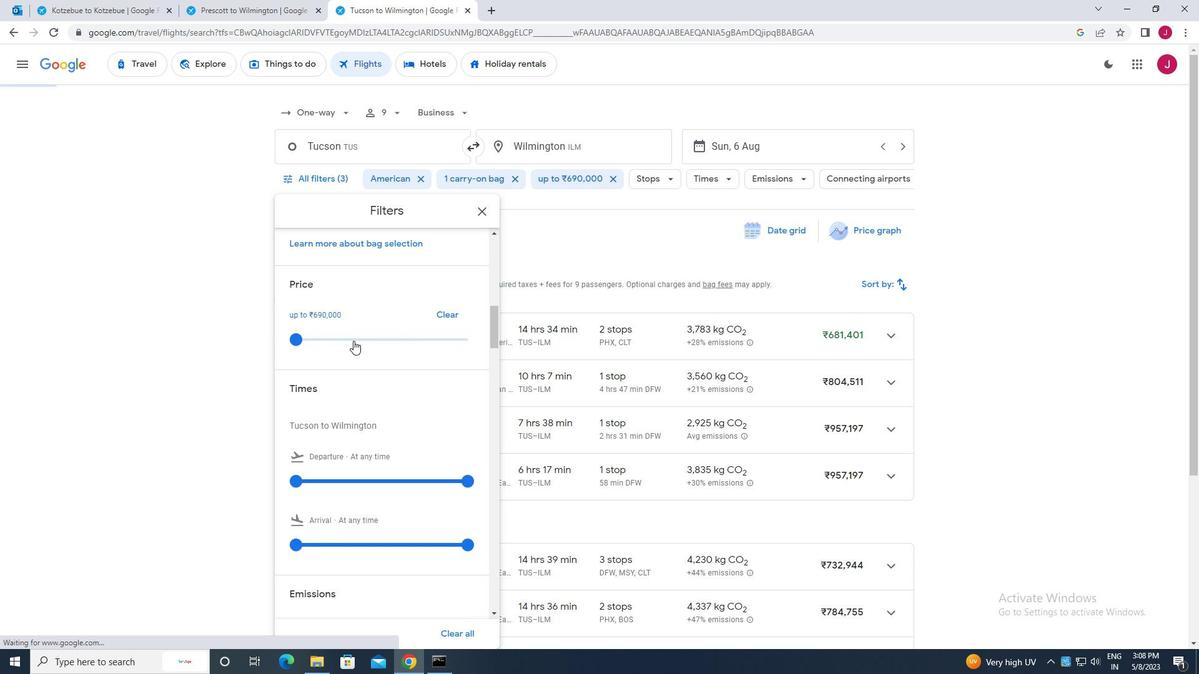
Action: Mouse moved to (353, 341)
Screenshot: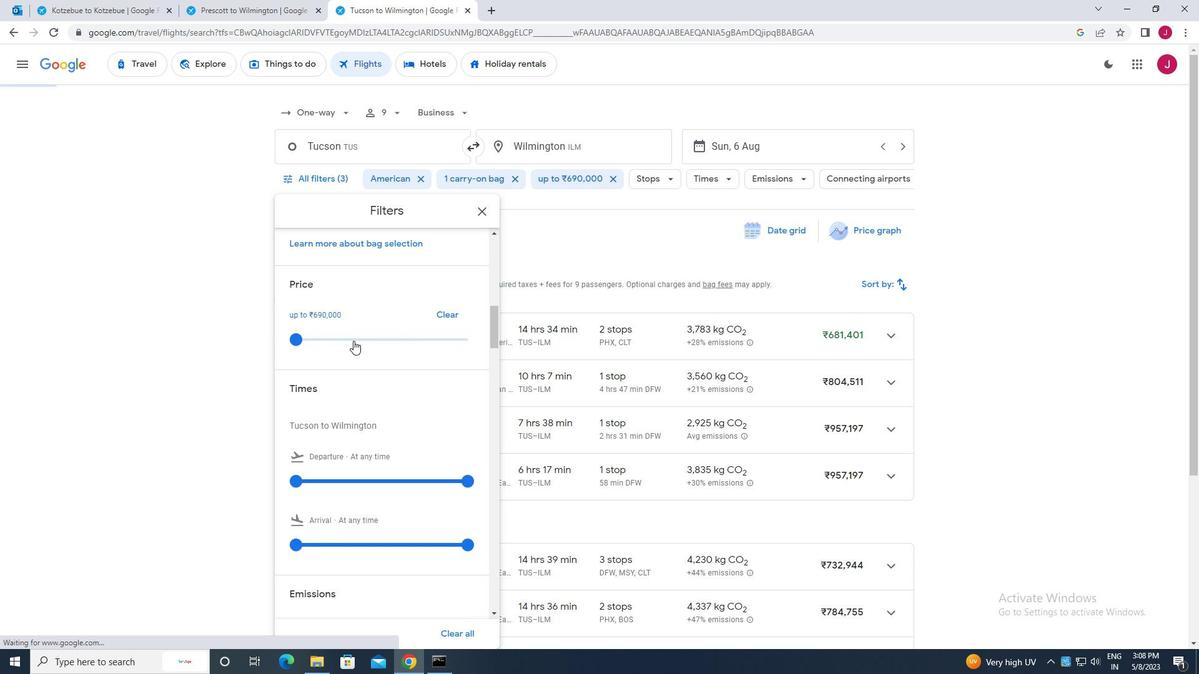 
Action: Mouse scrolled (353, 340) with delta (0, 0)
Screenshot: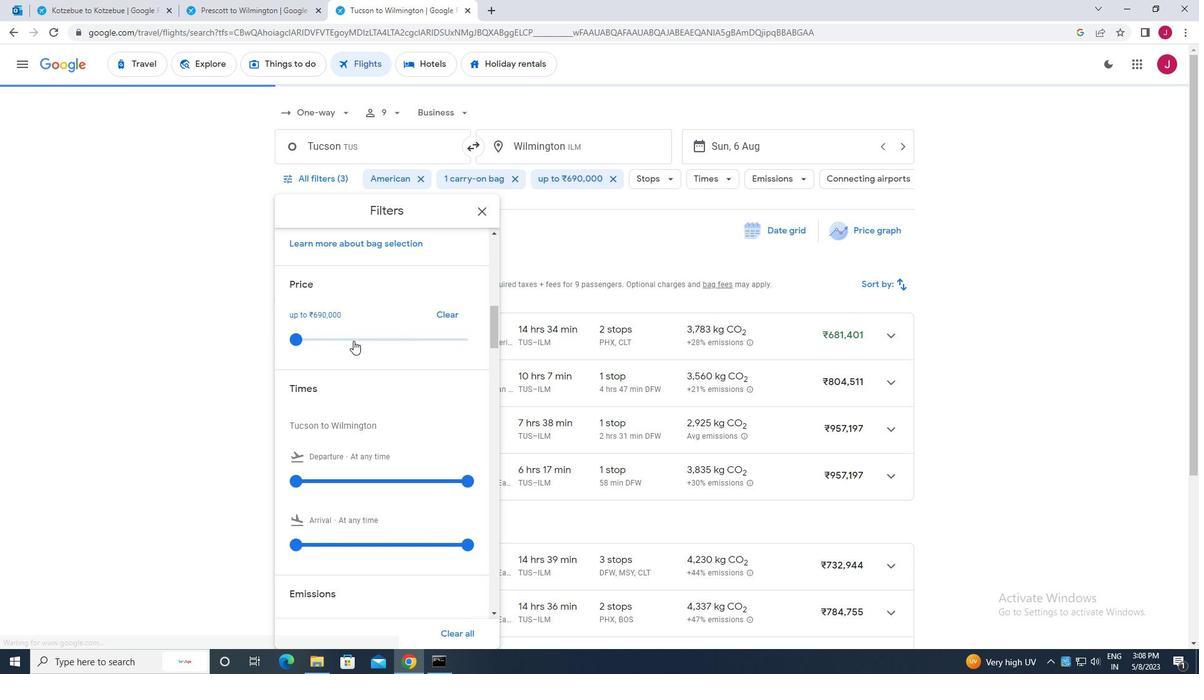 
Action: Mouse moved to (296, 355)
Screenshot: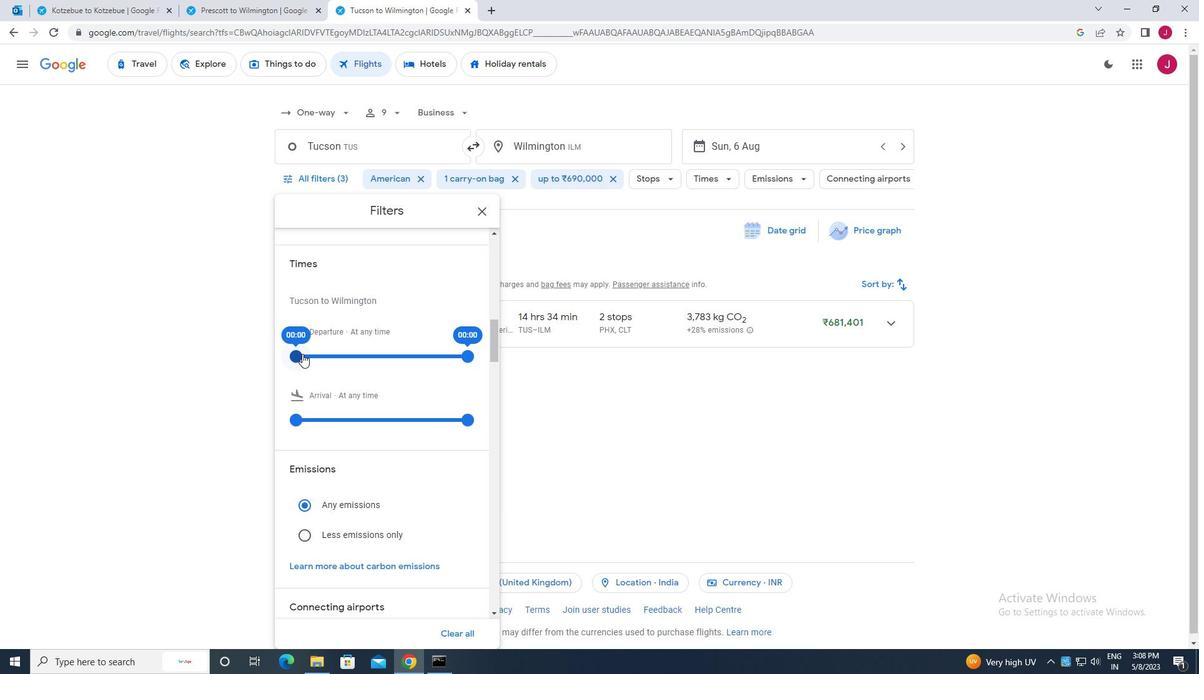 
Action: Mouse pressed left at (296, 355)
Screenshot: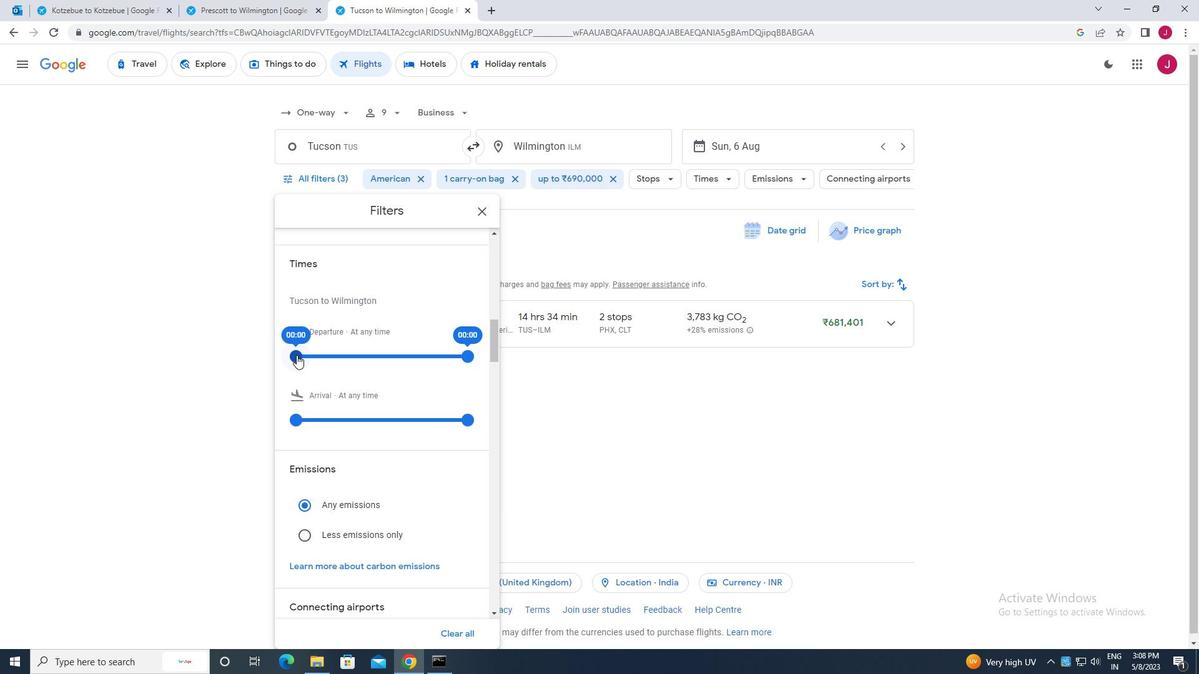 
Action: Mouse moved to (481, 212)
Screenshot: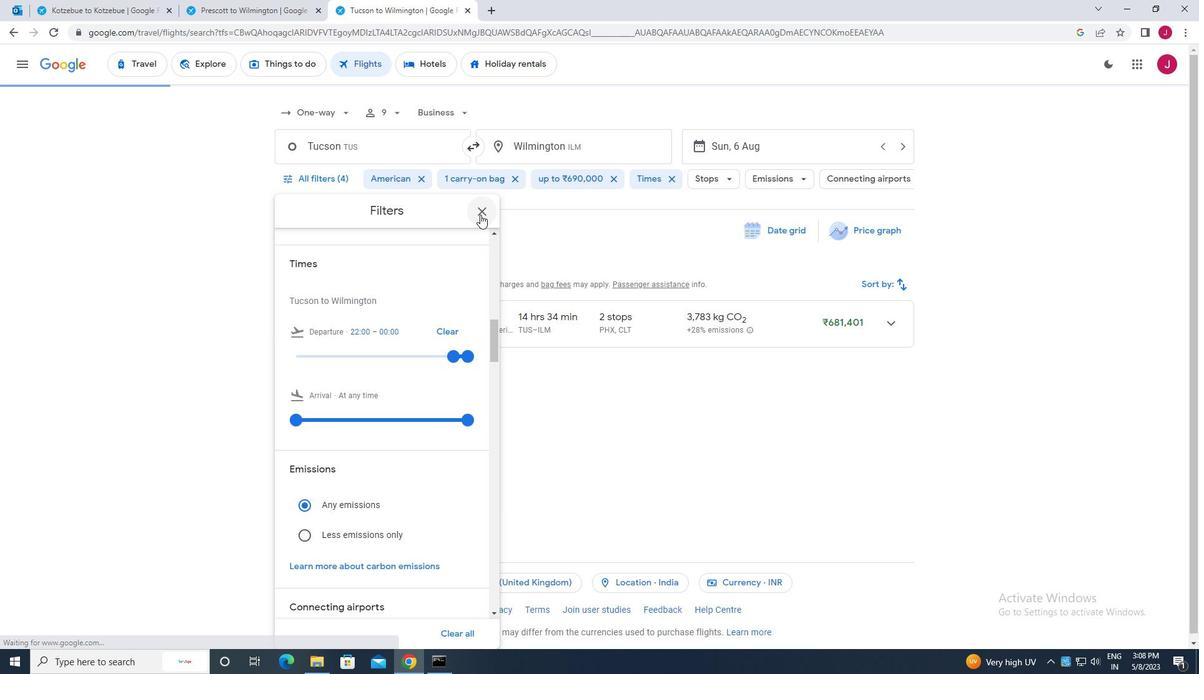 
Action: Mouse pressed left at (481, 212)
Screenshot: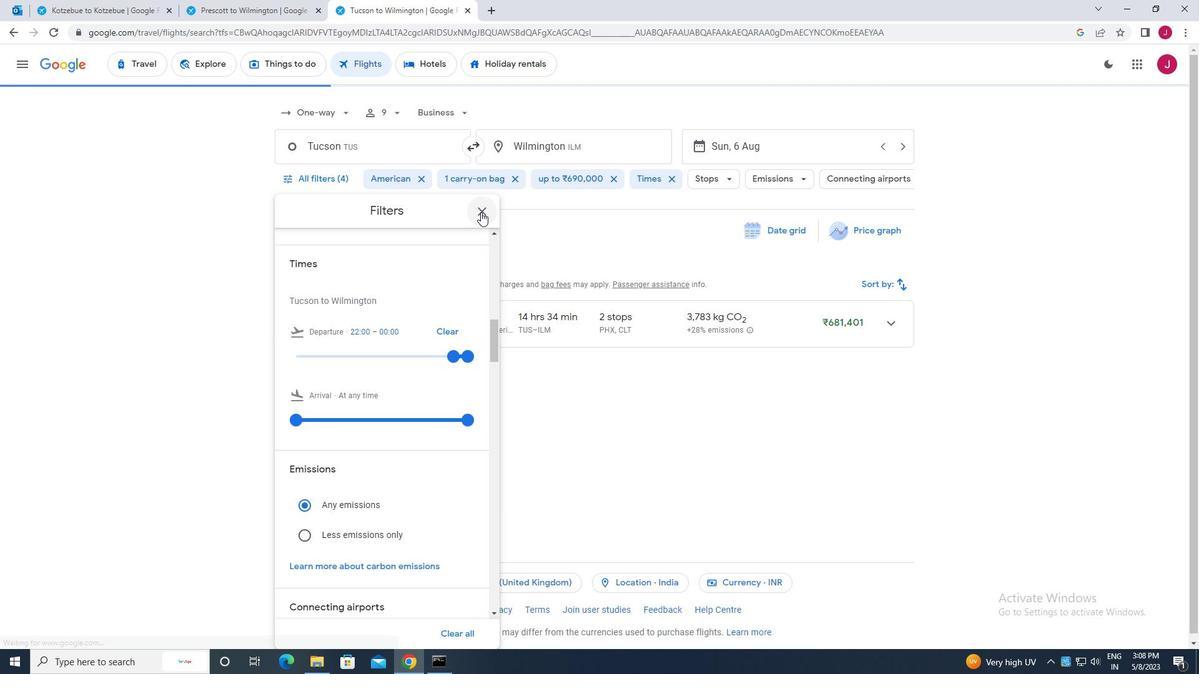 
Action: Mouse moved to (481, 212)
Screenshot: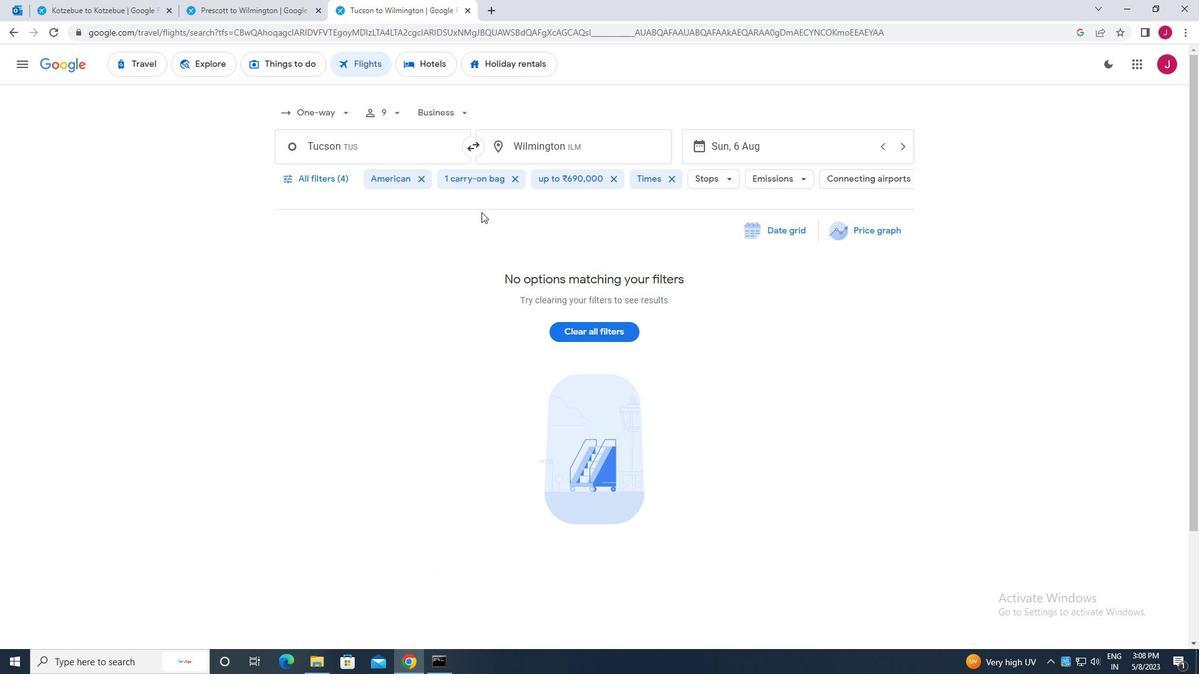 
